 Task: In the event  named  Third Marketing Campaign Analysis, Set a range of dates when you can accept meetings  '15 Jul â€" 5 Aug 2023'. Select a duration of  15 min. Select working hours  	_x000D_
MON- SAT 10:30am â€" 6:00pm. Add time before or after your events  as 15 min. Set the frequency of available time slots for invitees as  50 min. Set the minimum notice period and maximum events allowed per day as  168 hours and 4. , logged in from the account softage.4@softage.net and add another guest for the event, softage.3@softage.net
Action: Mouse pressed left at (689, 363)
Screenshot: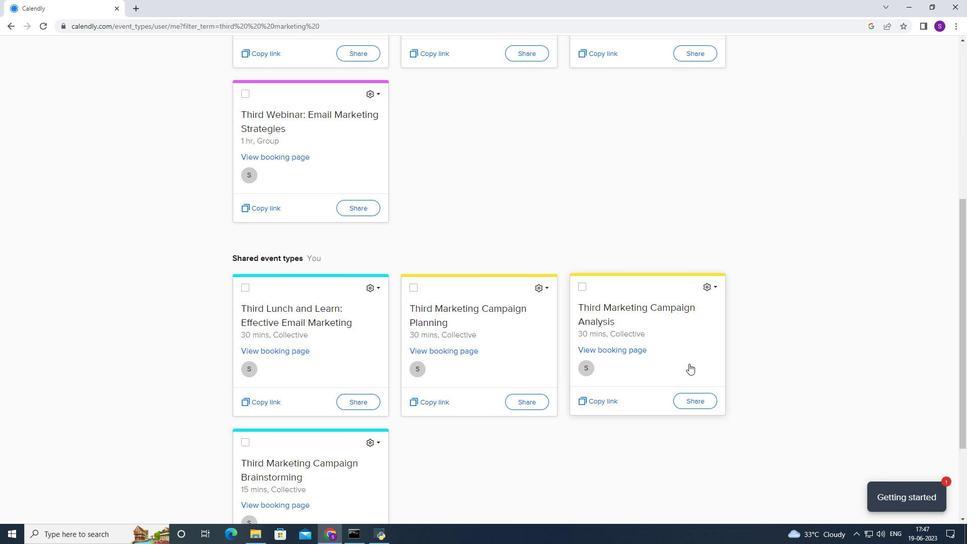 
Action: Mouse moved to (299, 237)
Screenshot: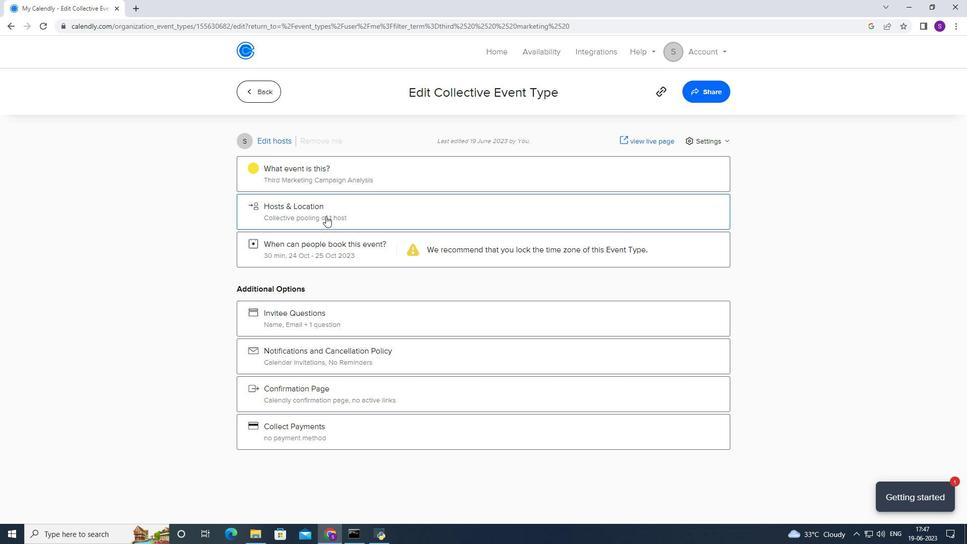 
Action: Mouse pressed left at (299, 237)
Screenshot: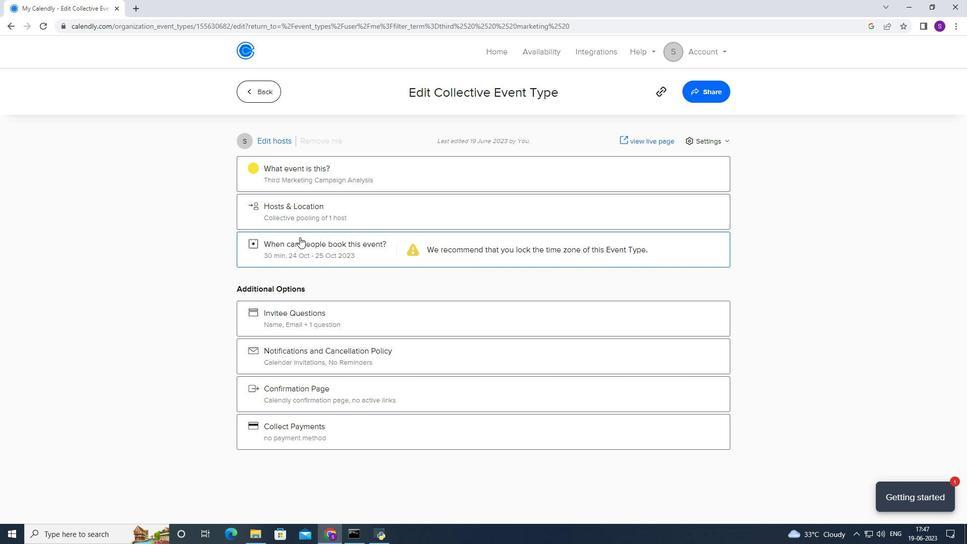 
Action: Mouse moved to (358, 376)
Screenshot: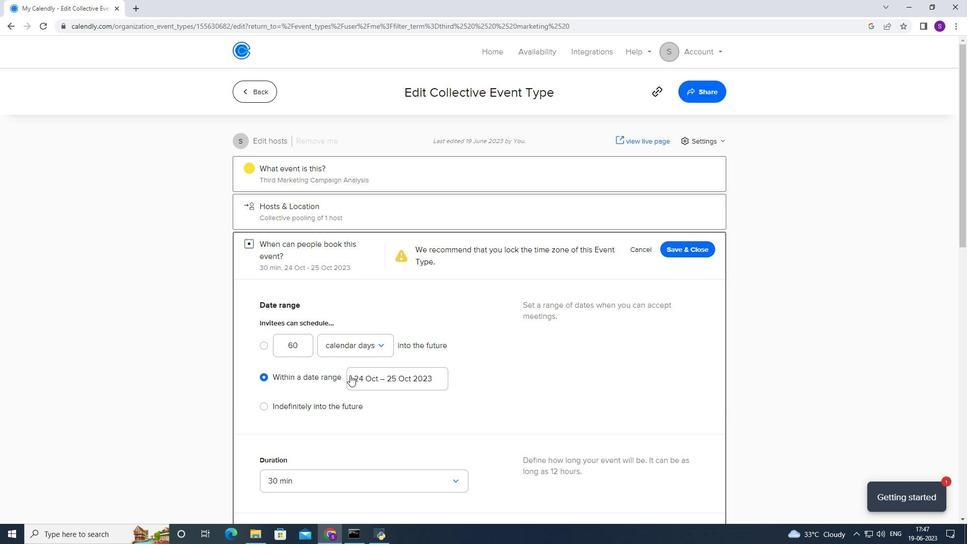 
Action: Mouse pressed left at (358, 376)
Screenshot: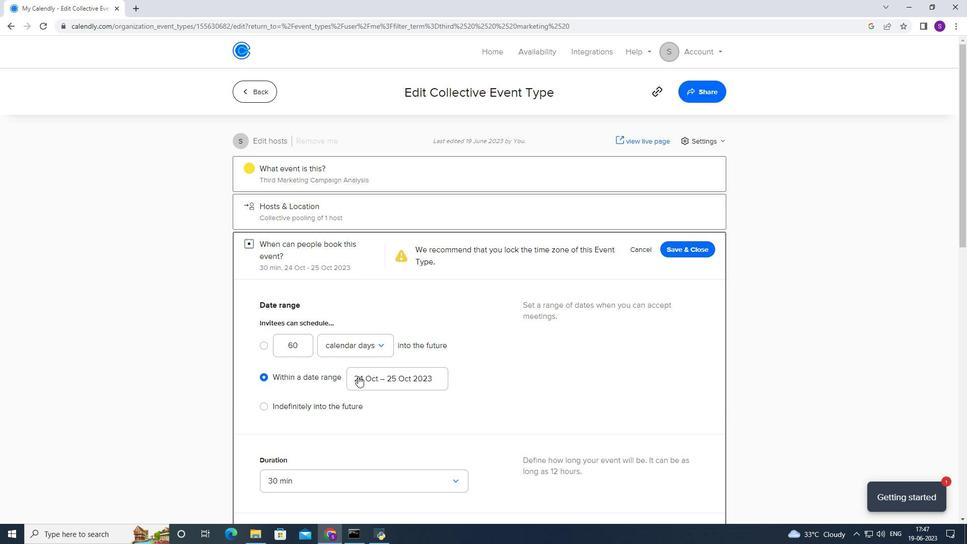 
Action: Mouse moved to (425, 195)
Screenshot: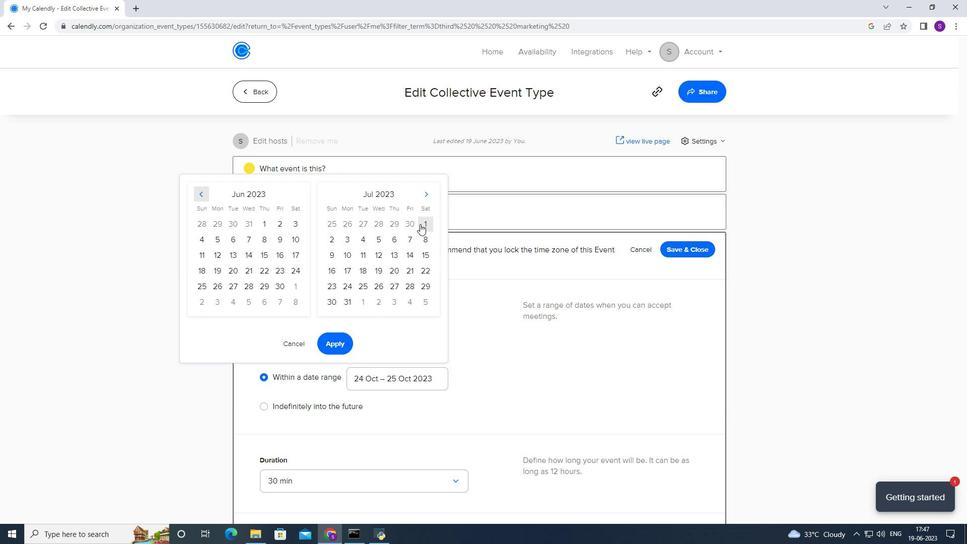 
Action: Mouse pressed left at (425, 195)
Screenshot: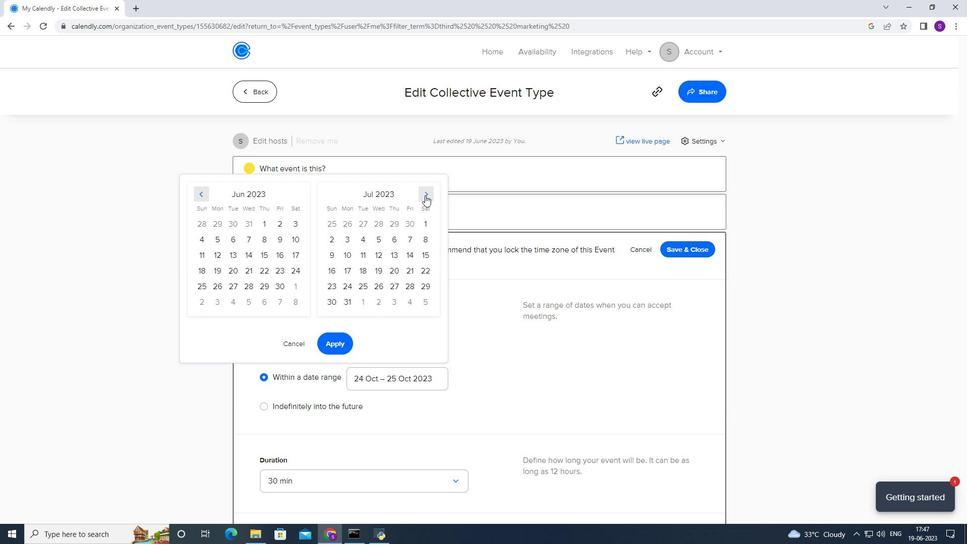 
Action: Mouse moved to (295, 252)
Screenshot: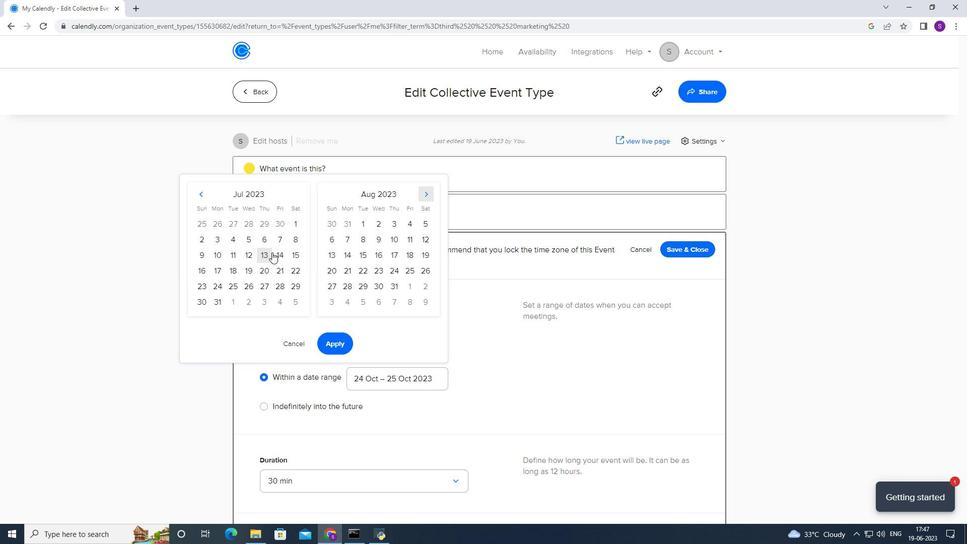 
Action: Mouse pressed left at (295, 252)
Screenshot: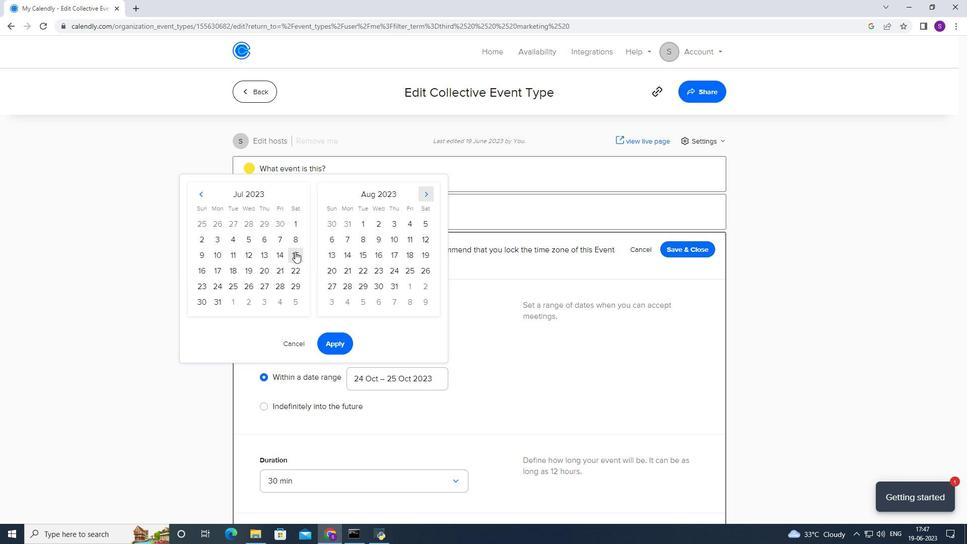 
Action: Mouse moved to (423, 221)
Screenshot: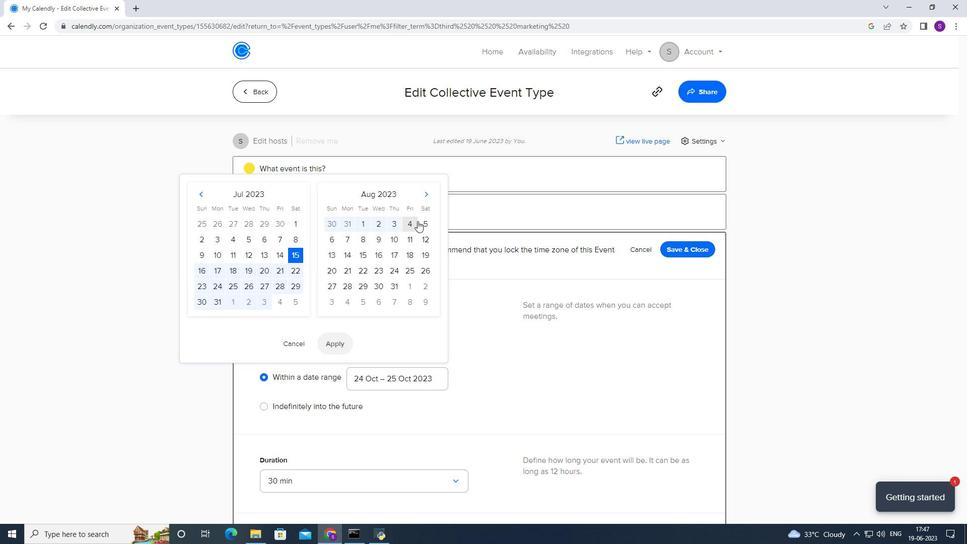 
Action: Mouse pressed left at (423, 221)
Screenshot: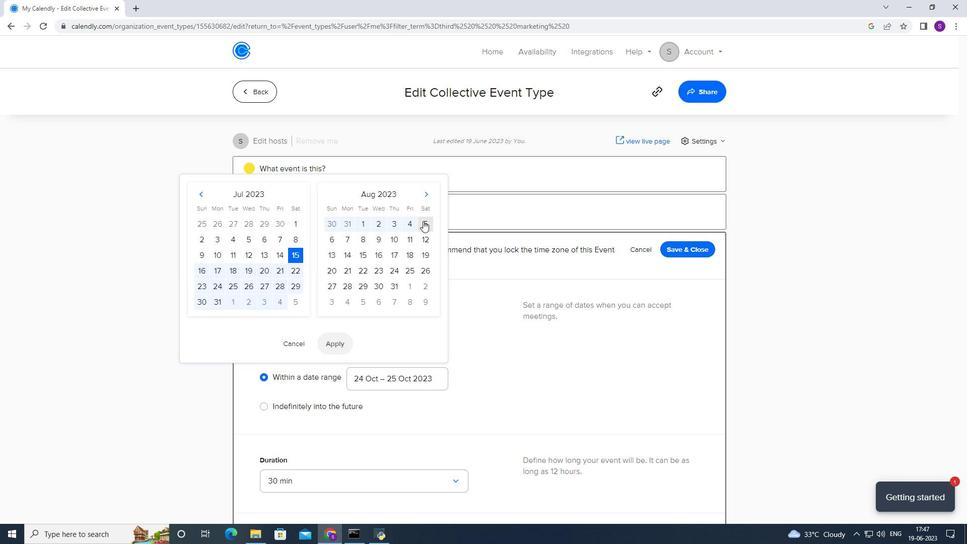 
Action: Mouse moved to (341, 335)
Screenshot: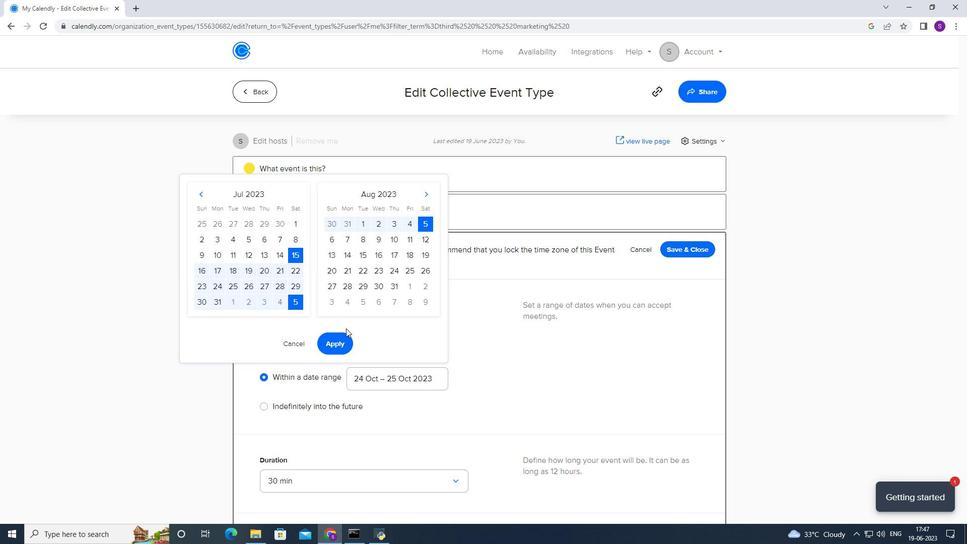 
Action: Mouse pressed left at (341, 335)
Screenshot: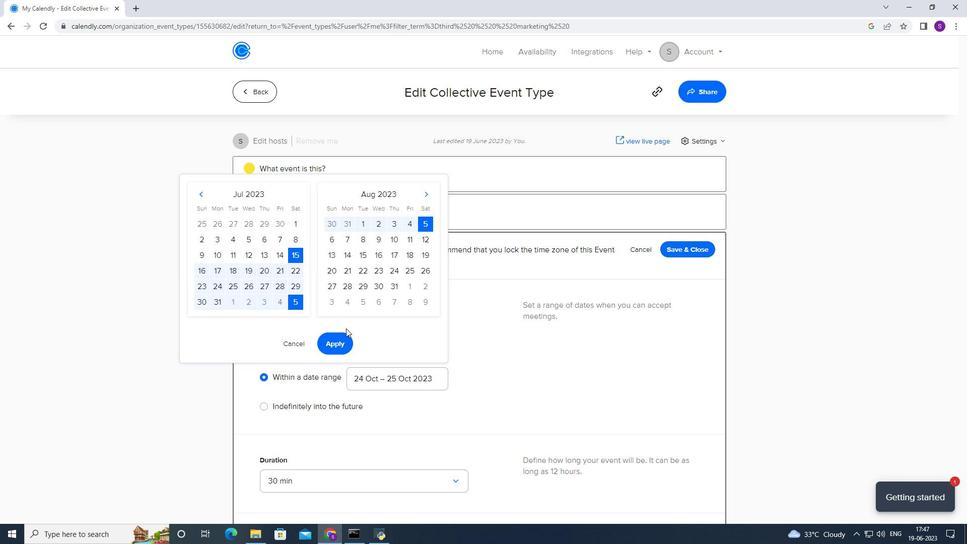 
Action: Mouse moved to (327, 369)
Screenshot: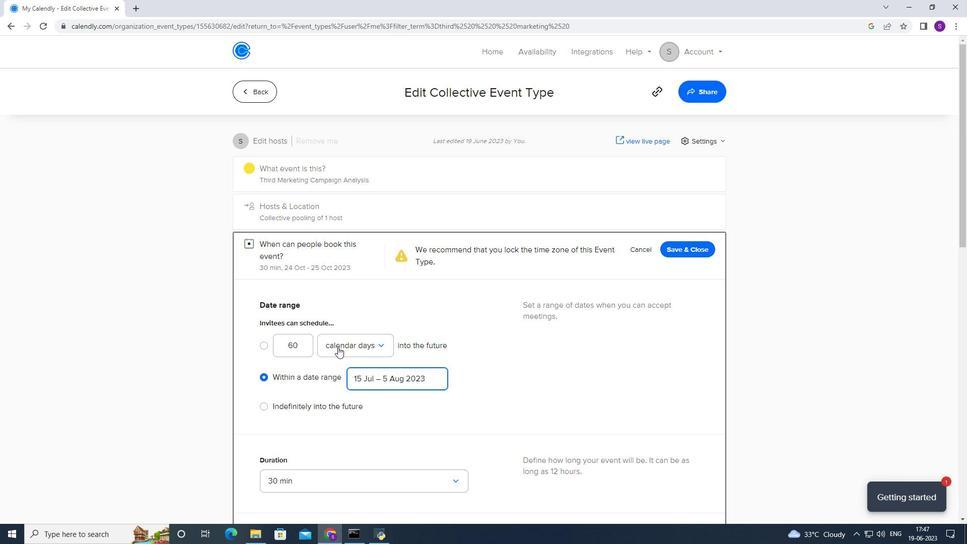 
Action: Mouse scrolled (327, 368) with delta (0, 0)
Screenshot: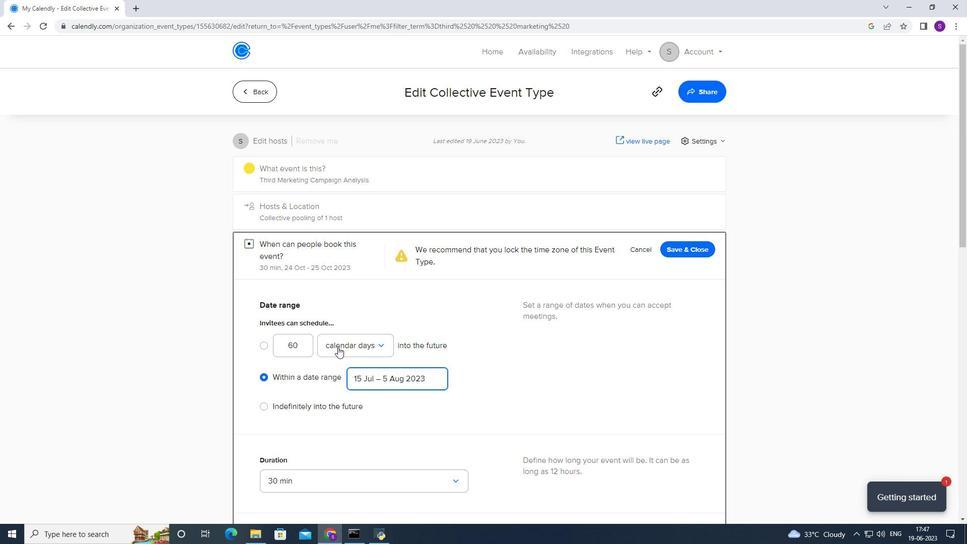
Action: Mouse moved to (326, 352)
Screenshot: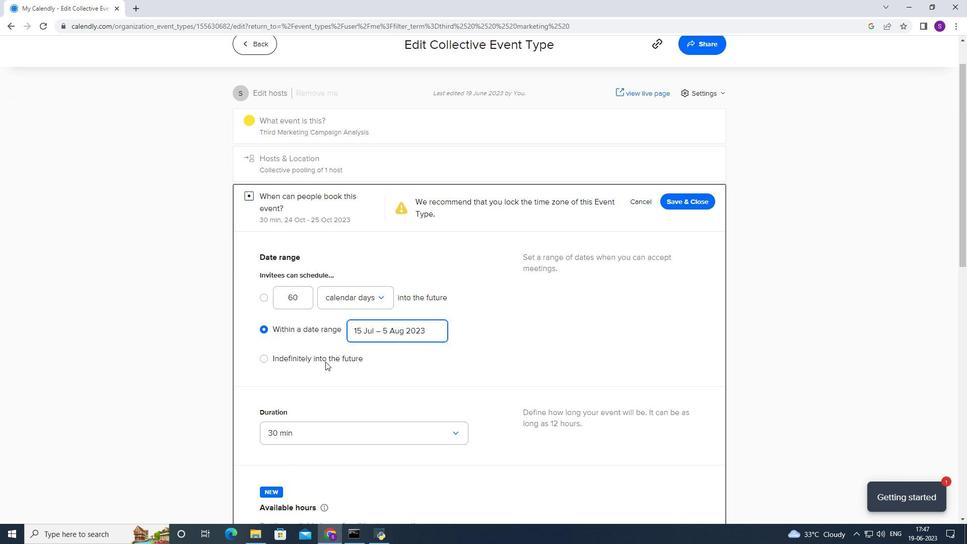 
Action: Mouse scrolled (326, 351) with delta (0, 0)
Screenshot: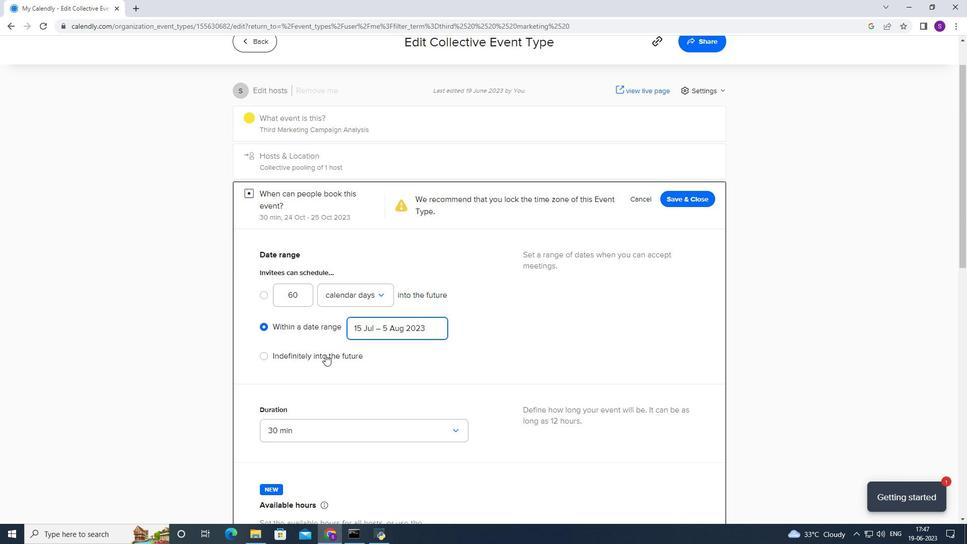 
Action: Mouse scrolled (326, 351) with delta (0, 0)
Screenshot: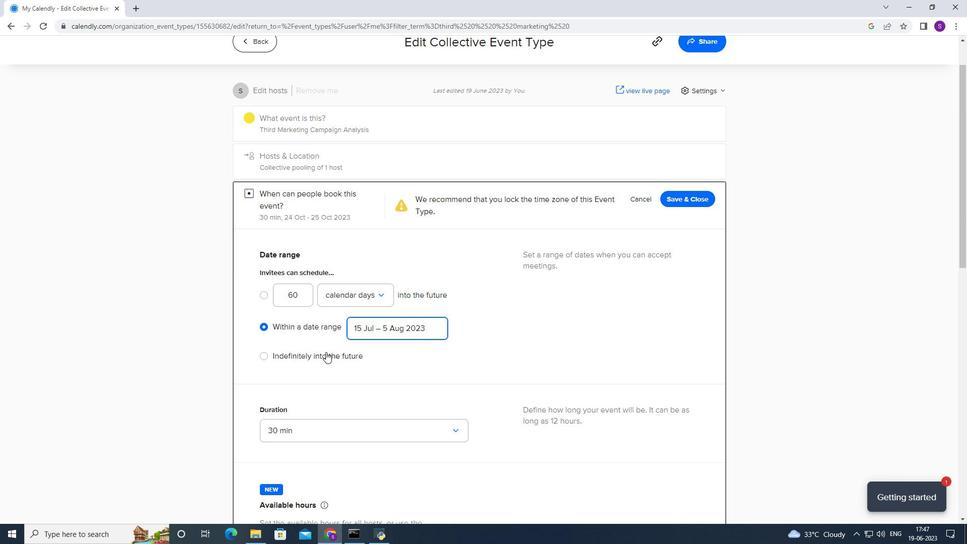 
Action: Mouse moved to (339, 325)
Screenshot: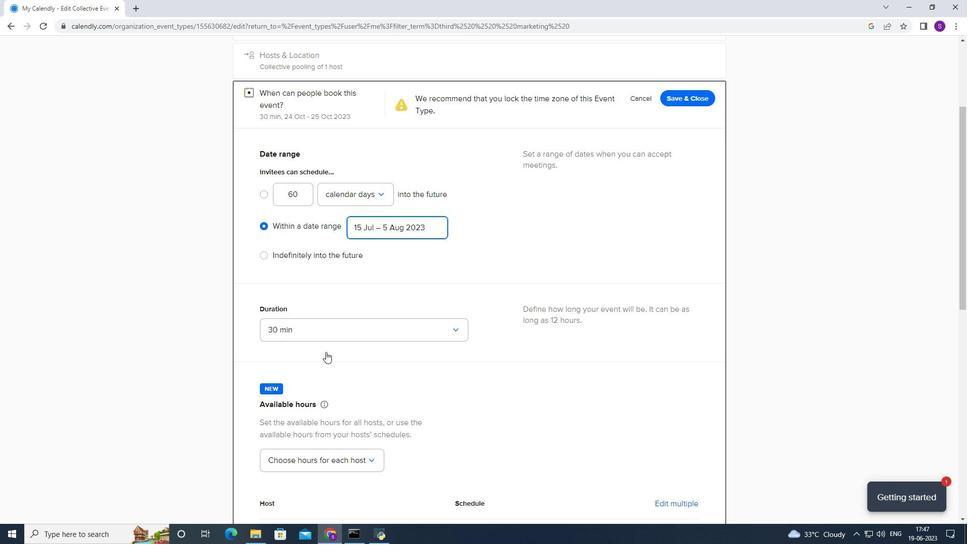 
Action: Mouse pressed left at (339, 325)
Screenshot: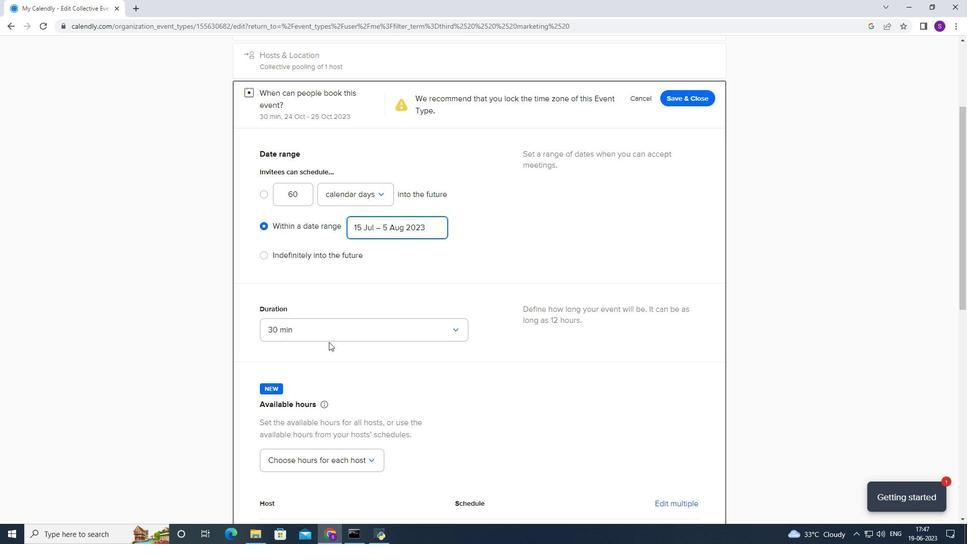 
Action: Mouse moved to (342, 359)
Screenshot: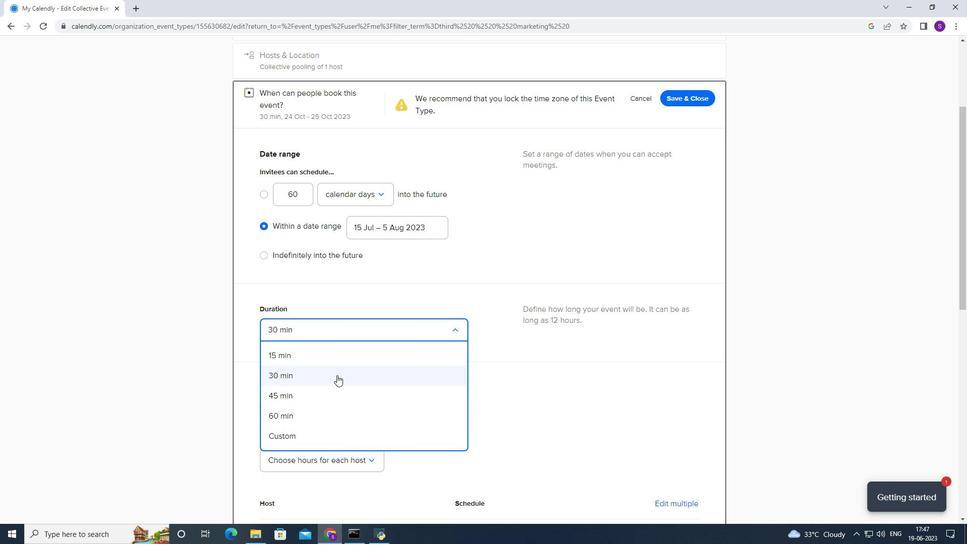 
Action: Mouse pressed left at (342, 359)
Screenshot: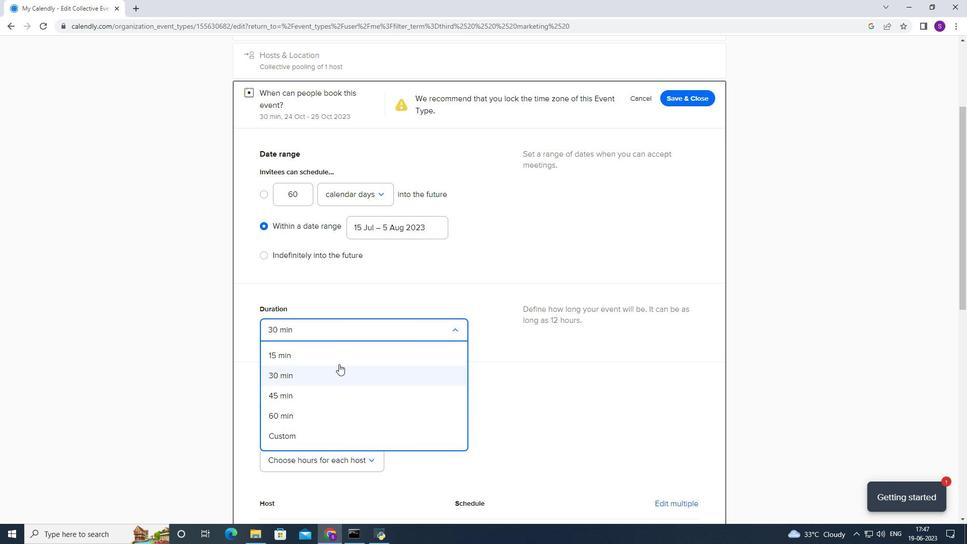 
Action: Mouse scrolled (342, 358) with delta (0, 0)
Screenshot: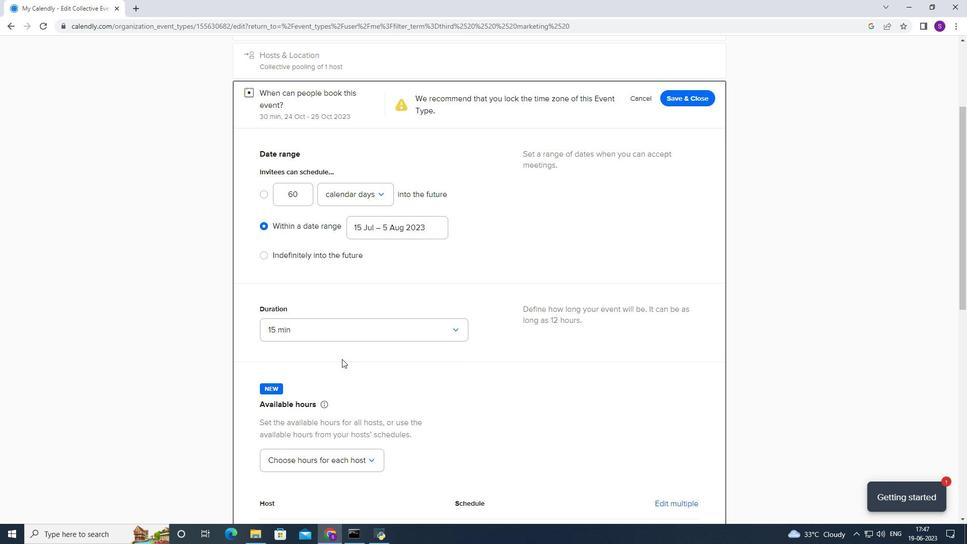 
Action: Mouse scrolled (342, 358) with delta (0, 0)
Screenshot: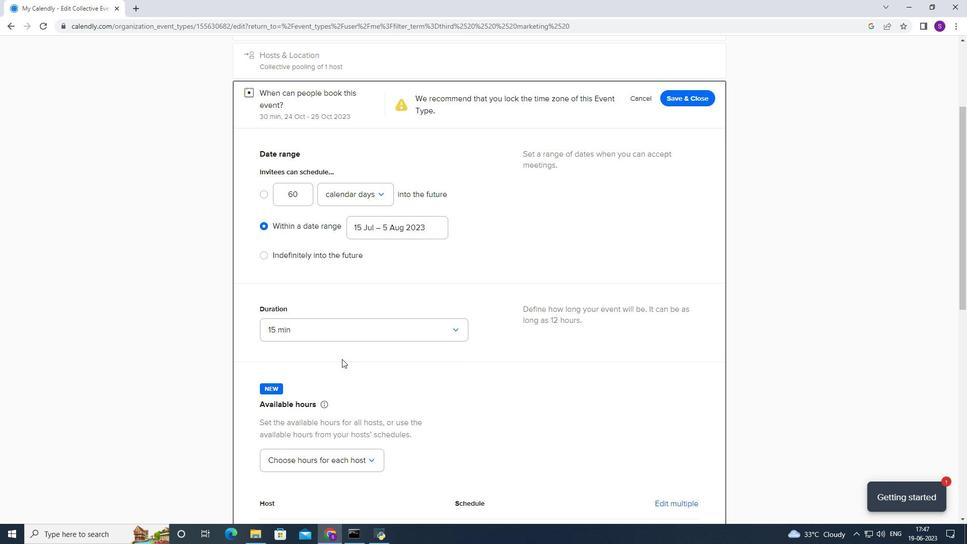 
Action: Mouse scrolled (342, 358) with delta (0, 0)
Screenshot: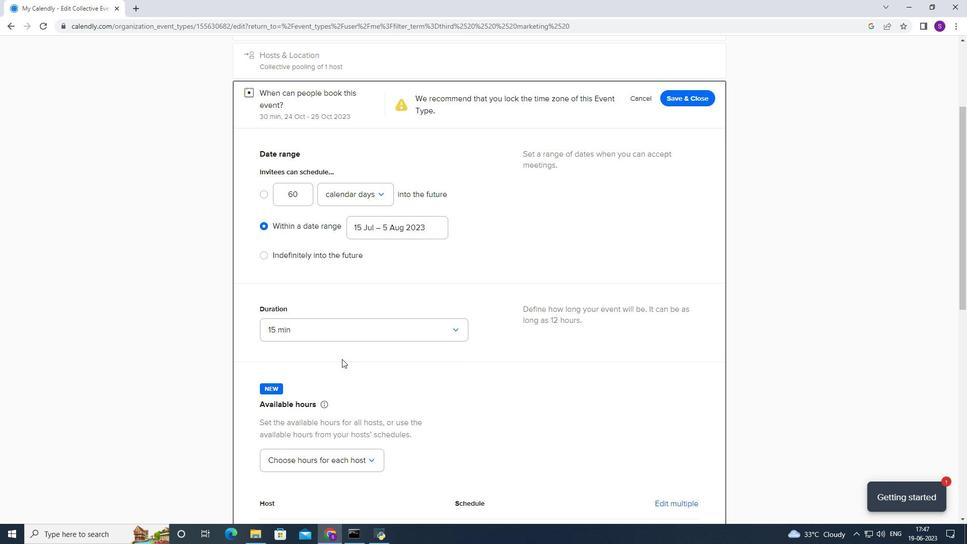 
Action: Mouse scrolled (342, 358) with delta (0, 0)
Screenshot: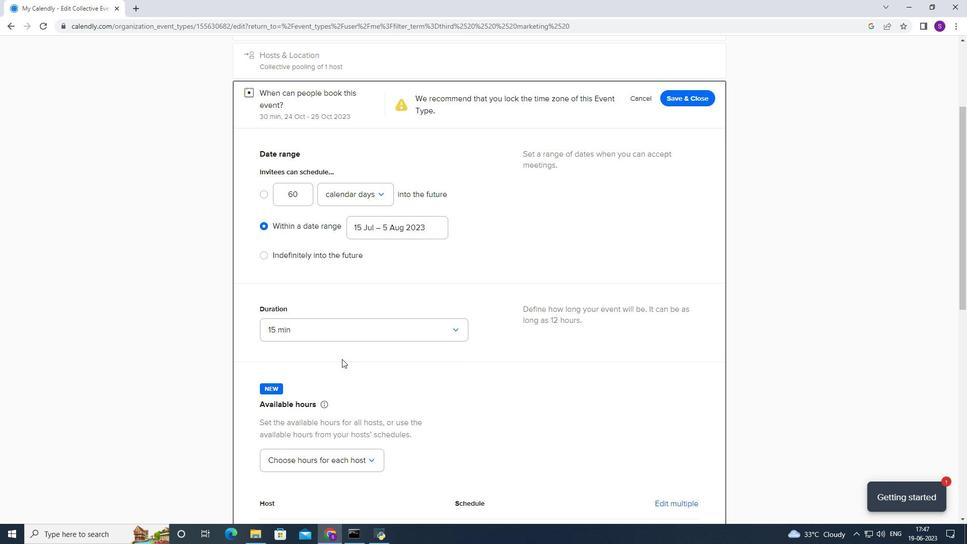 
Action: Mouse moved to (320, 386)
Screenshot: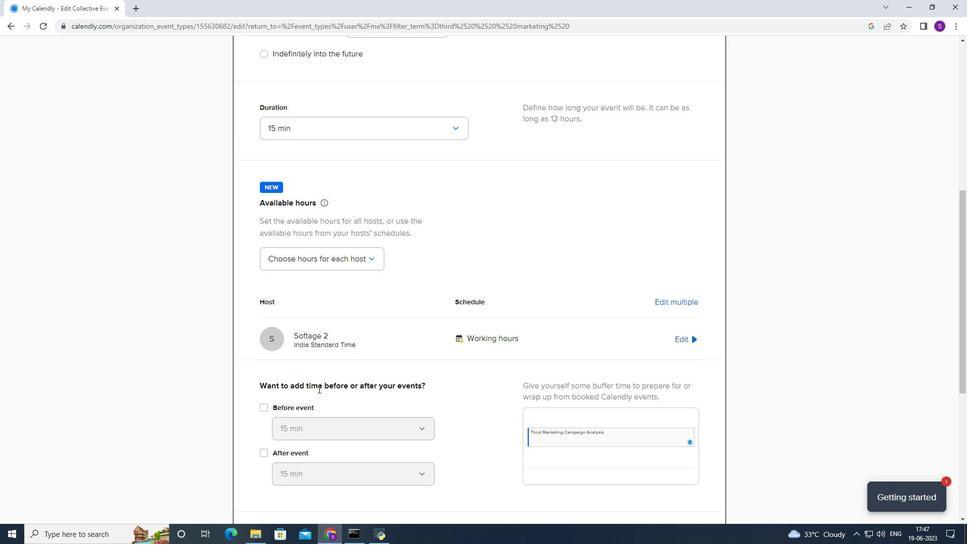 
Action: Mouse scrolled (320, 385) with delta (0, 0)
Screenshot: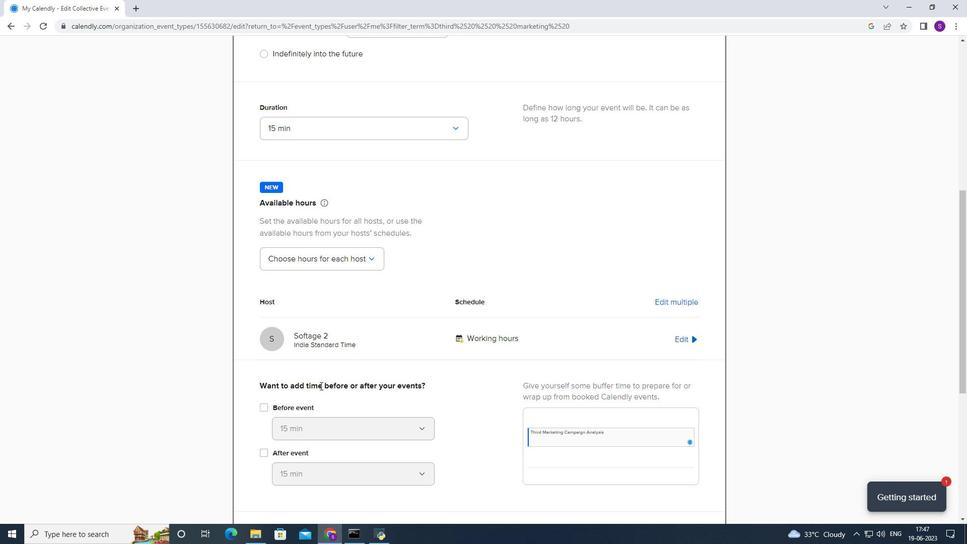 
Action: Mouse scrolled (320, 385) with delta (0, 0)
Screenshot: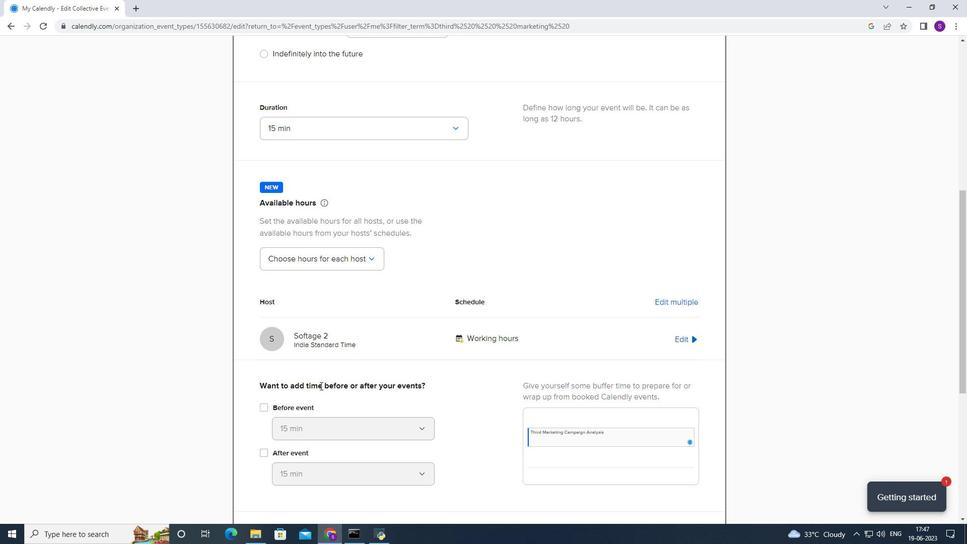 
Action: Mouse scrolled (320, 385) with delta (0, 0)
Screenshot: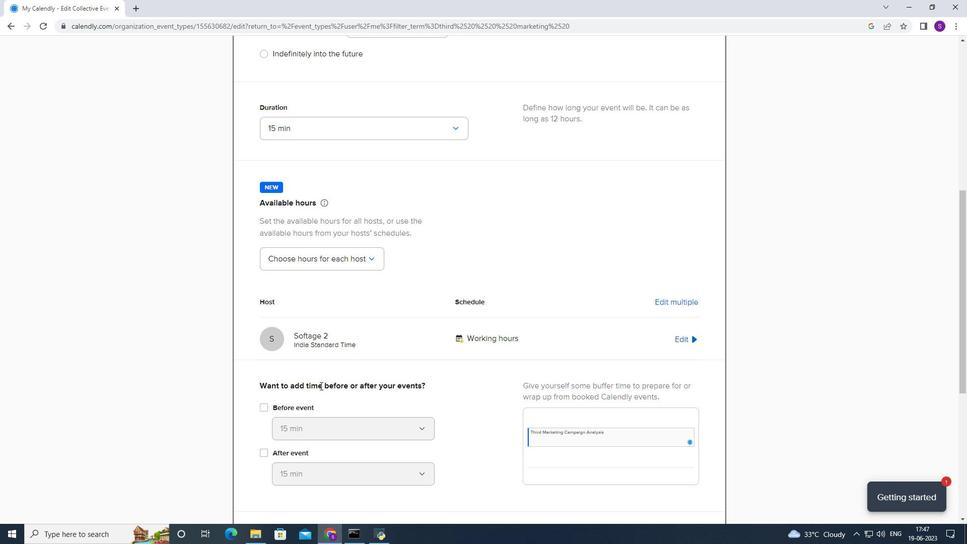 
Action: Mouse moved to (475, 203)
Screenshot: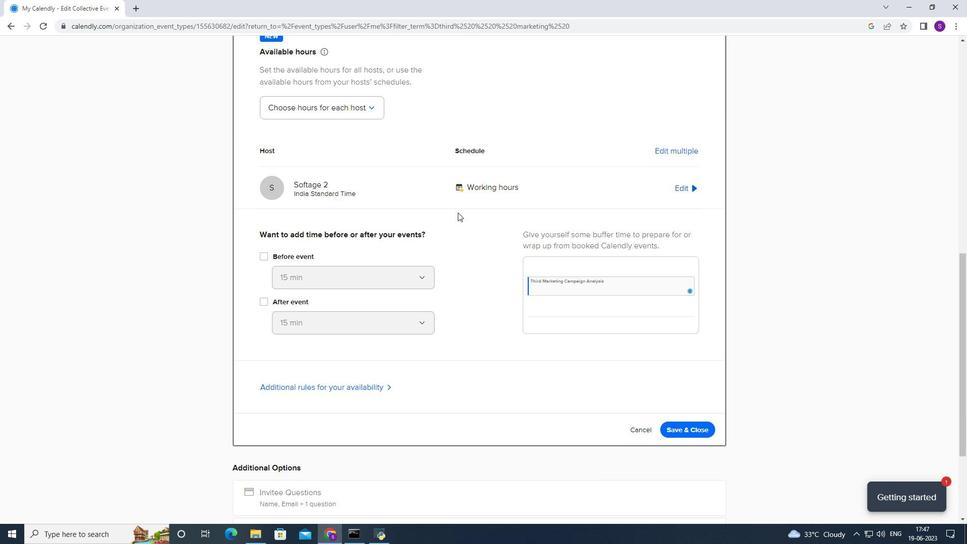 
Action: Mouse pressed left at (475, 203)
Screenshot: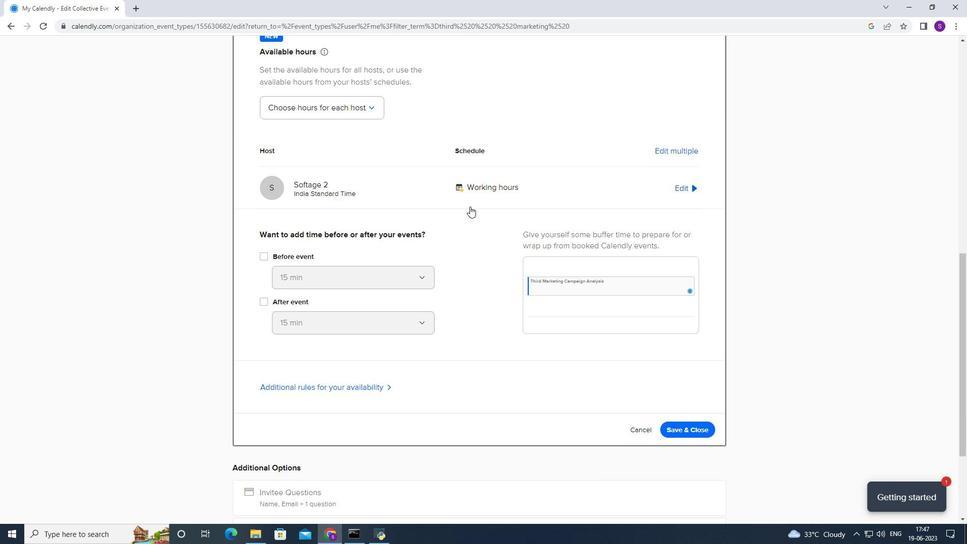 
Action: Mouse moved to (394, 259)
Screenshot: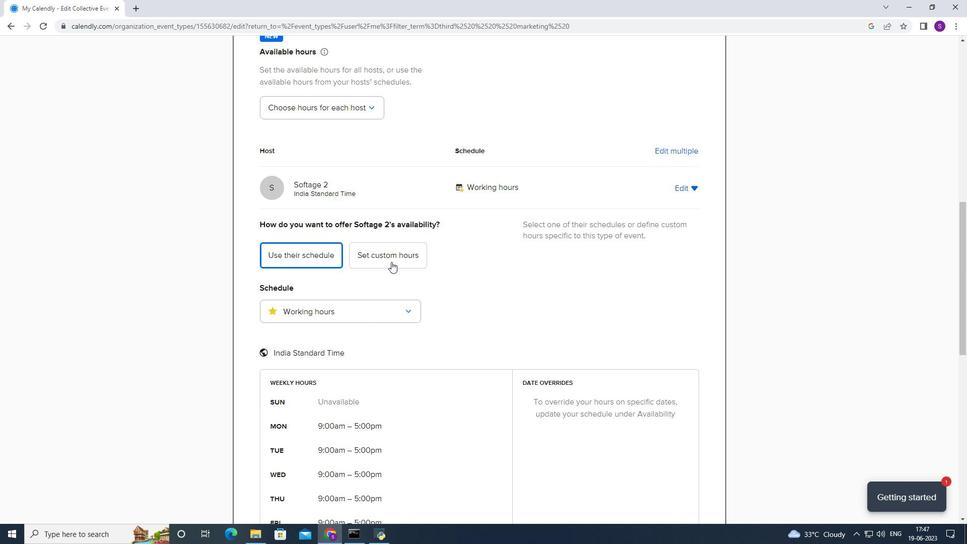 
Action: Mouse pressed left at (394, 259)
Screenshot: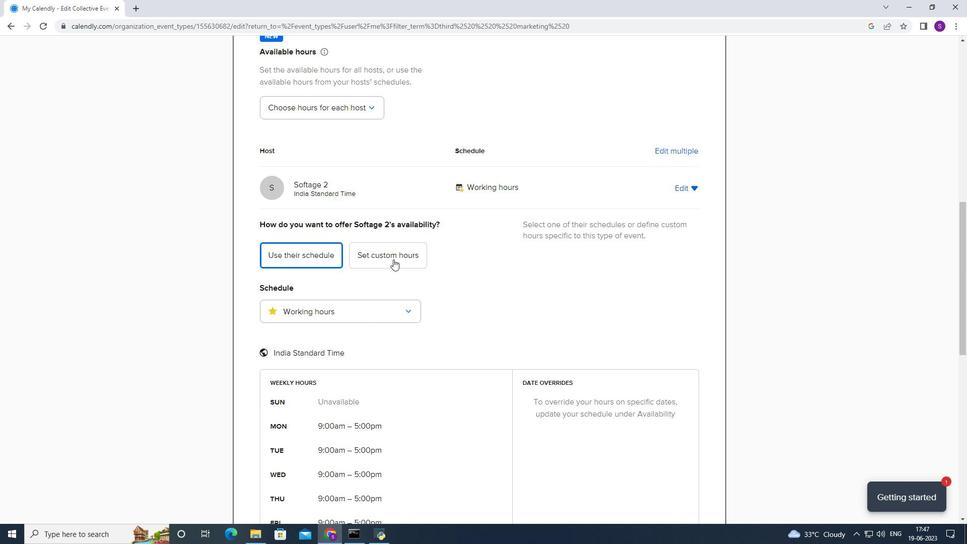 
Action: Mouse moved to (363, 355)
Screenshot: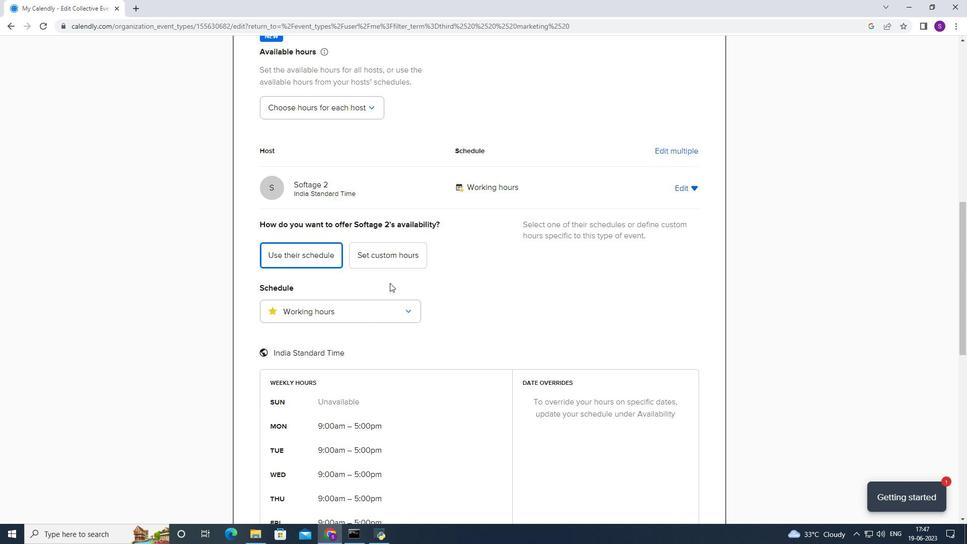 
Action: Mouse scrolled (363, 354) with delta (0, 0)
Screenshot: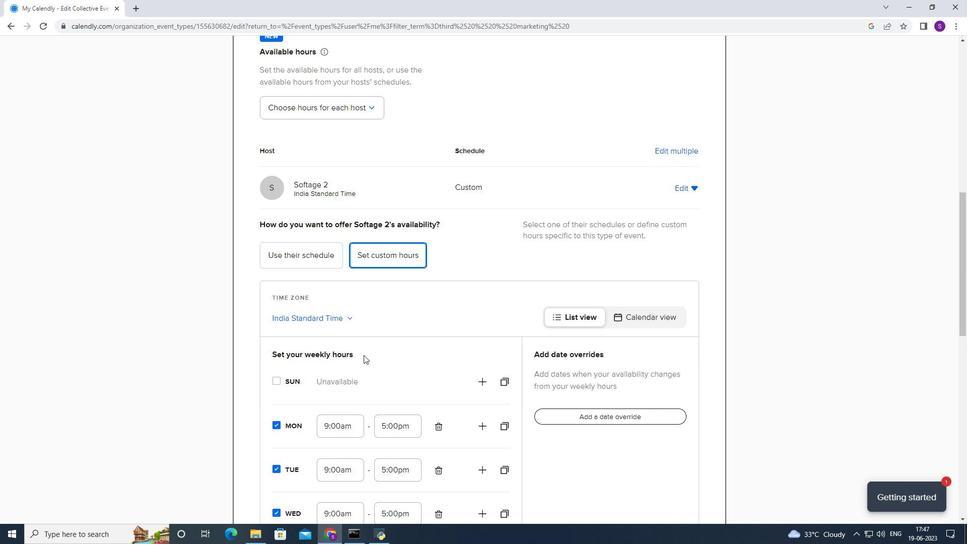
Action: Mouse scrolled (363, 354) with delta (0, 0)
Screenshot: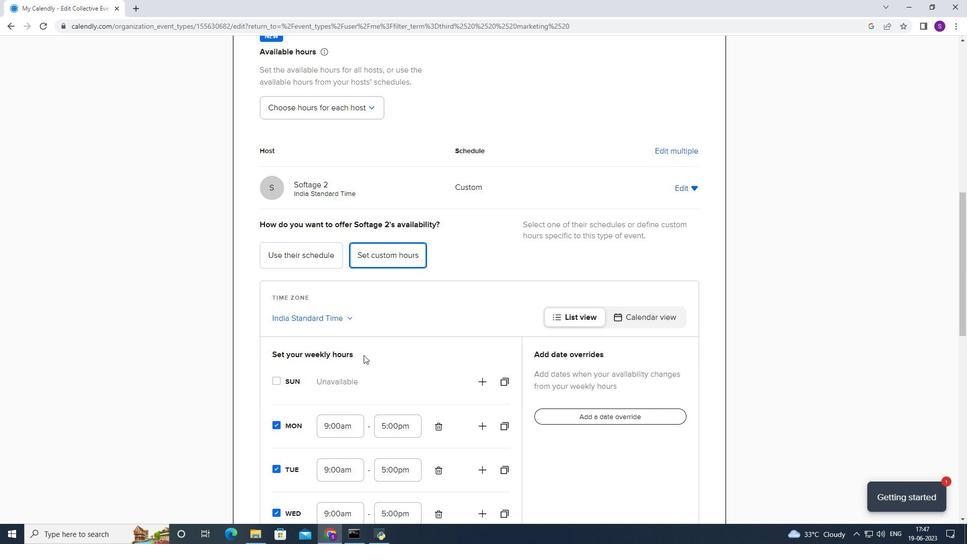 
Action: Mouse scrolled (363, 354) with delta (0, 0)
Screenshot: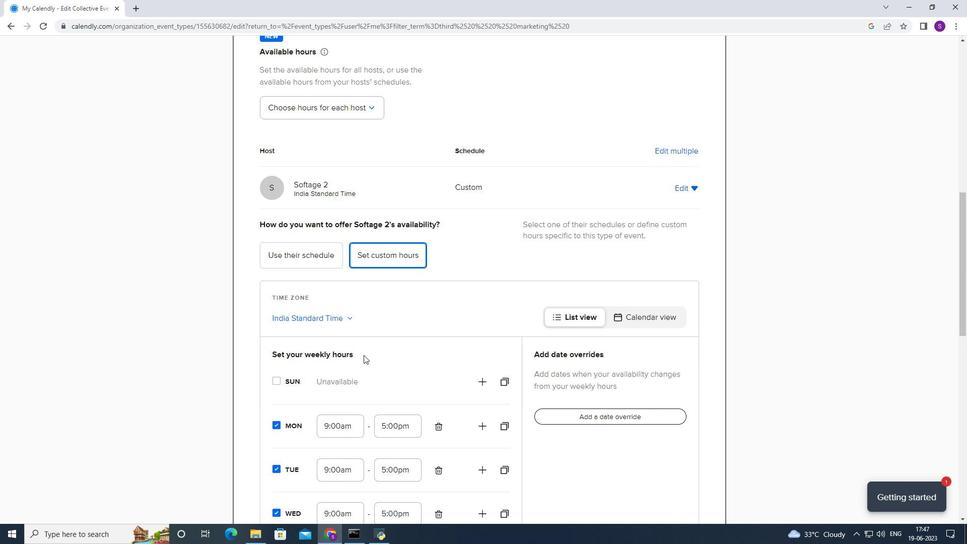 
Action: Mouse scrolled (363, 354) with delta (0, 0)
Screenshot: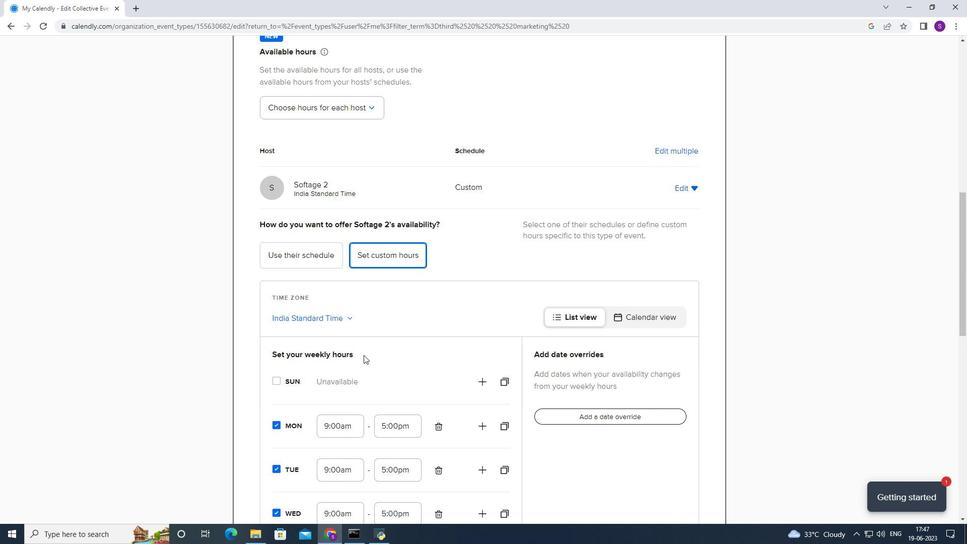 
Action: Mouse moved to (265, 450)
Screenshot: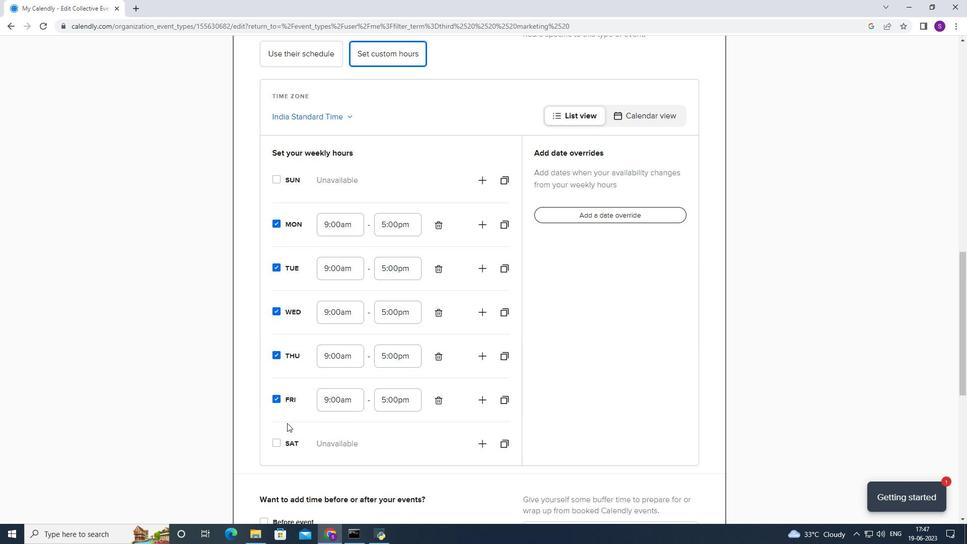 
Action: Mouse pressed left at (265, 450)
Screenshot: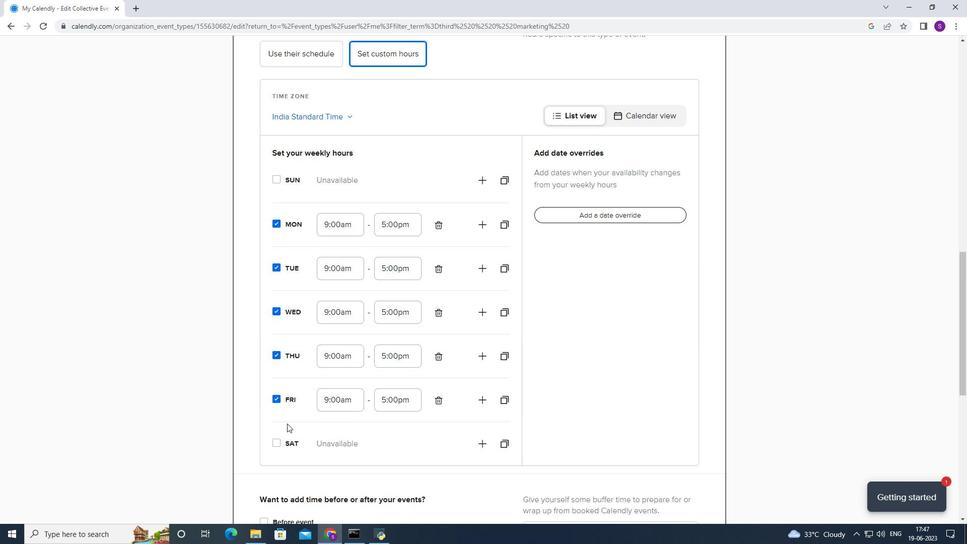 
Action: Mouse moved to (276, 441)
Screenshot: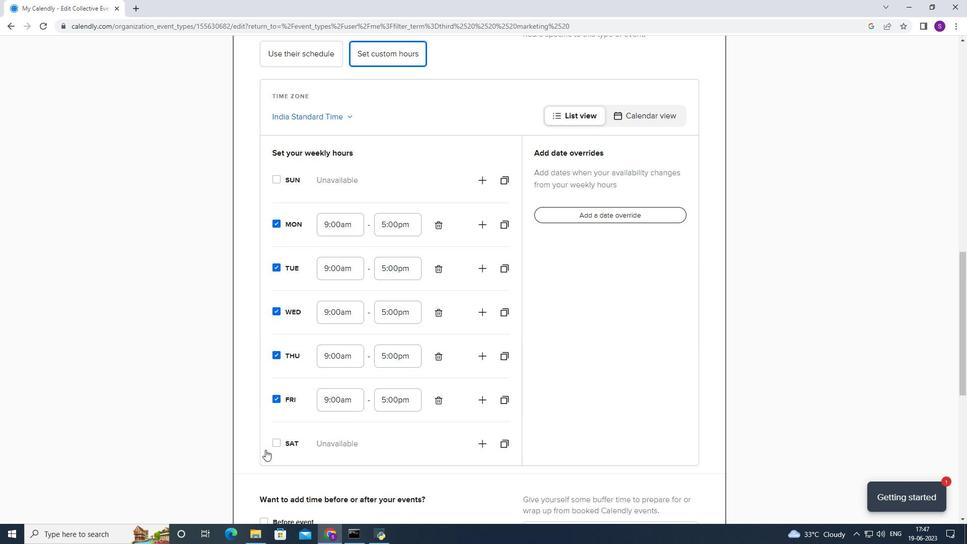 
Action: Mouse pressed left at (276, 441)
Screenshot: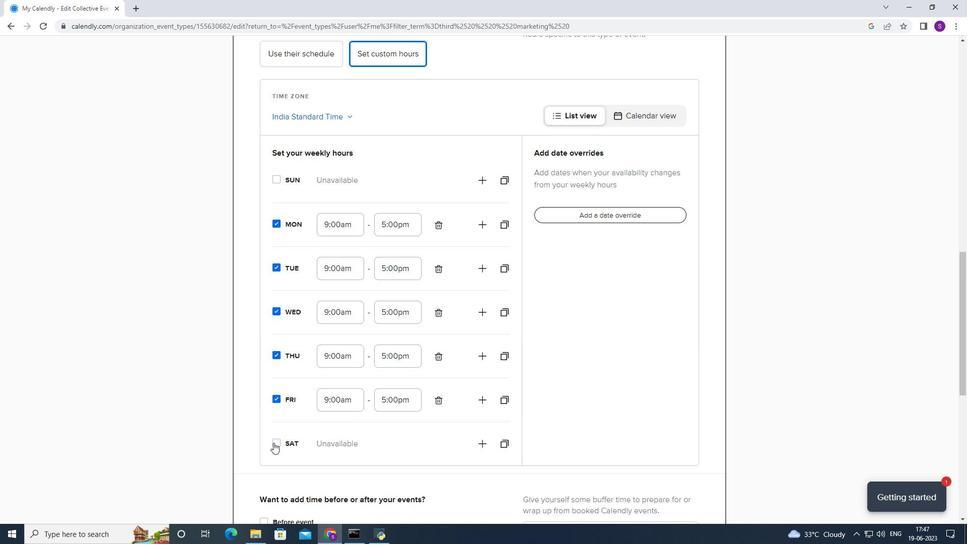 
Action: Mouse moved to (274, 443)
Screenshot: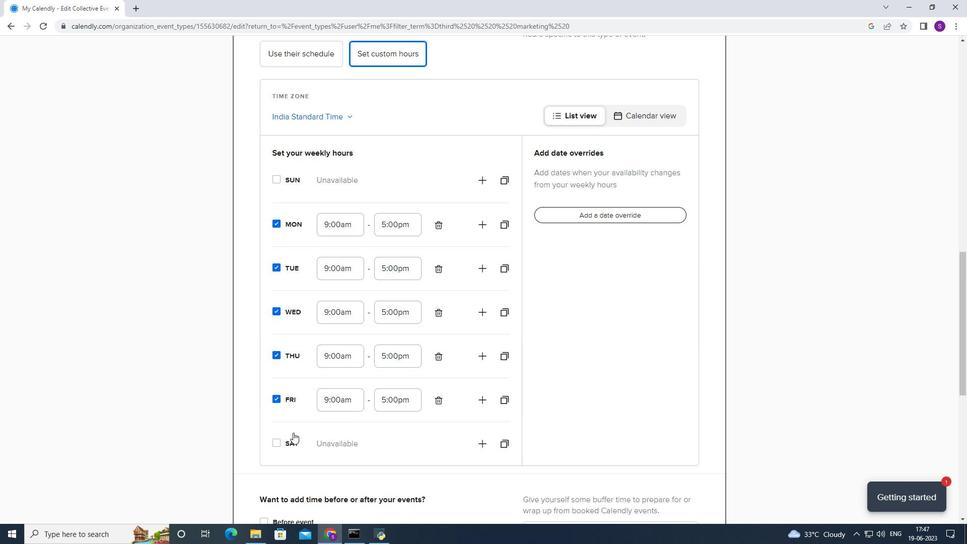 
Action: Mouse pressed left at (274, 443)
Screenshot: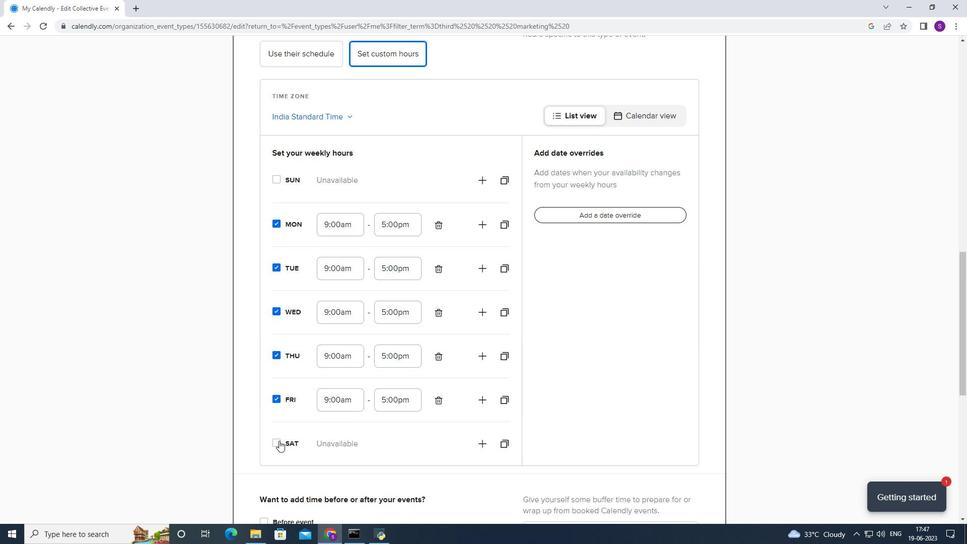 
Action: Mouse moved to (323, 438)
Screenshot: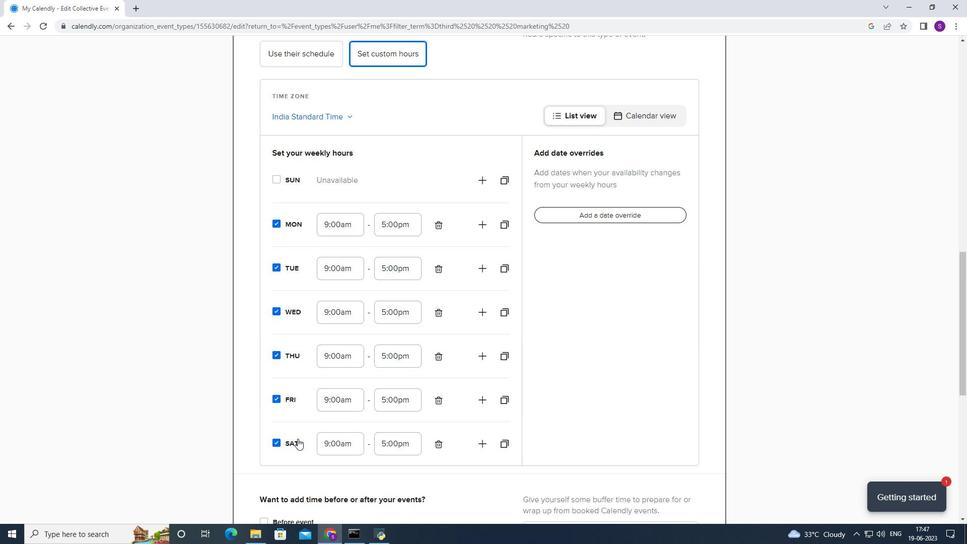 
Action: Mouse pressed left at (323, 438)
Screenshot: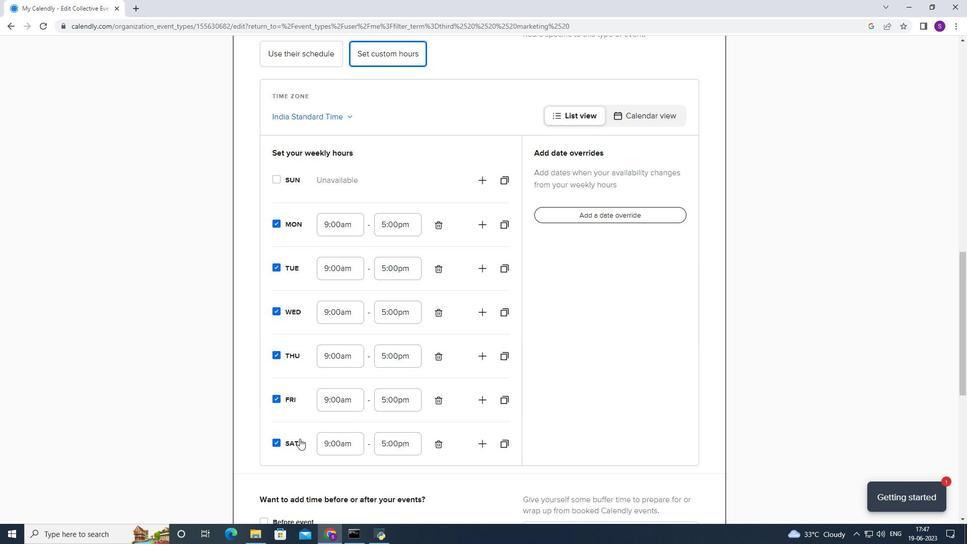 
Action: Mouse moved to (338, 438)
Screenshot: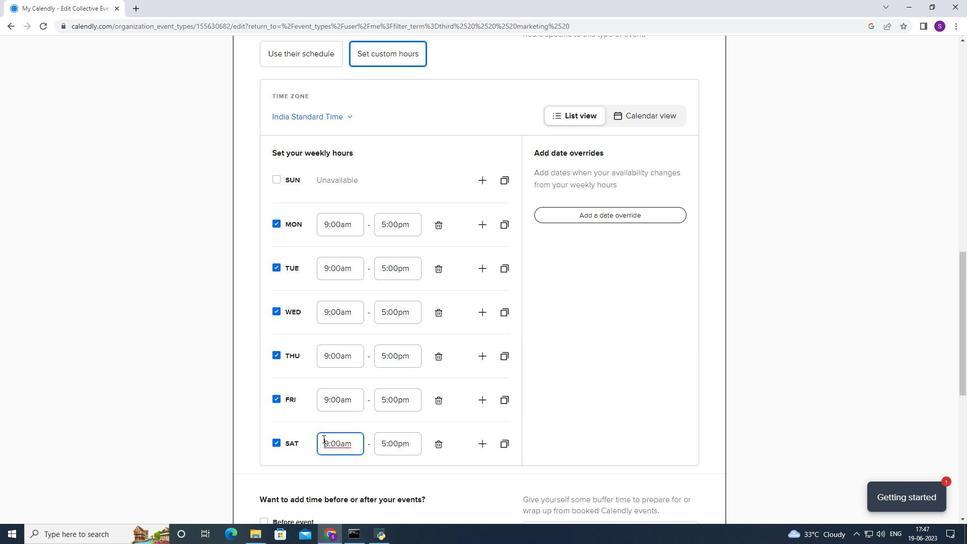 
Action: Mouse scrolled (338, 438) with delta (0, 0)
Screenshot: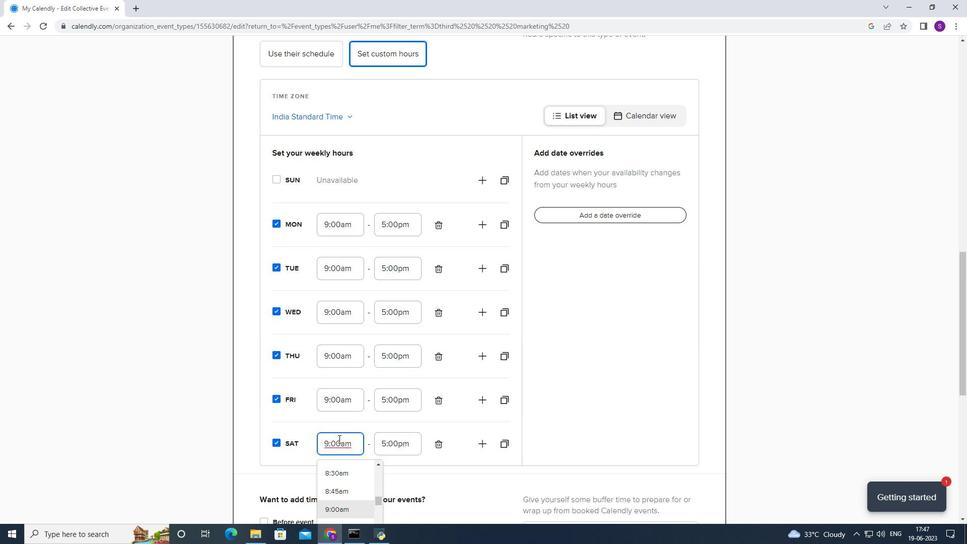 
Action: Mouse scrolled (338, 438) with delta (0, 0)
Screenshot: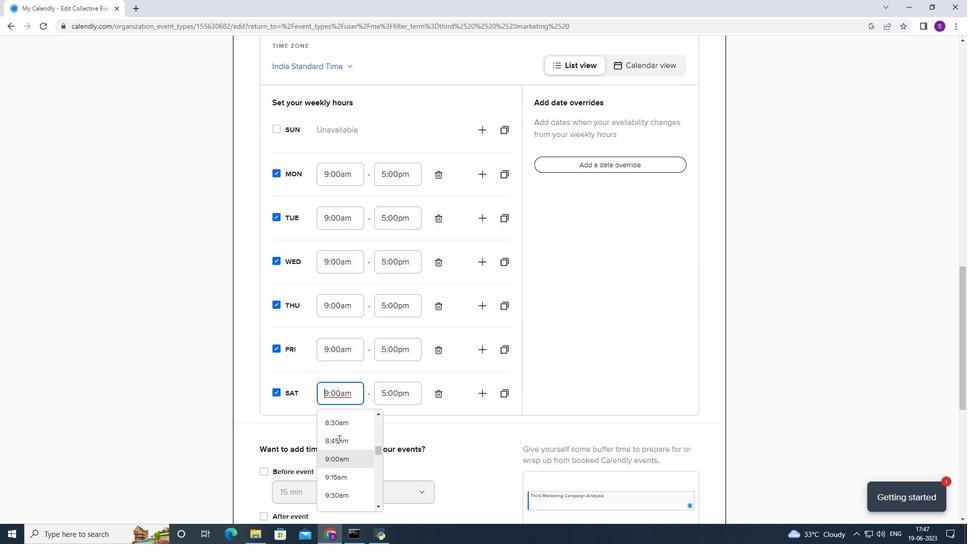
Action: Mouse moved to (340, 434)
Screenshot: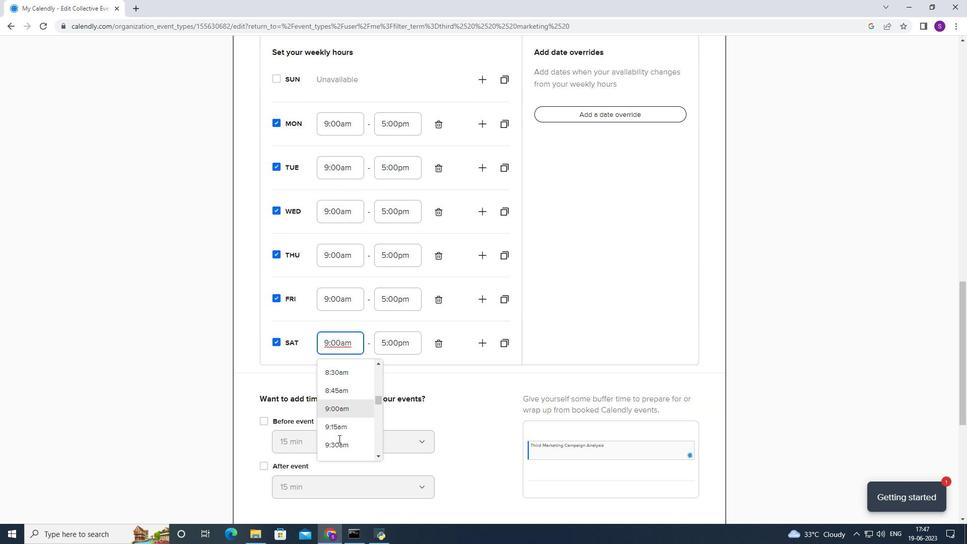 
Action: Mouse scrolled (340, 434) with delta (0, 0)
Screenshot: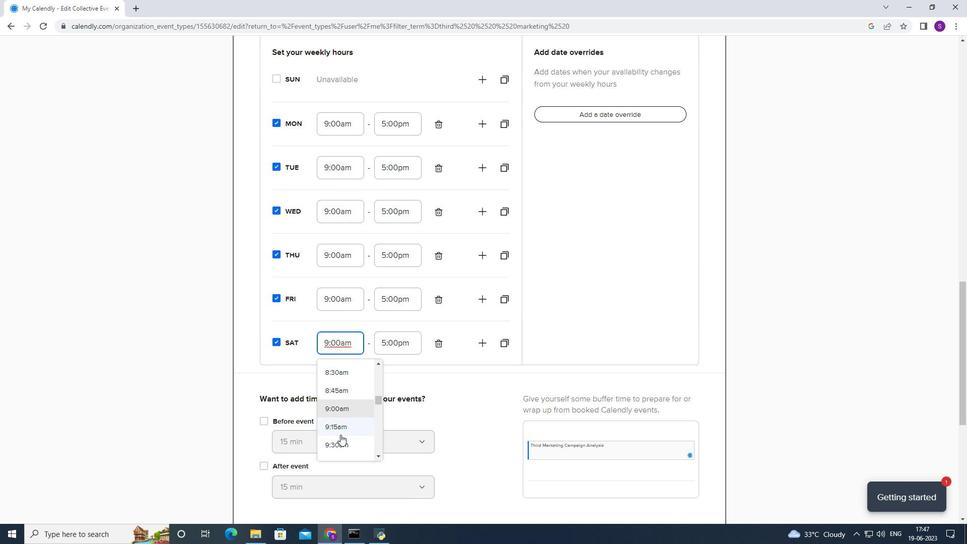 
Action: Mouse moved to (337, 438)
Screenshot: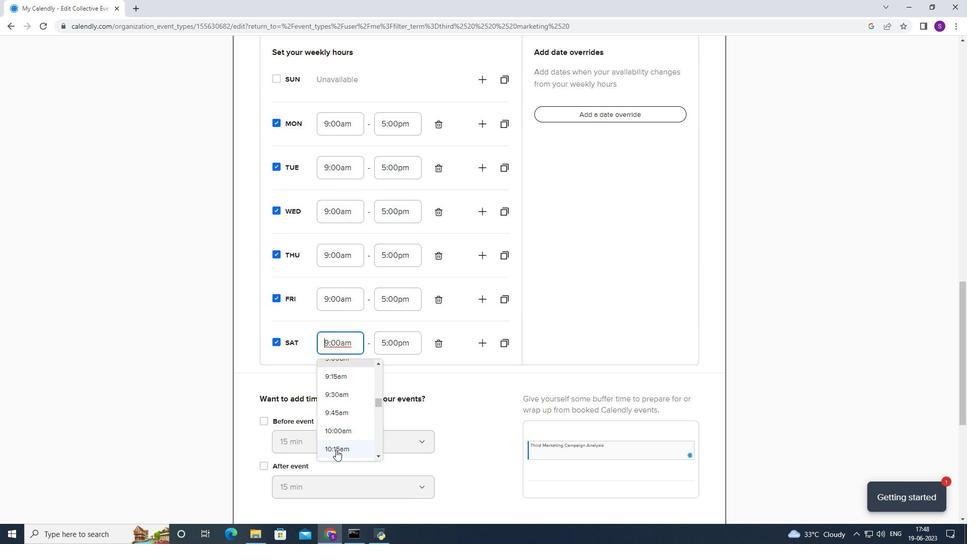 
Action: Mouse scrolled (337, 437) with delta (0, 0)
Screenshot: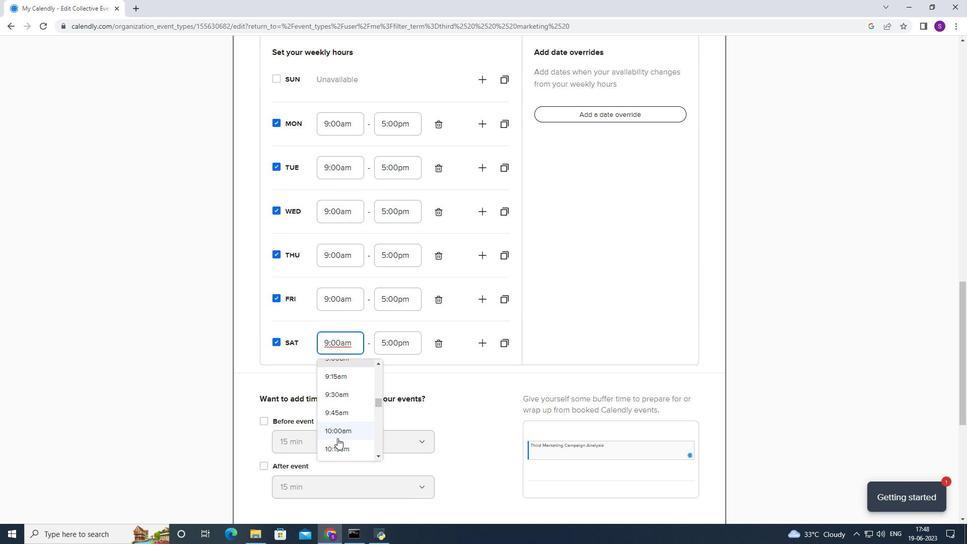 
Action: Mouse moved to (342, 417)
Screenshot: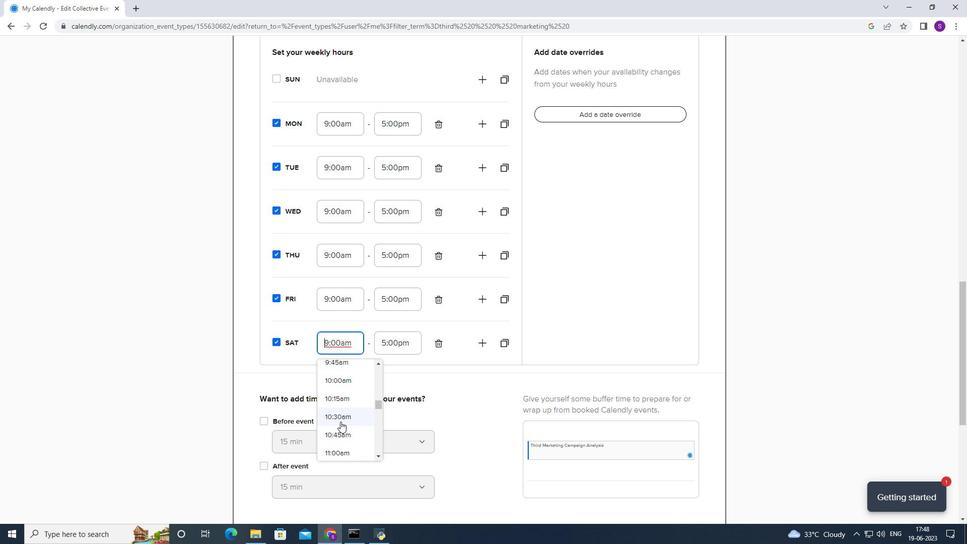 
Action: Mouse pressed left at (342, 417)
Screenshot: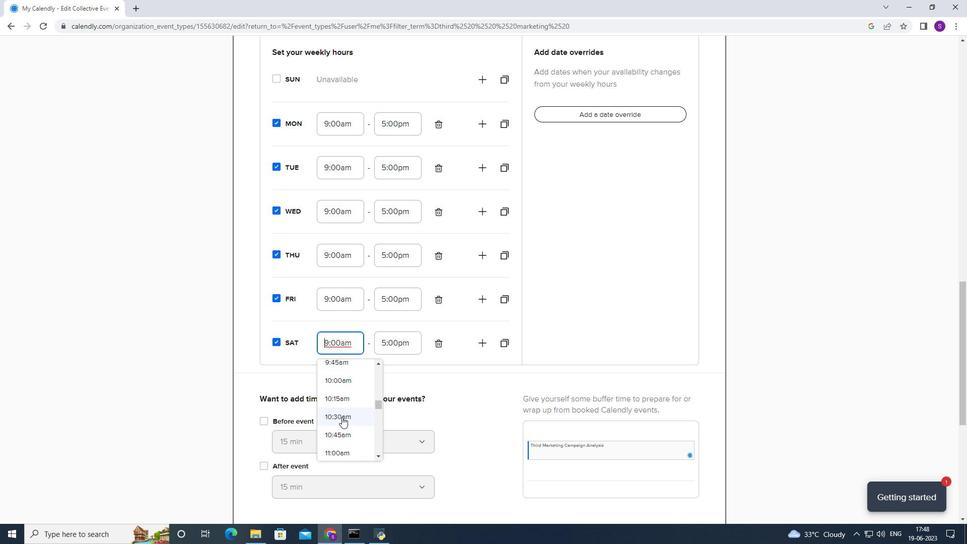 
Action: Mouse moved to (353, 302)
Screenshot: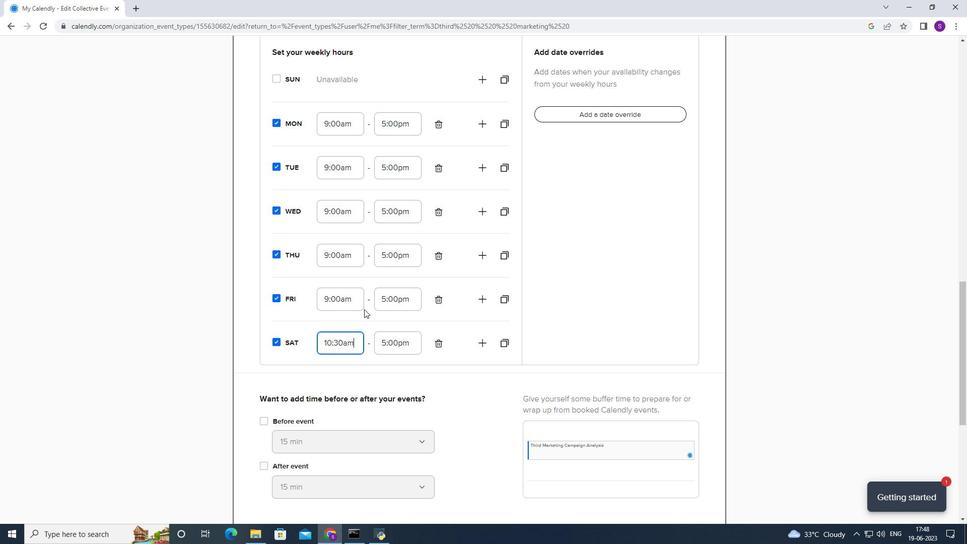 
Action: Mouse pressed left at (353, 302)
Screenshot: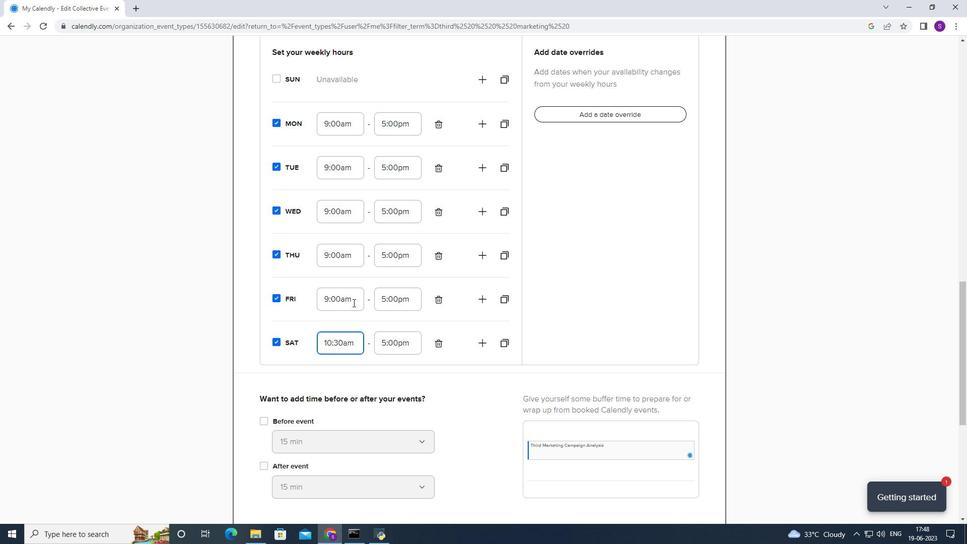 
Action: Mouse moved to (354, 371)
Screenshot: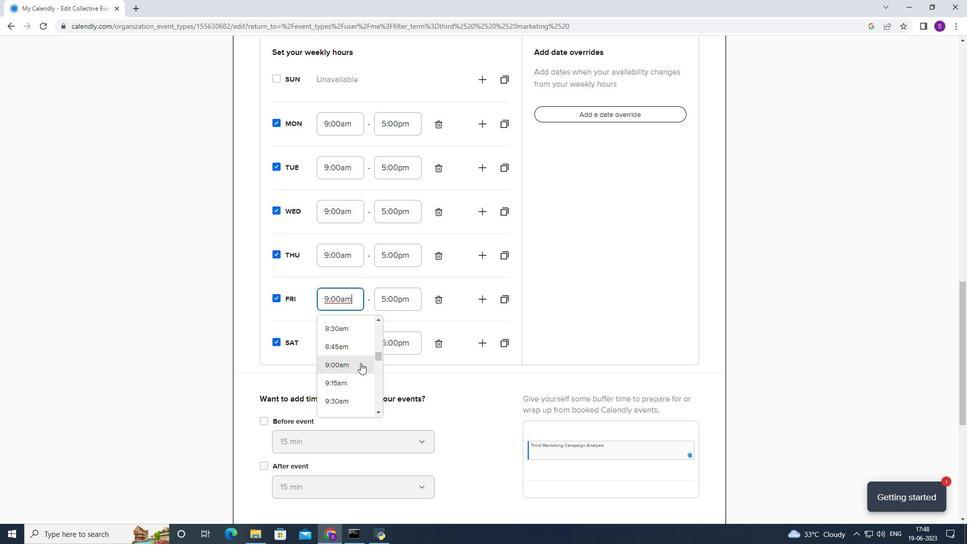 
Action: Mouse scrolled (354, 371) with delta (0, 0)
Screenshot: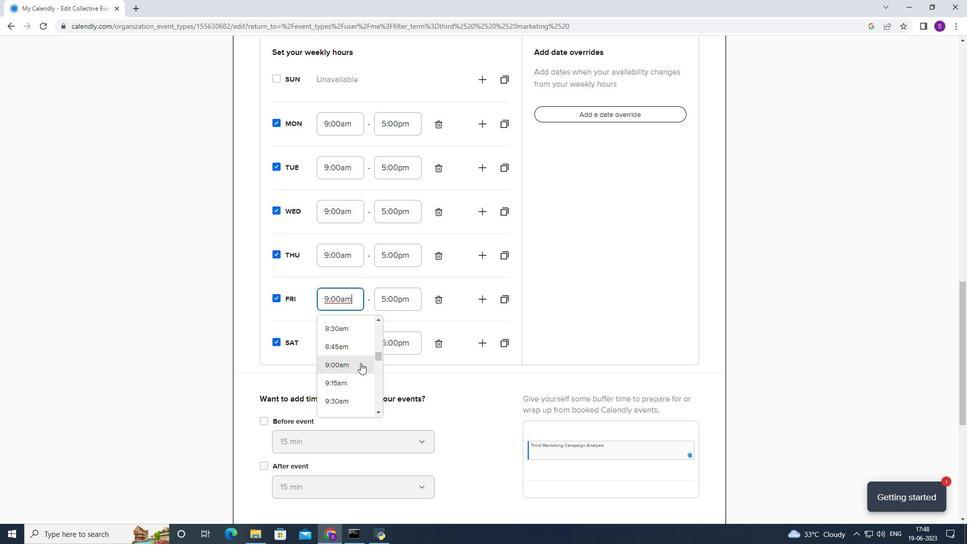 
Action: Mouse scrolled (354, 371) with delta (0, 0)
Screenshot: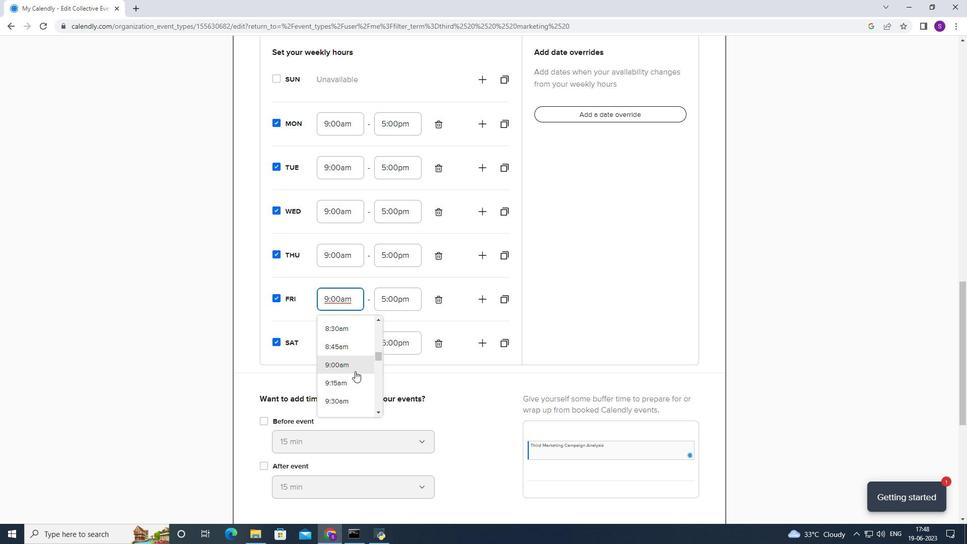 
Action: Mouse pressed left at (354, 371)
Screenshot: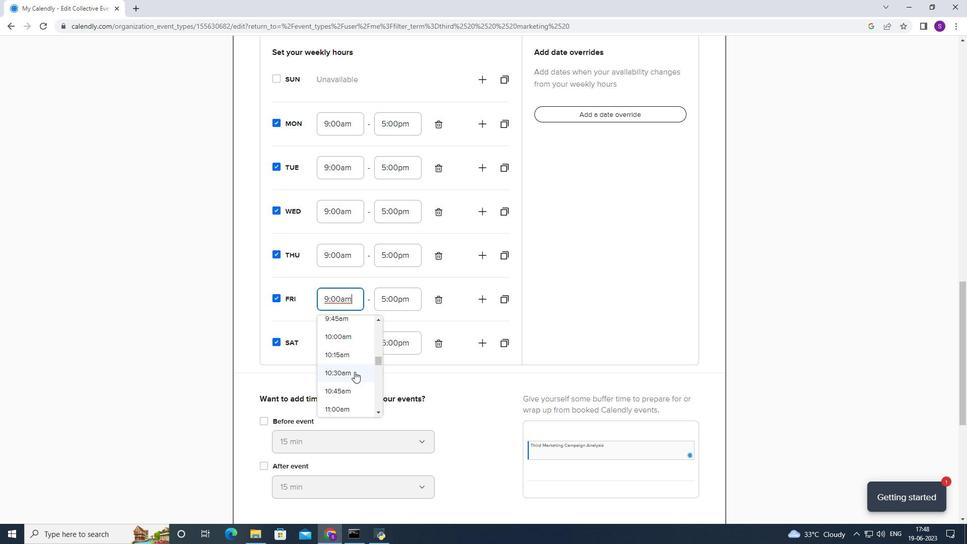 
Action: Mouse moved to (370, 258)
Screenshot: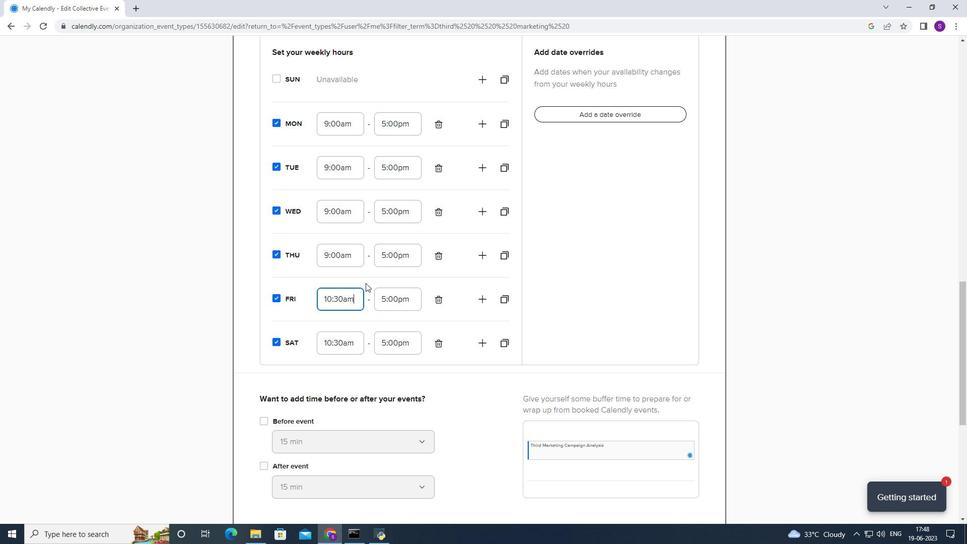
Action: Mouse pressed left at (370, 258)
Screenshot: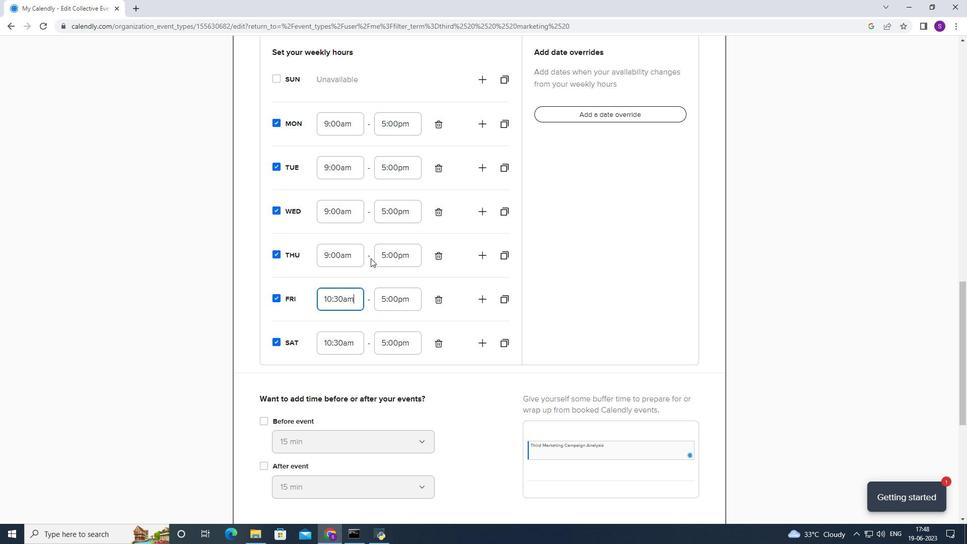 
Action: Mouse moved to (359, 262)
Screenshot: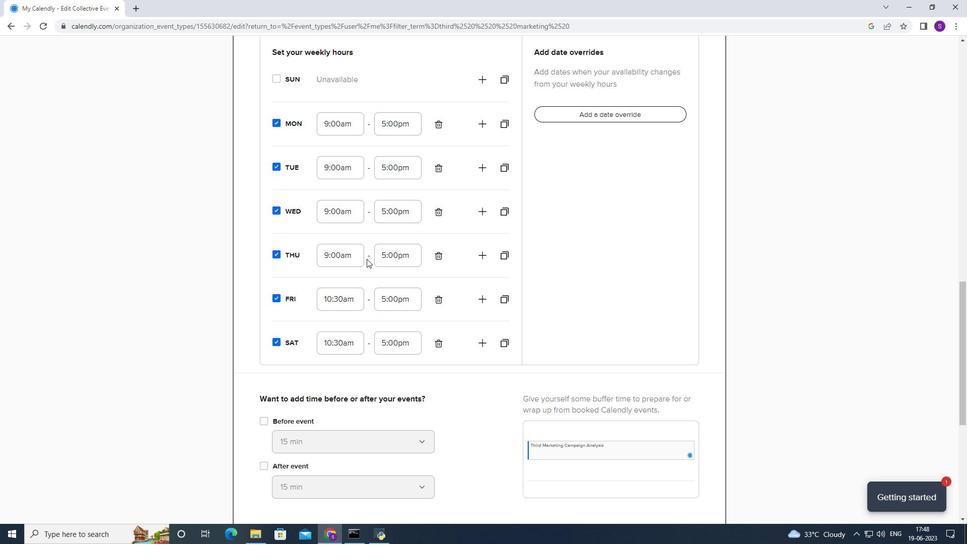 
Action: Mouse pressed left at (359, 262)
Screenshot: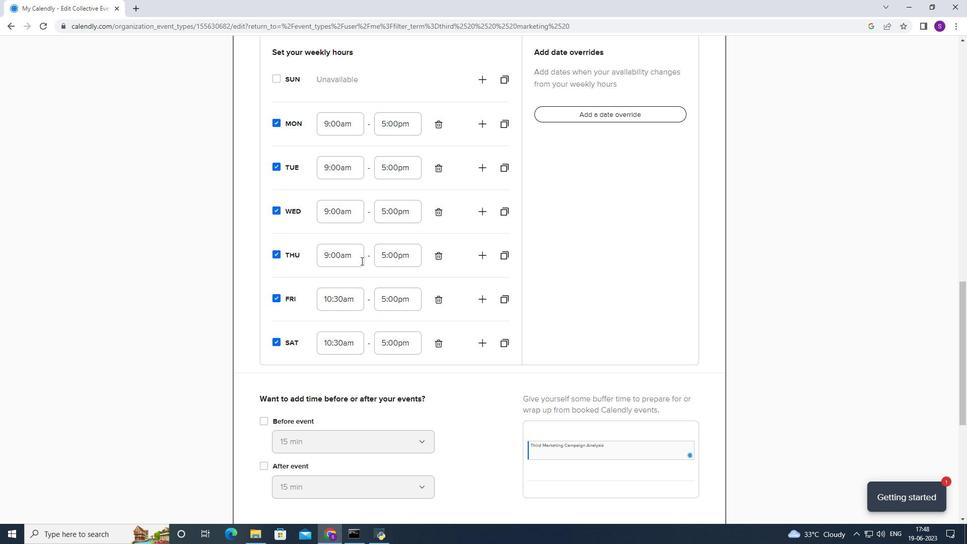 
Action: Mouse moved to (342, 332)
Screenshot: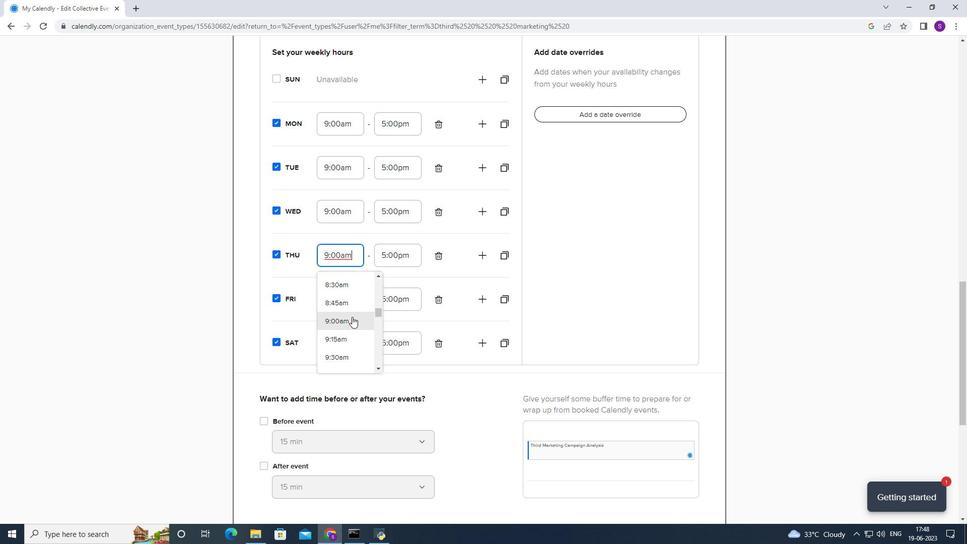 
Action: Mouse scrolled (342, 332) with delta (0, 0)
Screenshot: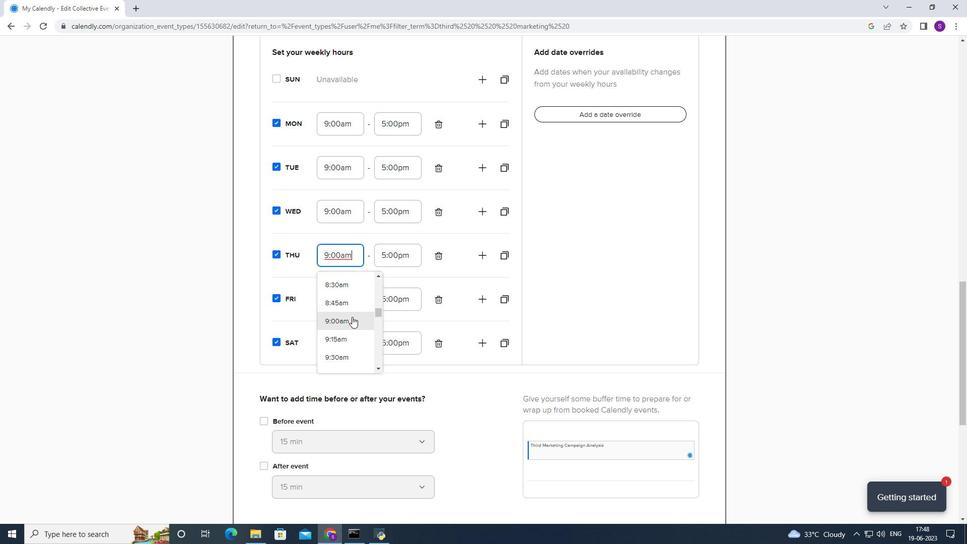 
Action: Mouse moved to (342, 332)
Screenshot: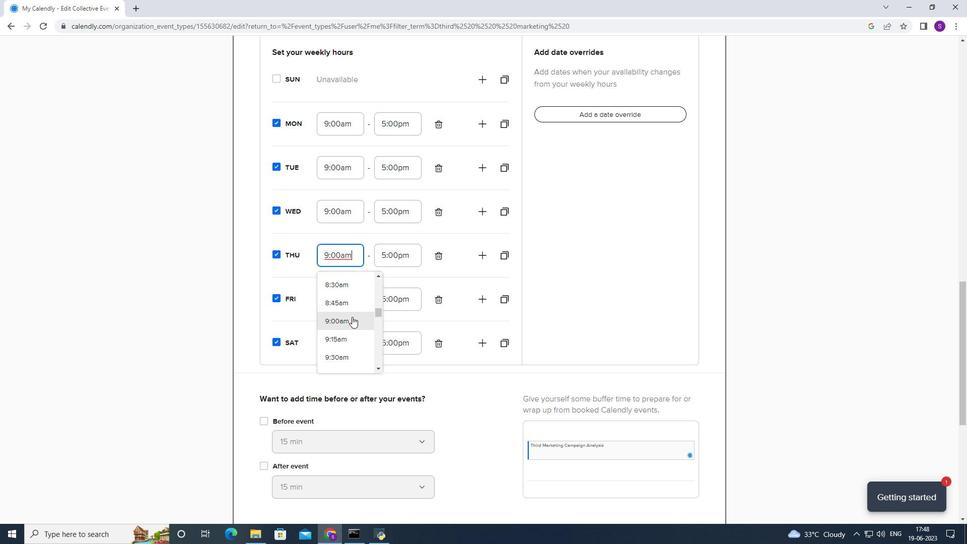 
Action: Mouse scrolled (342, 332) with delta (0, 0)
Screenshot: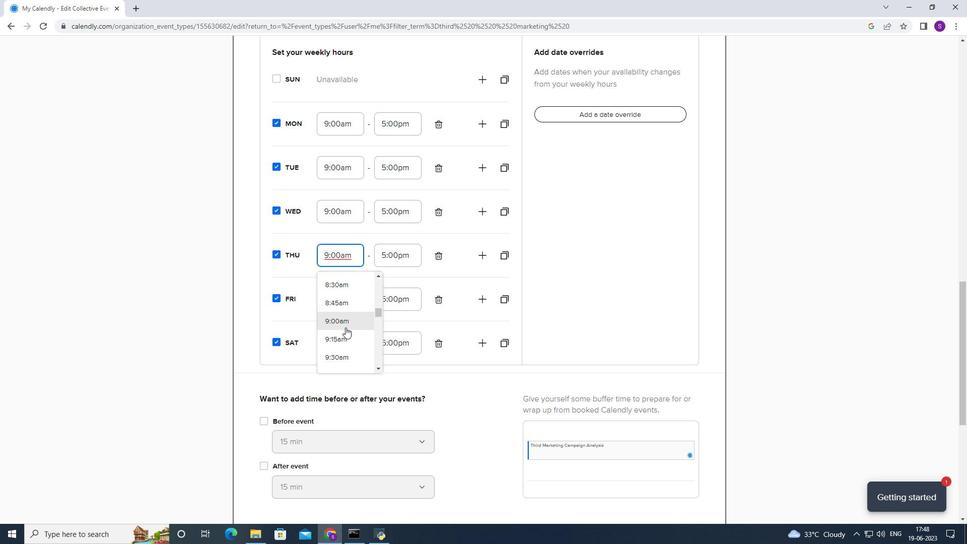 
Action: Mouse scrolled (342, 332) with delta (0, 0)
Screenshot: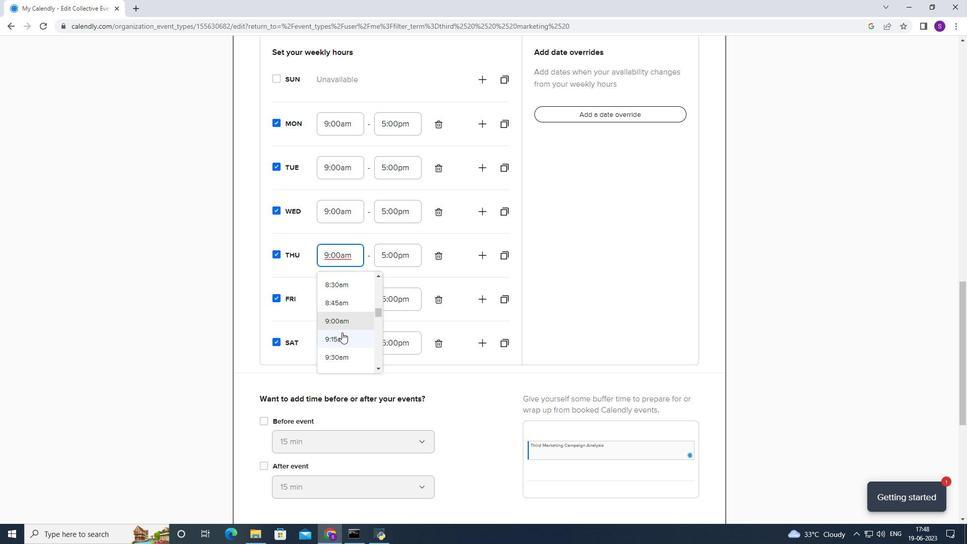 
Action: Mouse moved to (359, 281)
Screenshot: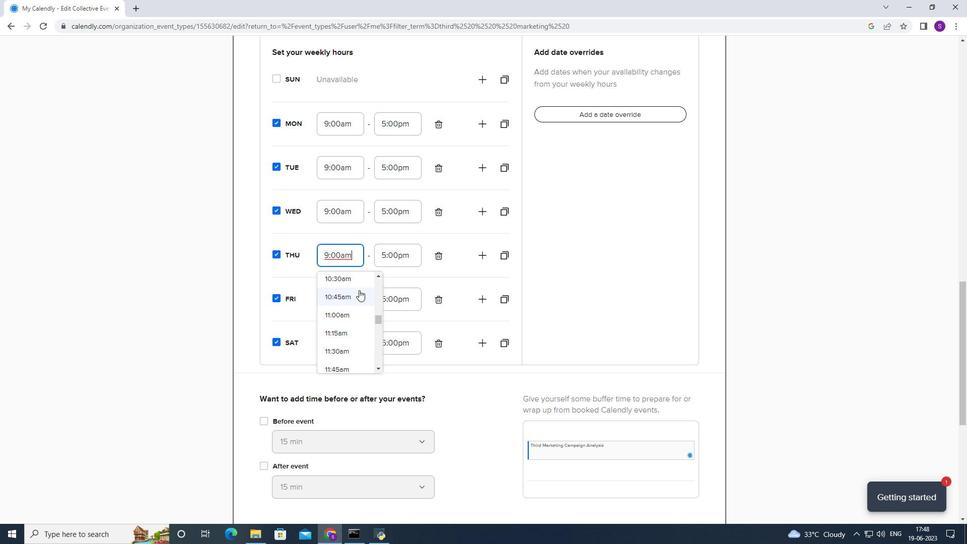 
Action: Mouse pressed left at (359, 281)
Screenshot: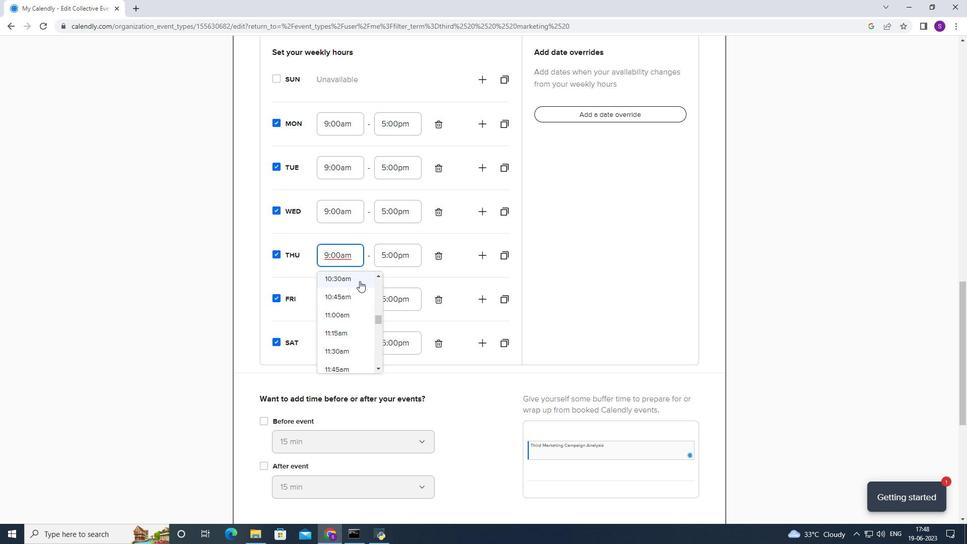 
Action: Mouse moved to (349, 207)
Screenshot: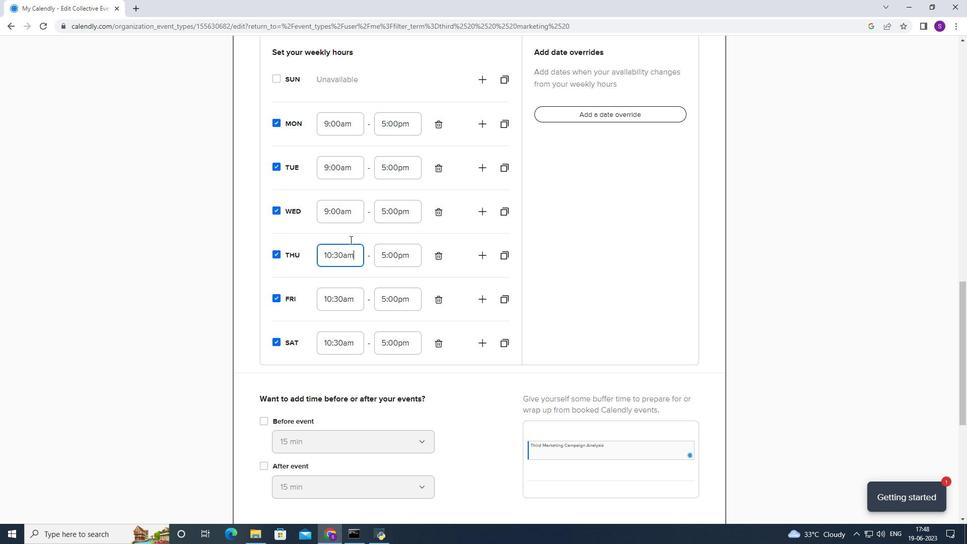 
Action: Mouse pressed left at (349, 207)
Screenshot: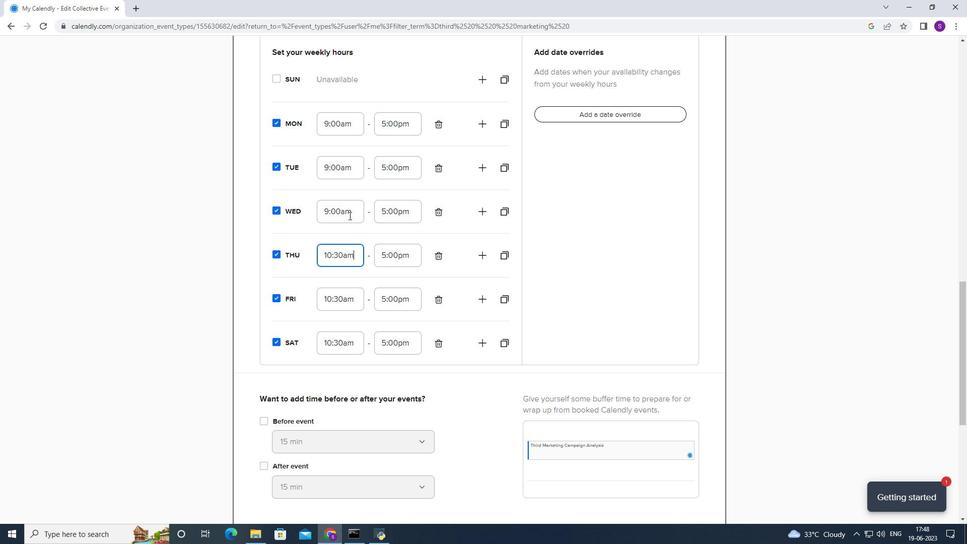 
Action: Mouse moved to (340, 298)
Screenshot: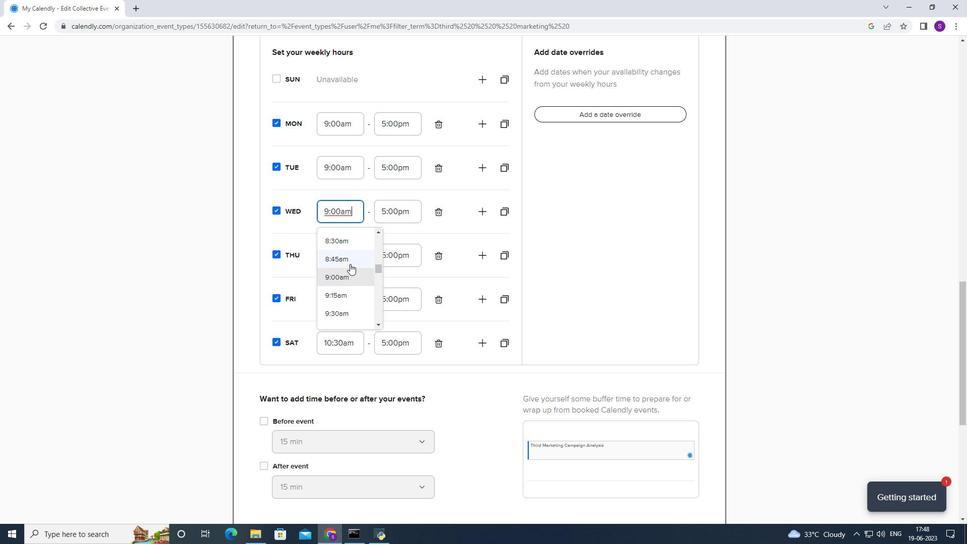 
Action: Mouse scrolled (340, 298) with delta (0, 0)
Screenshot: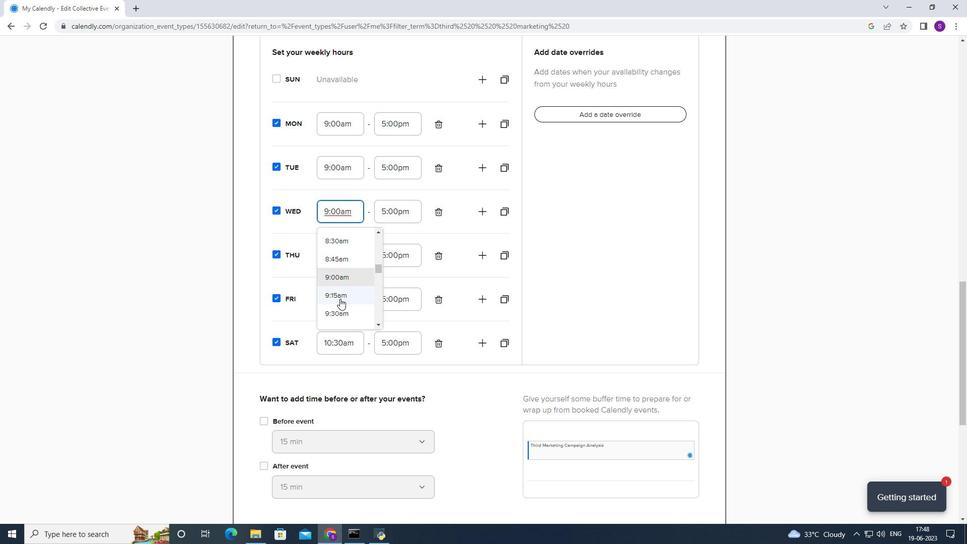 
Action: Mouse scrolled (340, 298) with delta (0, 0)
Screenshot: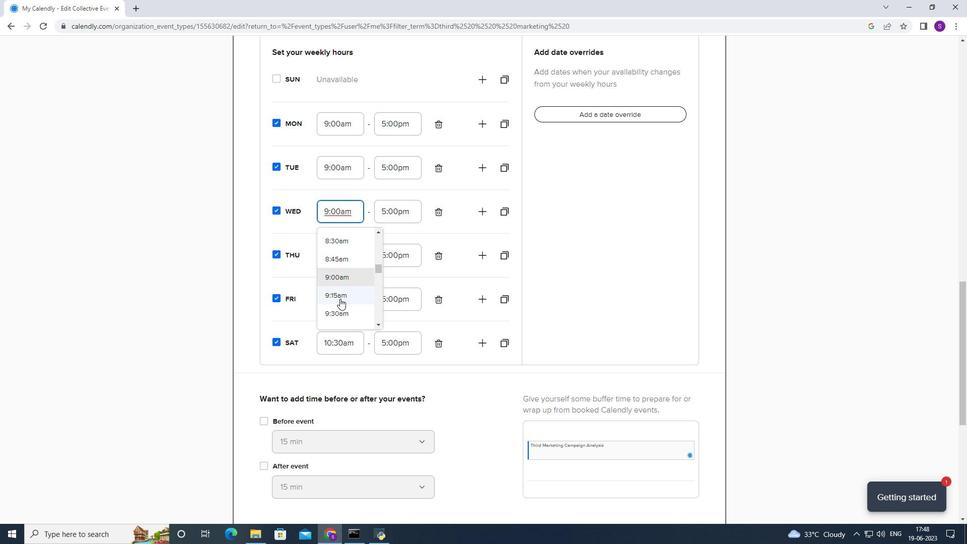 
Action: Mouse moved to (343, 278)
Screenshot: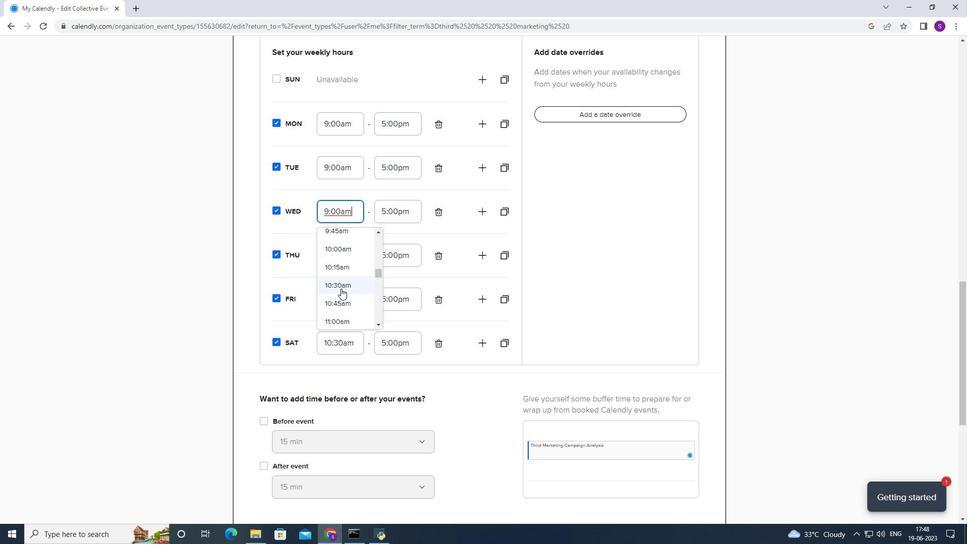 
Action: Mouse pressed left at (343, 278)
Screenshot: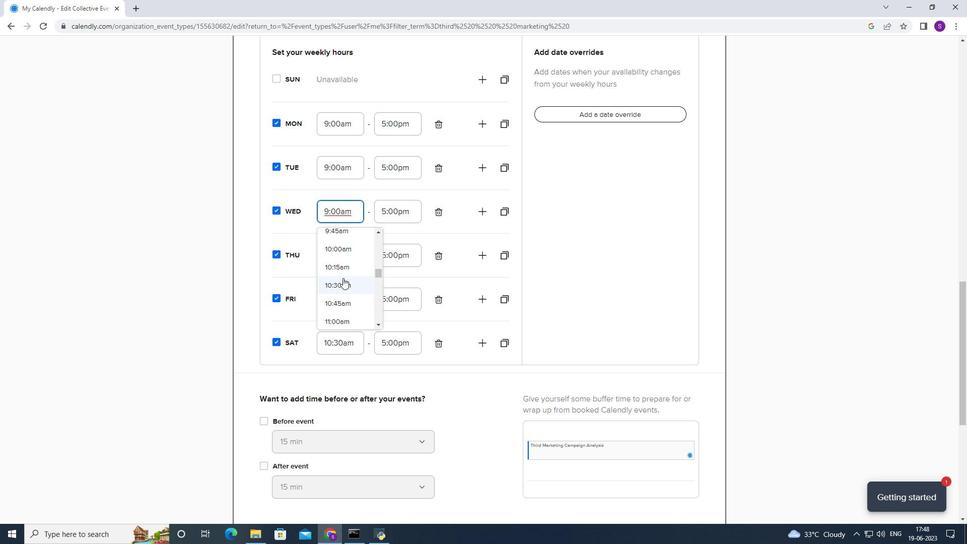 
Action: Mouse moved to (353, 169)
Screenshot: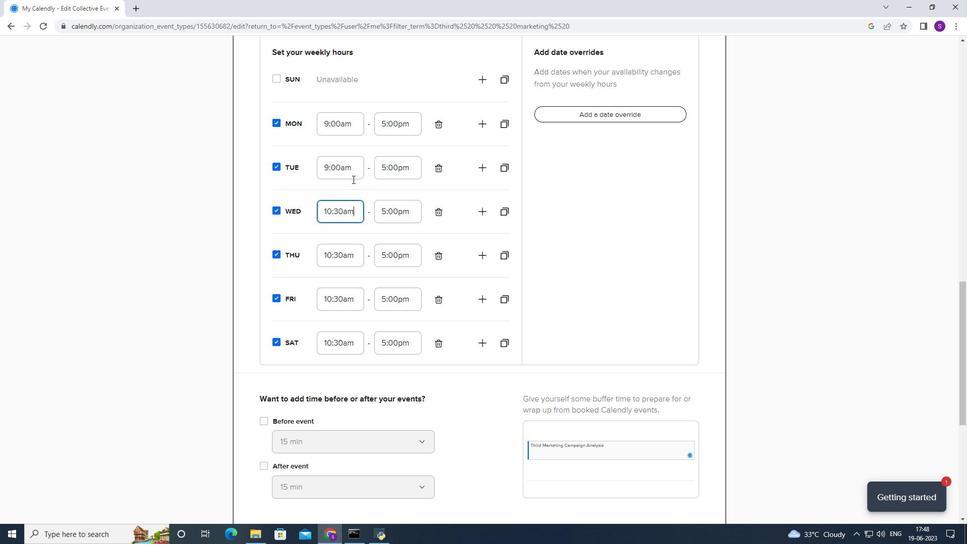 
Action: Mouse pressed left at (353, 169)
Screenshot: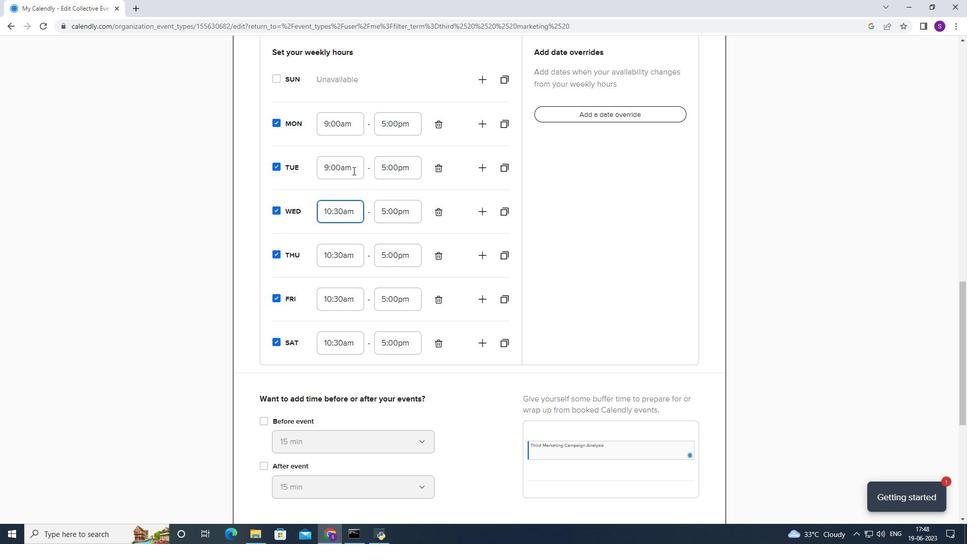
Action: Mouse moved to (336, 253)
Screenshot: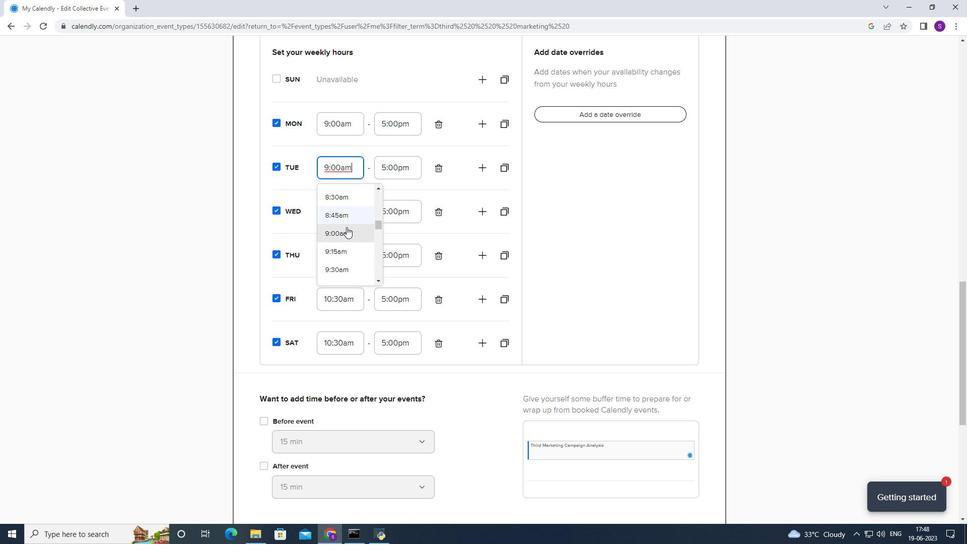 
Action: Mouse scrolled (336, 253) with delta (0, 0)
Screenshot: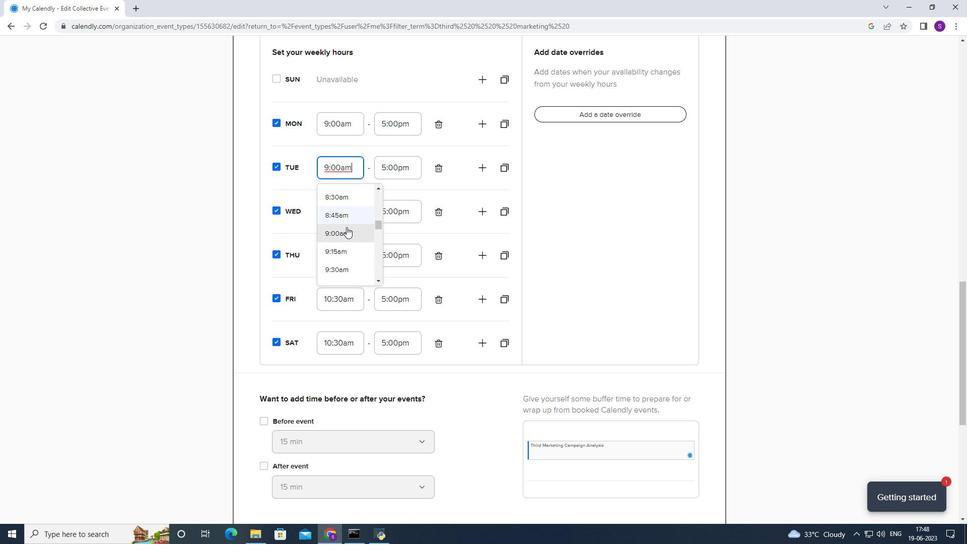 
Action: Mouse moved to (336, 254)
Screenshot: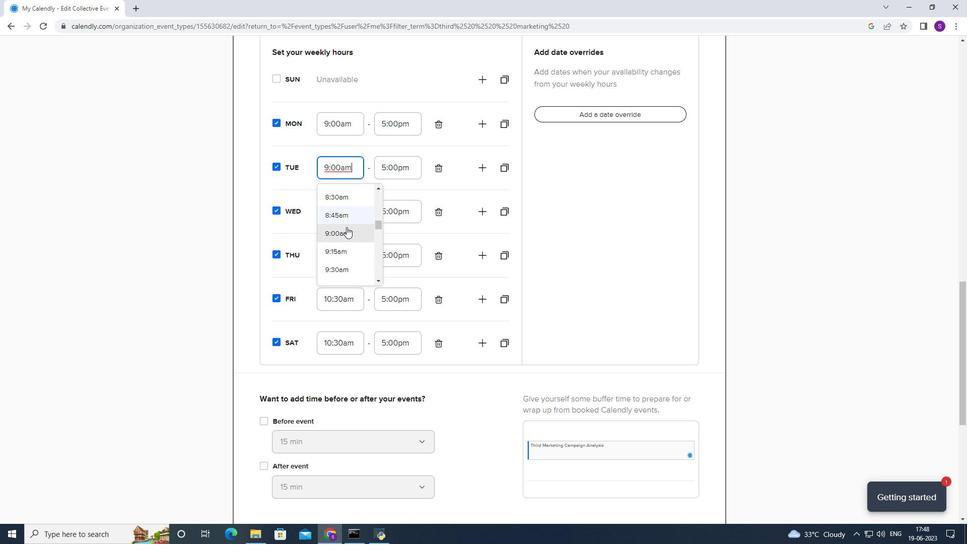 
Action: Mouse scrolled (336, 254) with delta (0, 0)
Screenshot: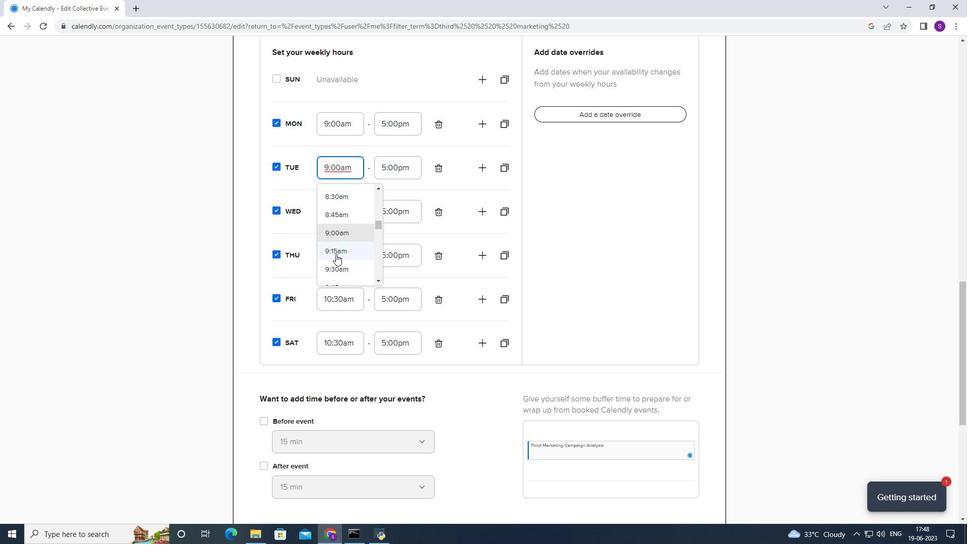 
Action: Mouse moved to (346, 242)
Screenshot: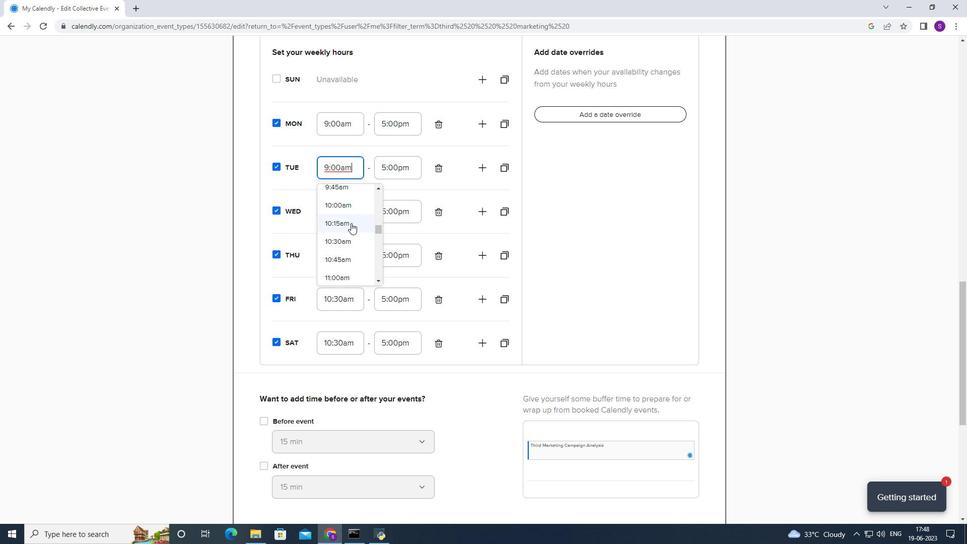 
Action: Mouse pressed left at (346, 242)
Screenshot: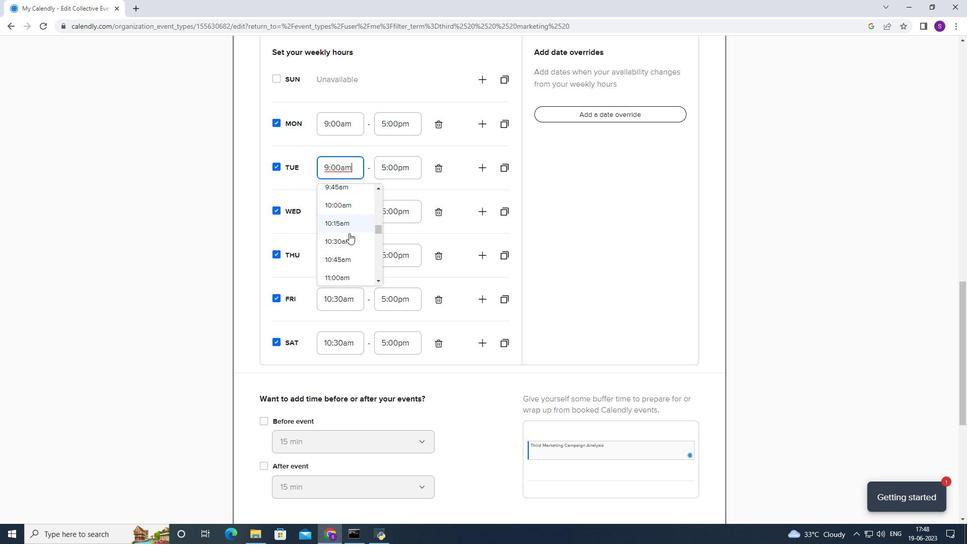 
Action: Mouse moved to (352, 133)
Screenshot: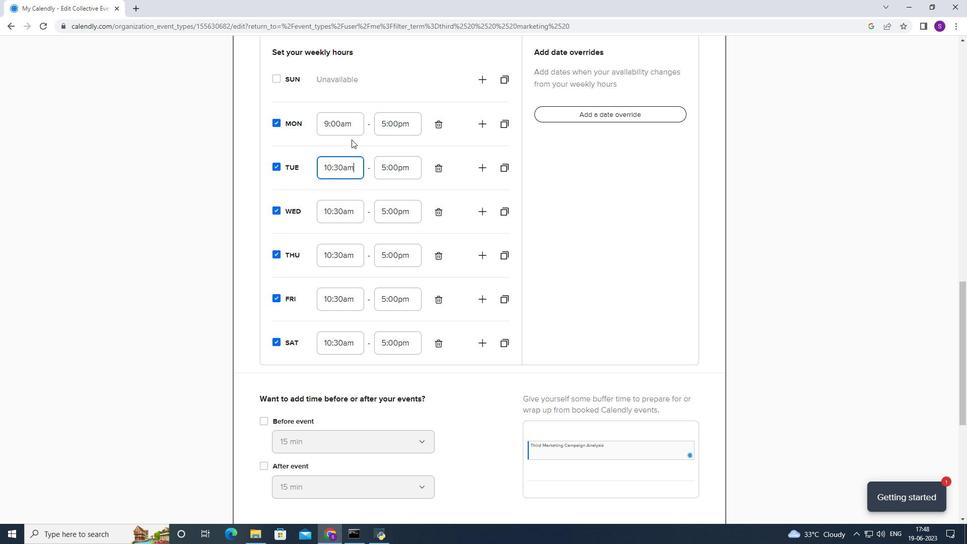 
Action: Mouse pressed left at (352, 133)
Screenshot: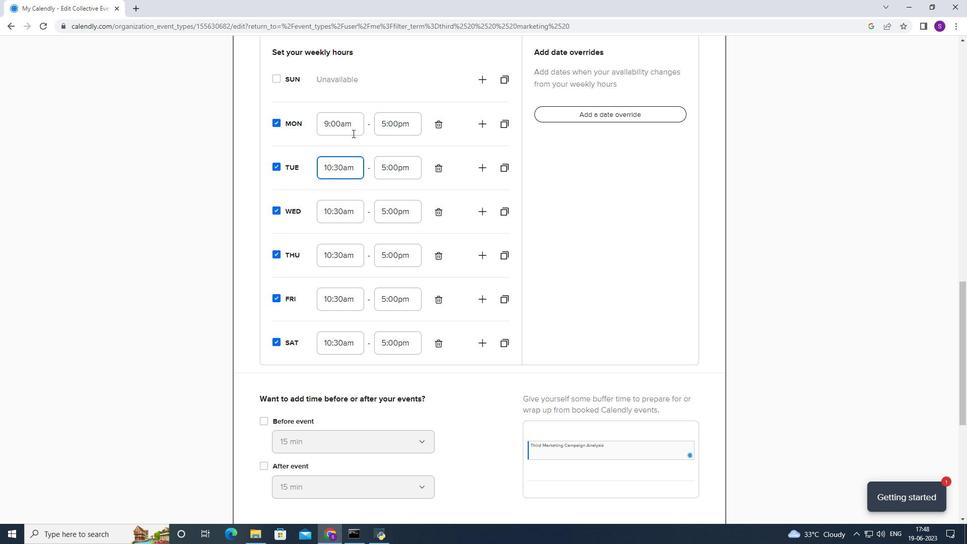 
Action: Mouse moved to (351, 202)
Screenshot: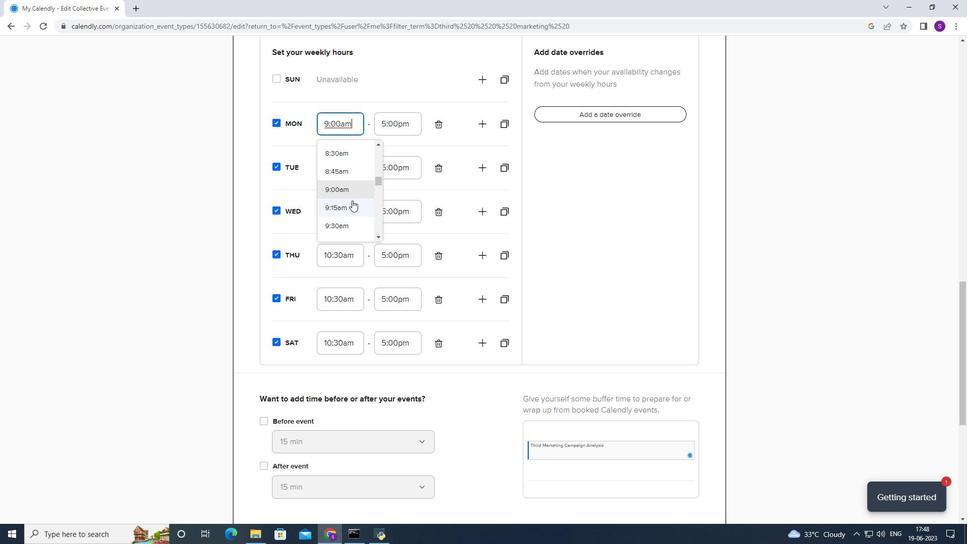 
Action: Mouse scrolled (351, 202) with delta (0, 0)
Screenshot: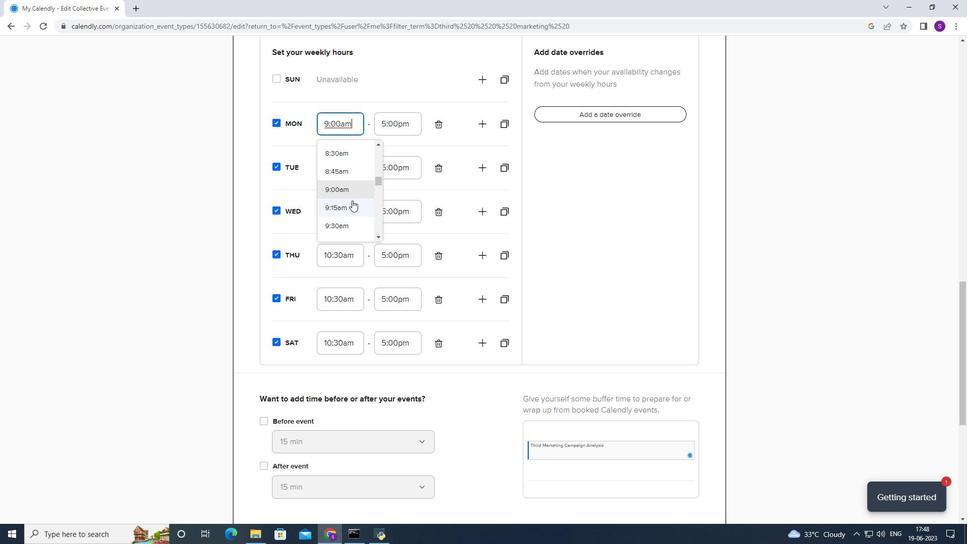 
Action: Mouse moved to (349, 207)
Screenshot: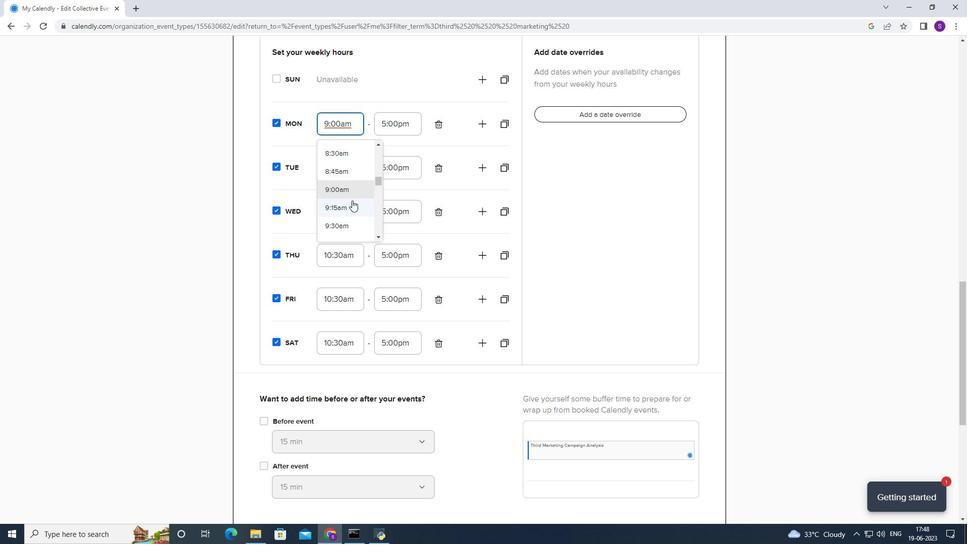 
Action: Mouse scrolled (349, 206) with delta (0, 0)
Screenshot: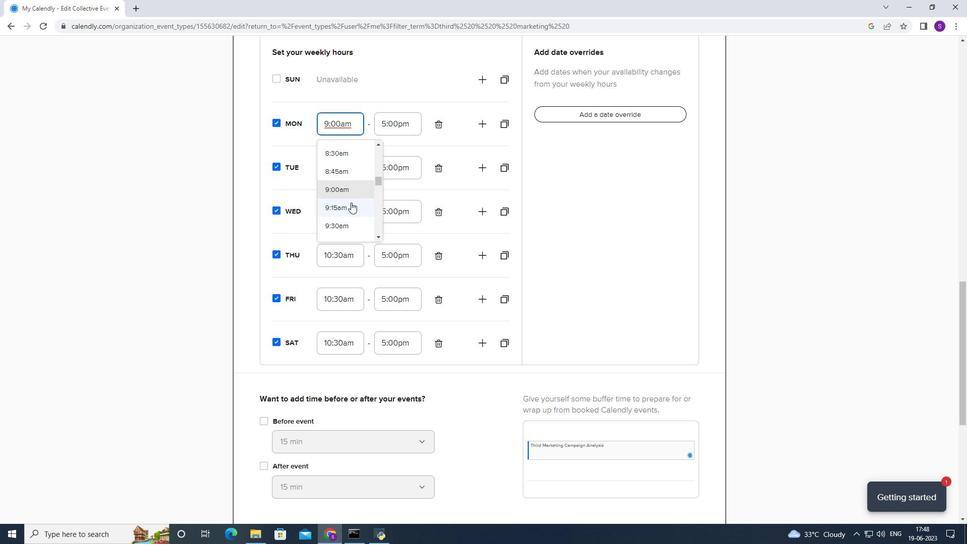 
Action: Mouse moved to (335, 203)
Screenshot: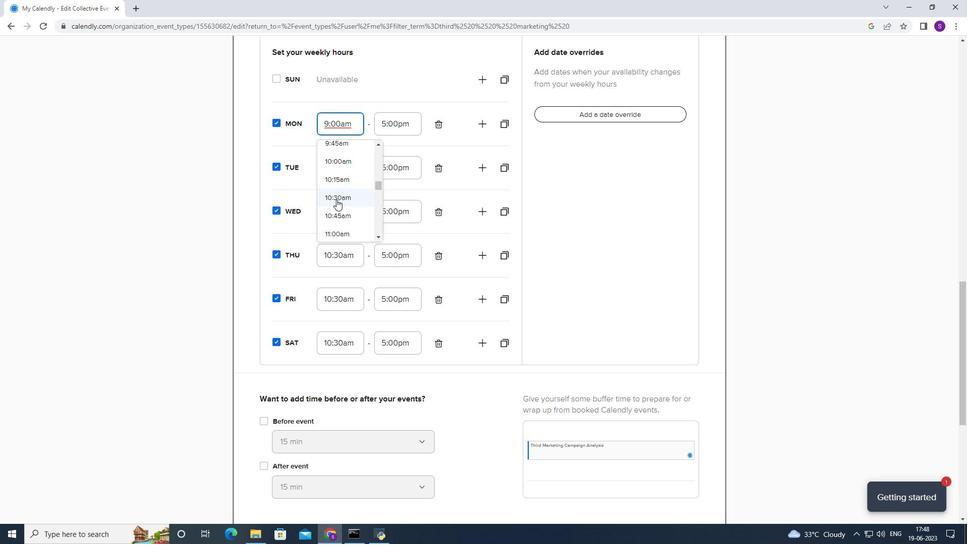 
Action: Mouse pressed left at (335, 203)
Screenshot: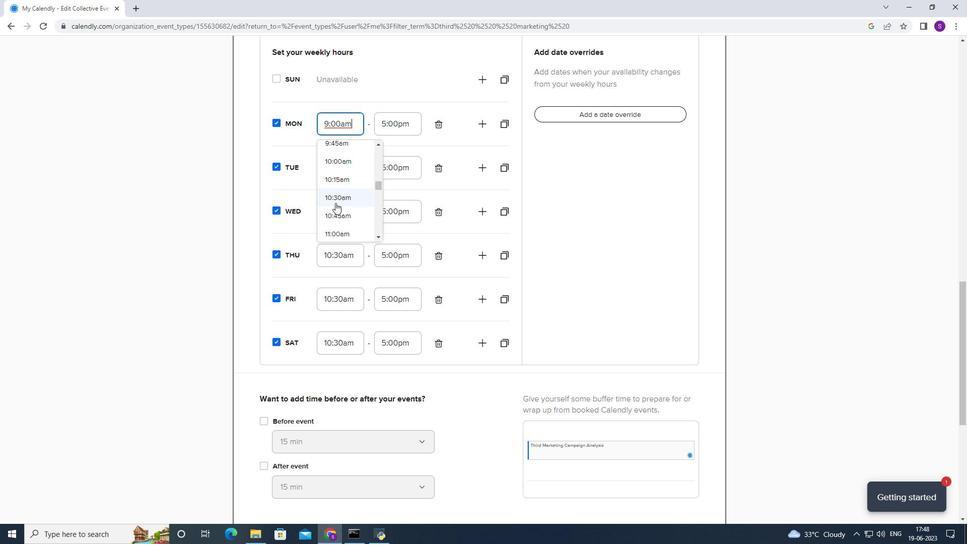 
Action: Mouse moved to (394, 119)
Screenshot: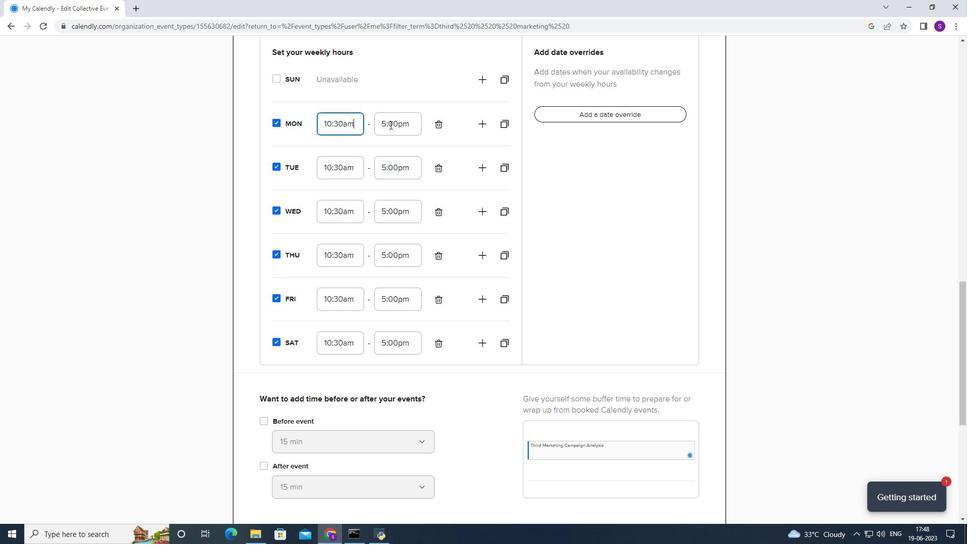 
Action: Mouse pressed left at (394, 119)
Screenshot: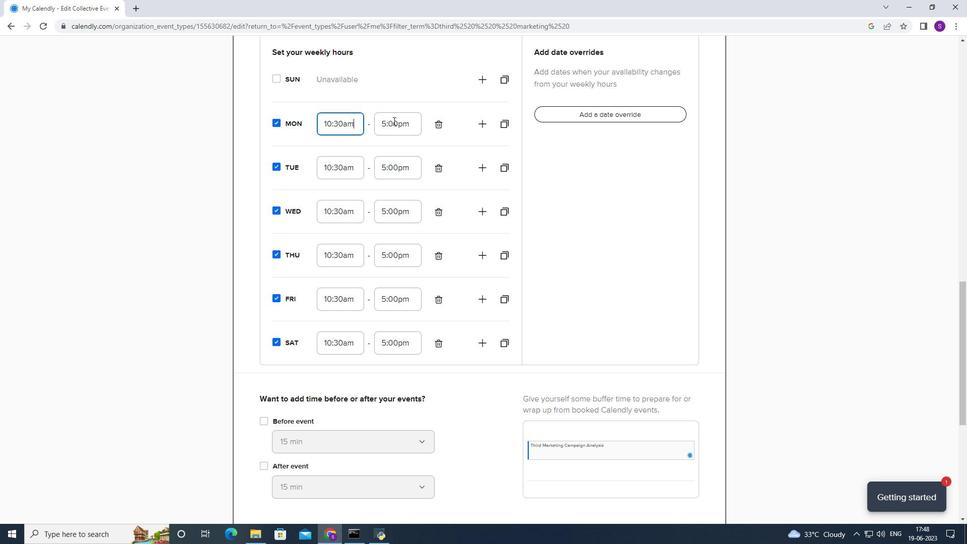 
Action: Mouse moved to (399, 175)
Screenshot: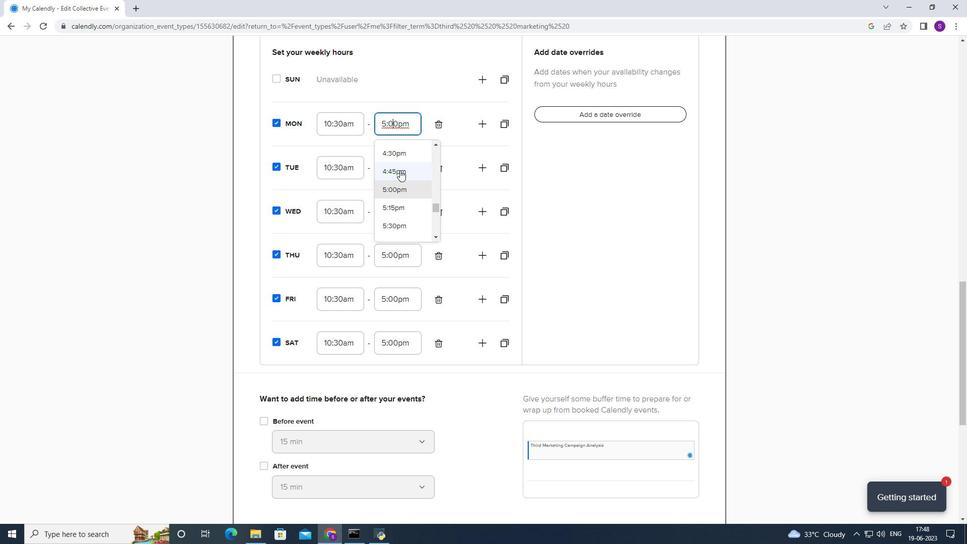 
Action: Mouse scrolled (399, 174) with delta (0, 0)
Screenshot: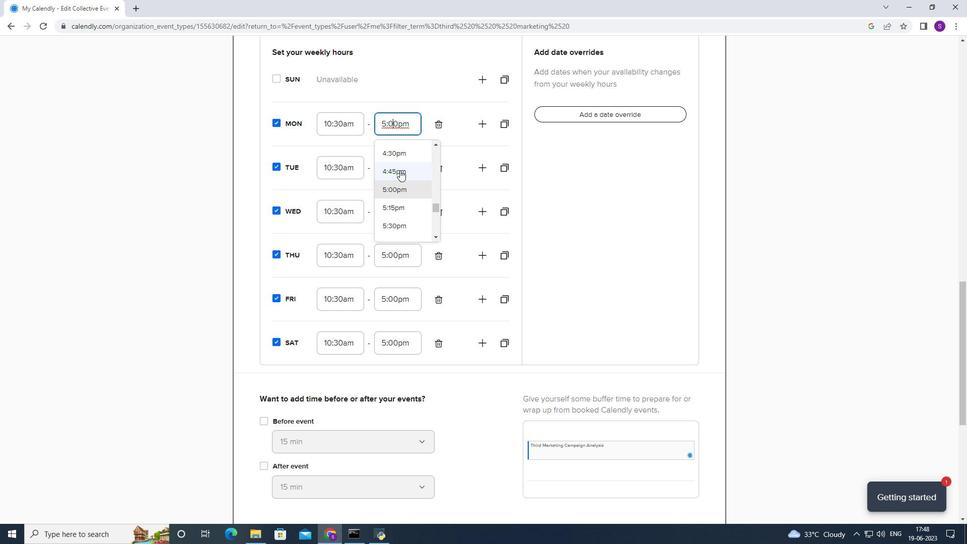 
Action: Mouse moved to (396, 179)
Screenshot: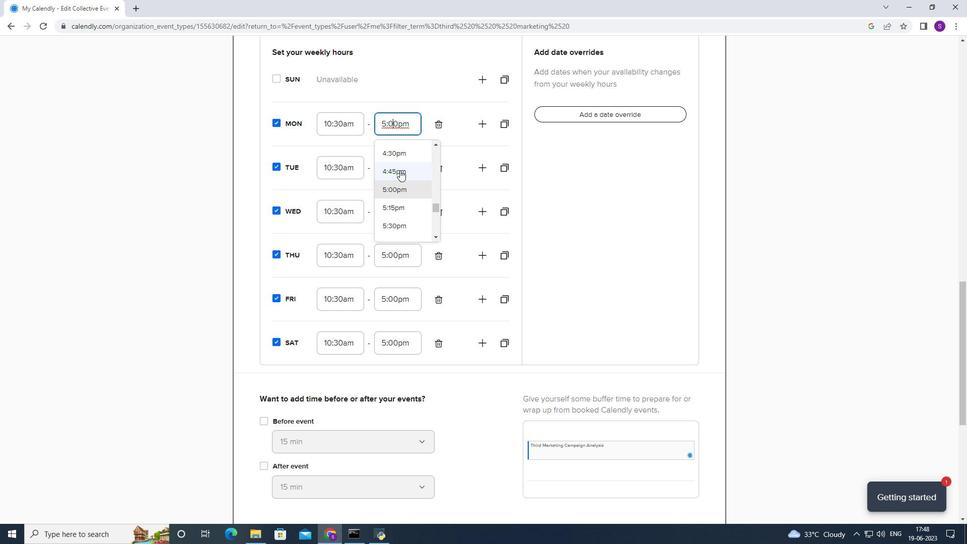 
Action: Mouse scrolled (396, 179) with delta (0, 0)
Screenshot: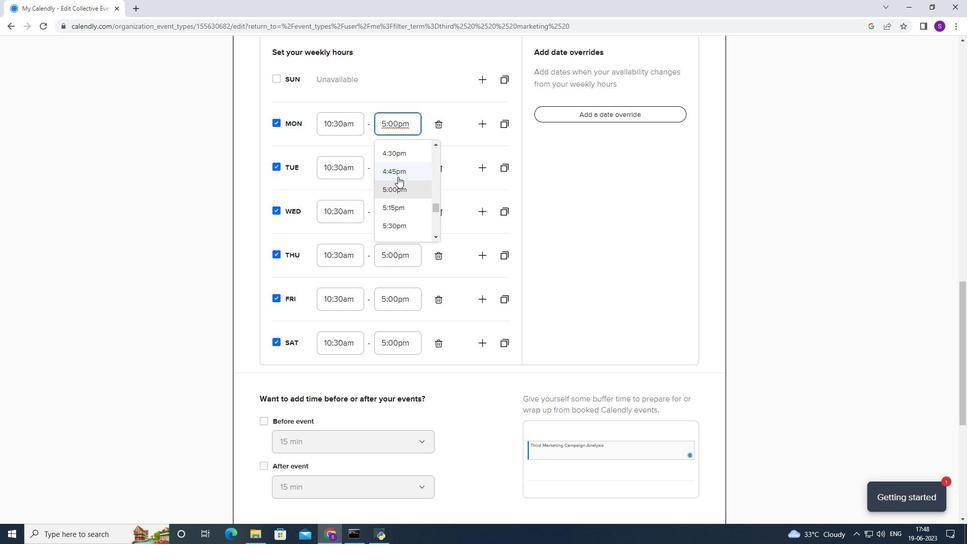 
Action: Mouse moved to (402, 160)
Screenshot: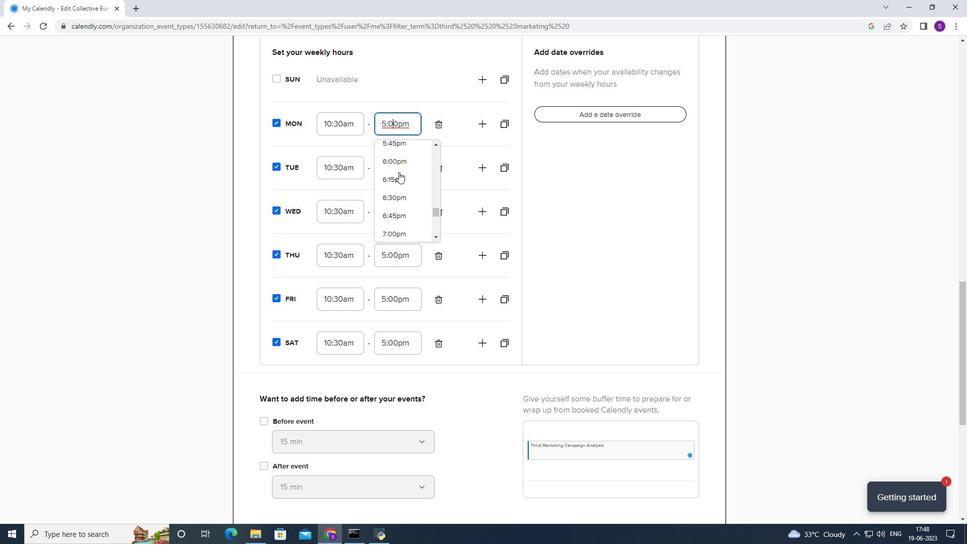 
Action: Mouse pressed left at (402, 160)
Screenshot: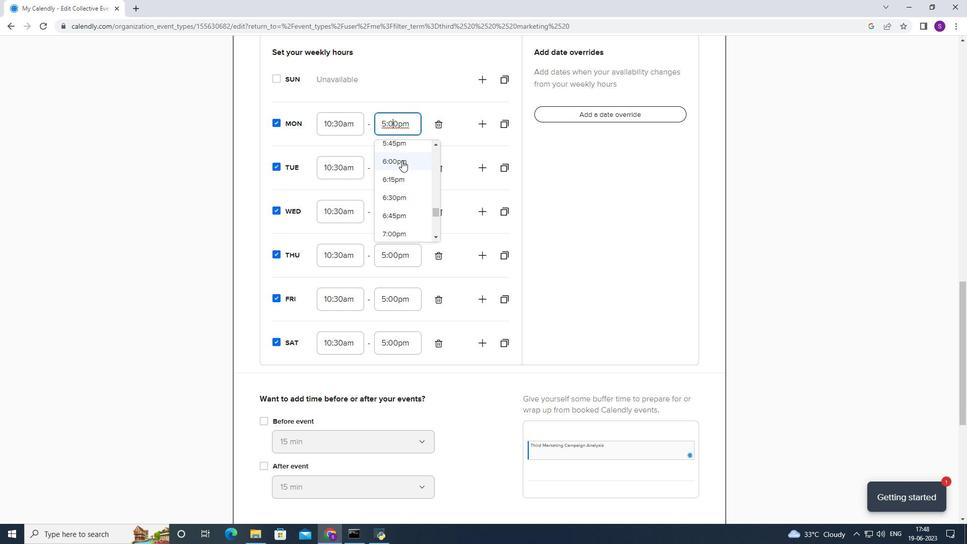 
Action: Mouse moved to (391, 170)
Screenshot: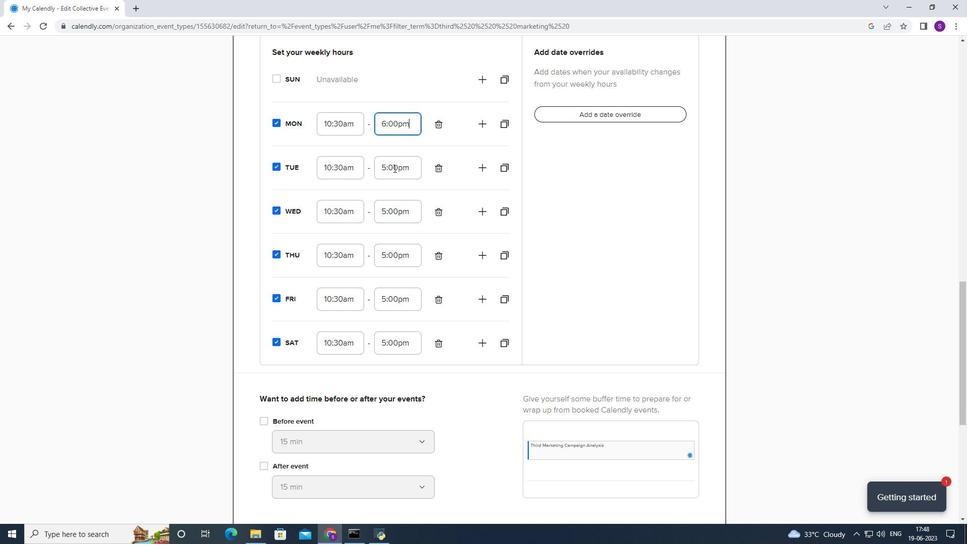 
Action: Mouse pressed left at (391, 170)
Screenshot: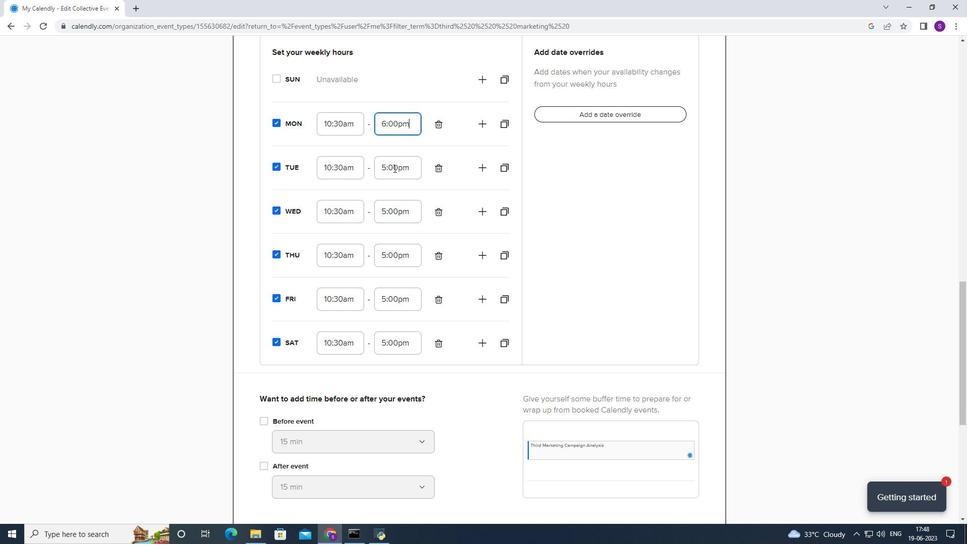 
Action: Mouse moved to (393, 232)
Screenshot: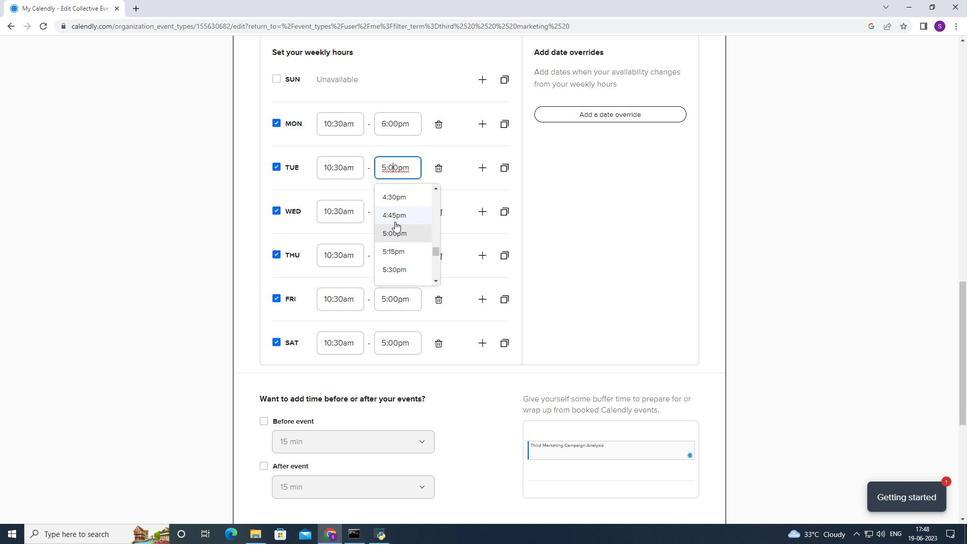 
Action: Mouse scrolled (393, 231) with delta (0, 0)
Screenshot: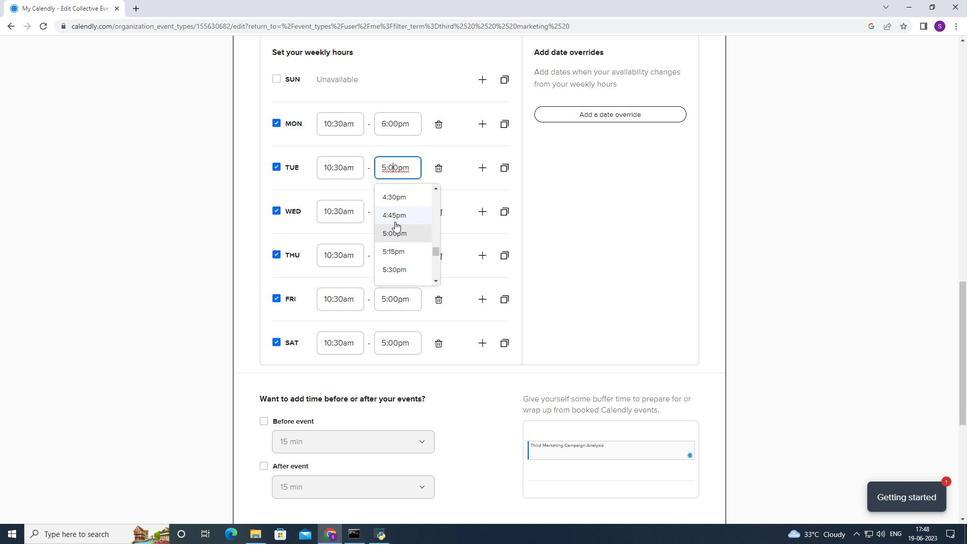 
Action: Mouse moved to (386, 256)
Screenshot: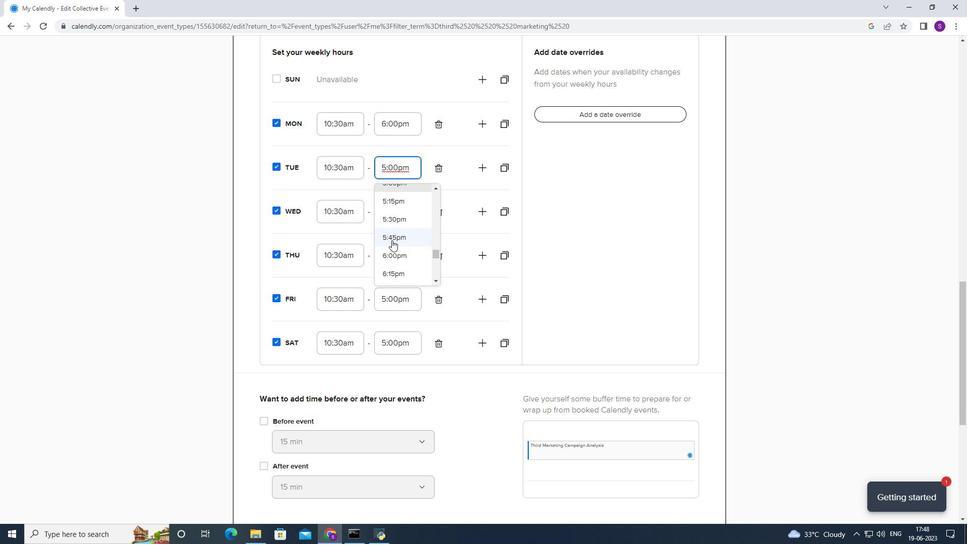 
Action: Mouse pressed left at (386, 256)
Screenshot: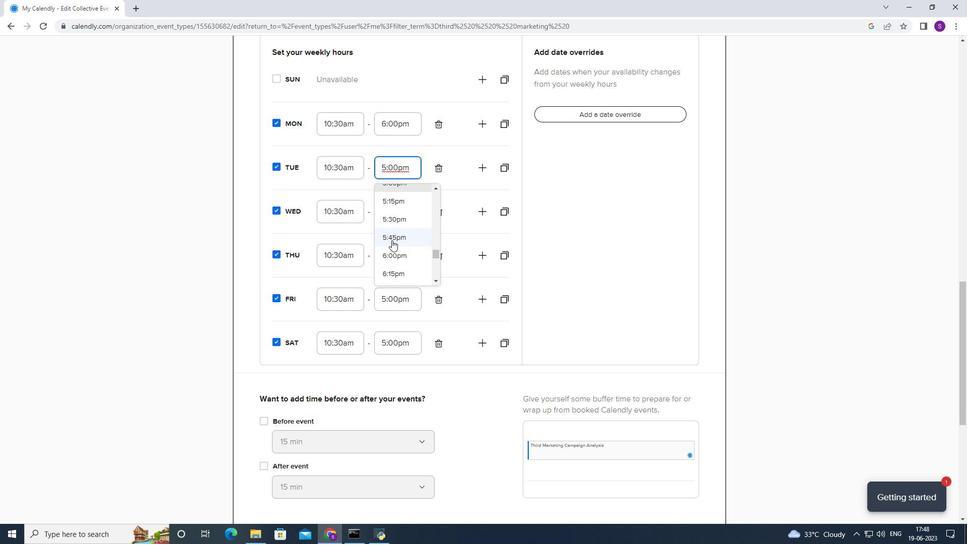 
Action: Mouse moved to (402, 213)
Screenshot: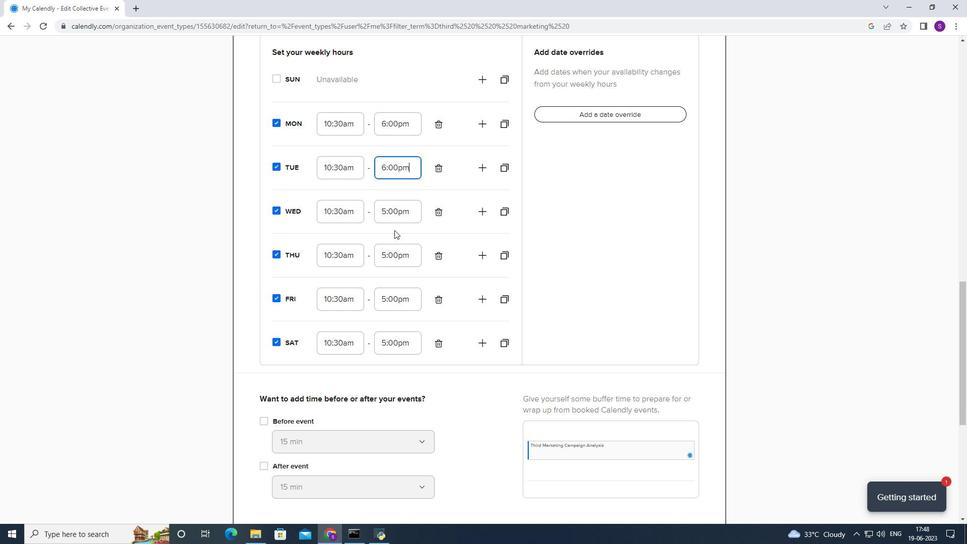 
Action: Mouse pressed left at (402, 213)
Screenshot: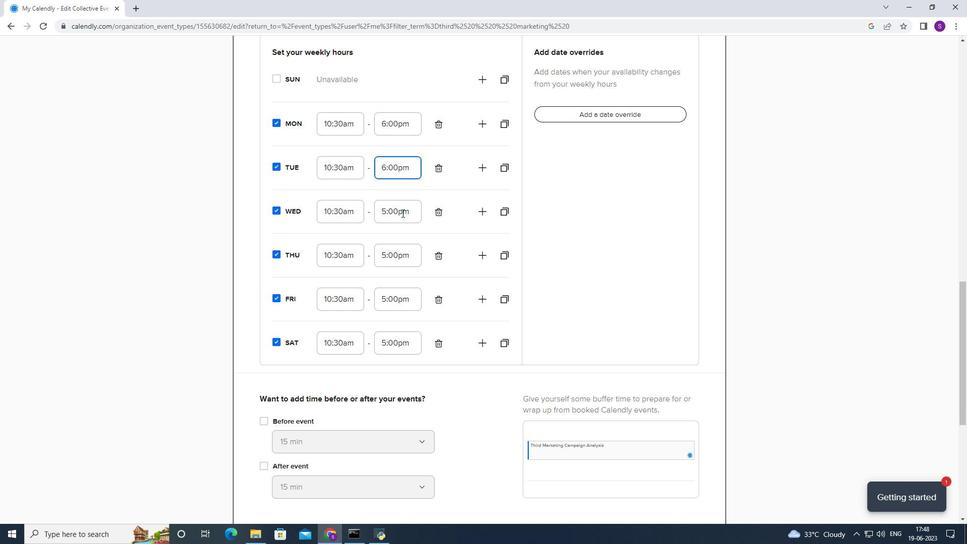 
Action: Mouse moved to (399, 282)
Screenshot: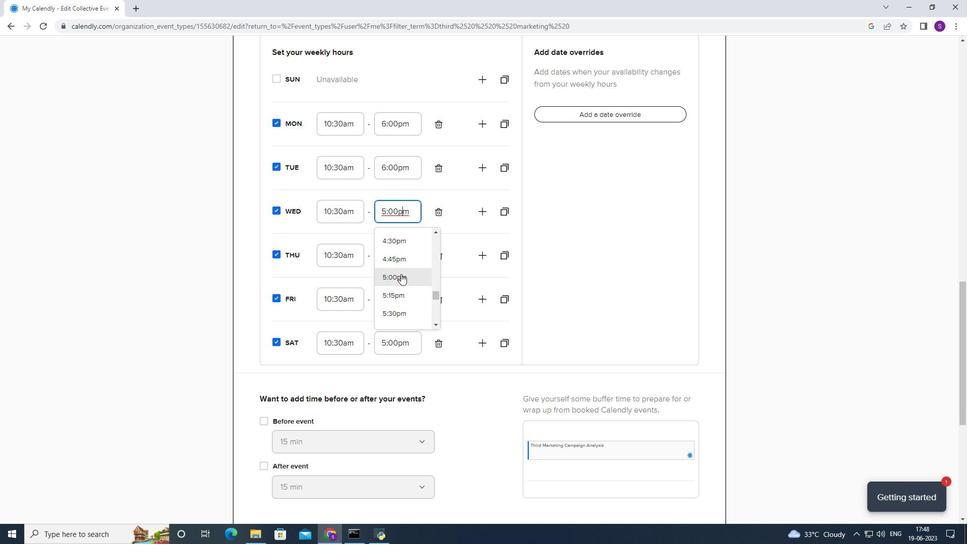 
Action: Mouse scrolled (399, 282) with delta (0, 0)
Screenshot: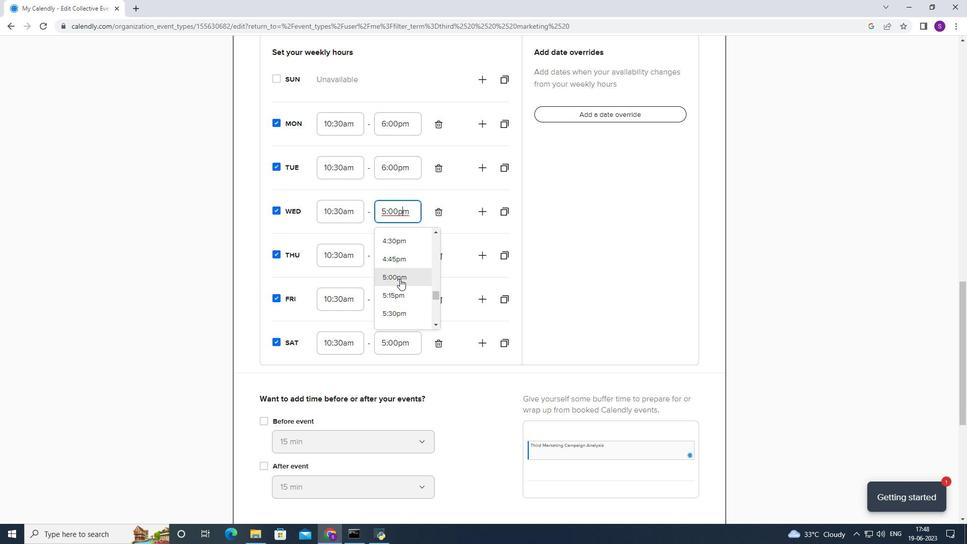 
Action: Mouse moved to (400, 274)
Screenshot: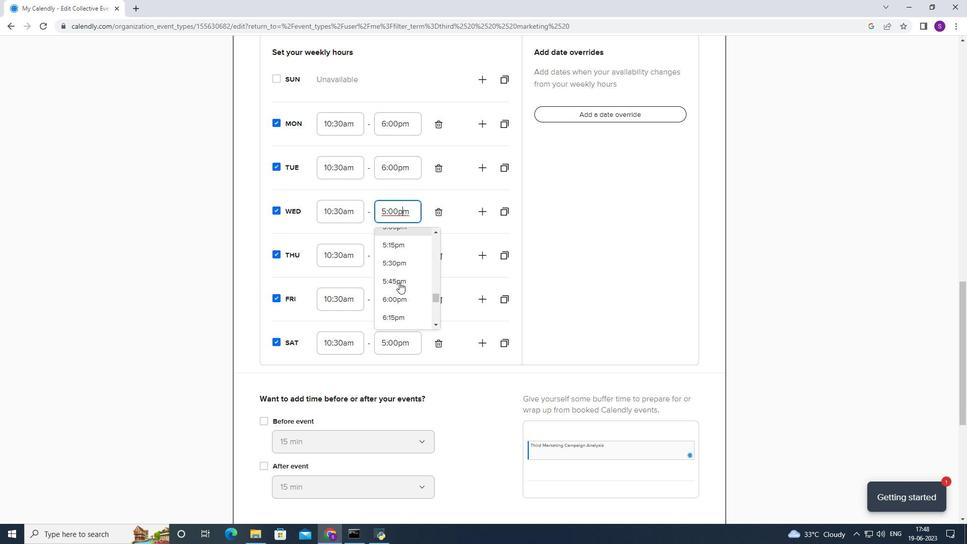 
Action: Mouse pressed left at (400, 274)
Screenshot: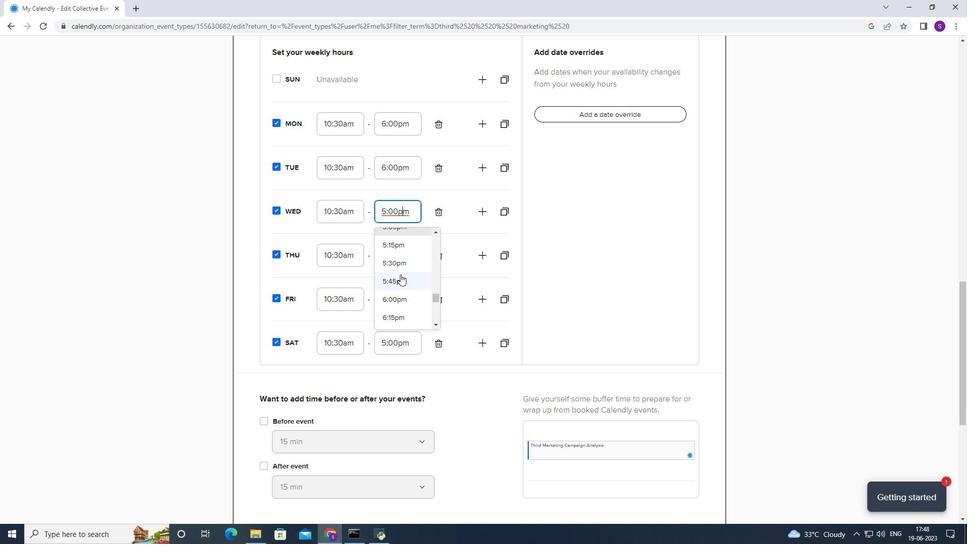 
Action: Mouse moved to (404, 252)
Screenshot: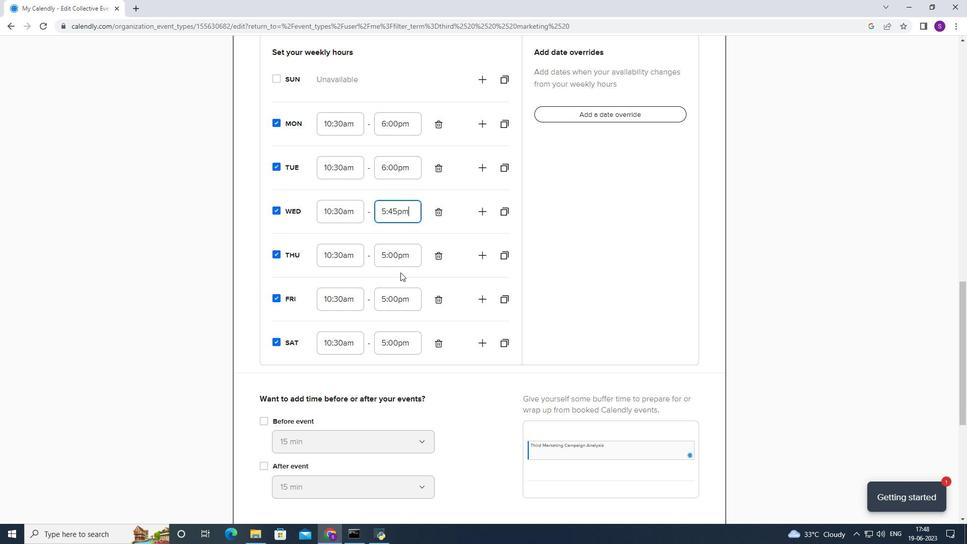 
Action: Mouse pressed left at (404, 252)
Screenshot: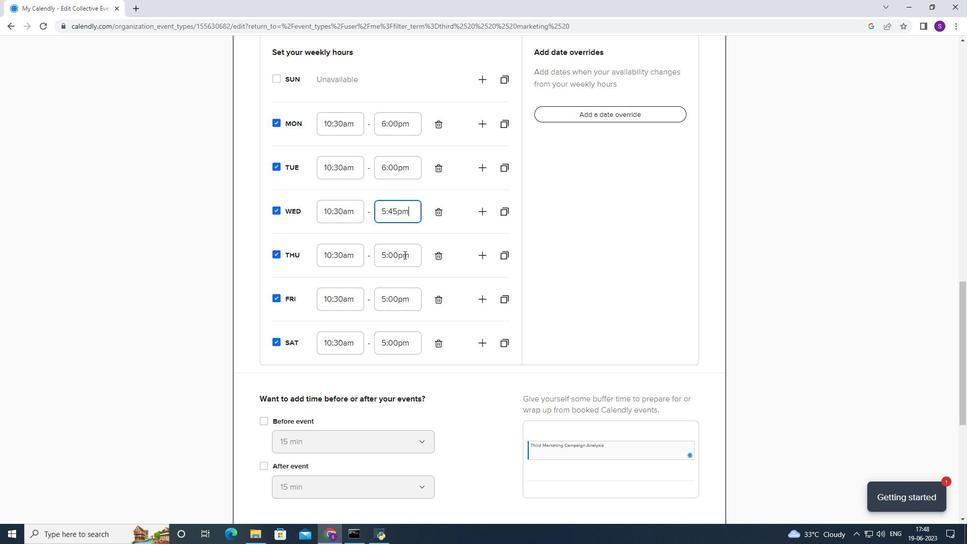 
Action: Mouse moved to (396, 306)
Screenshot: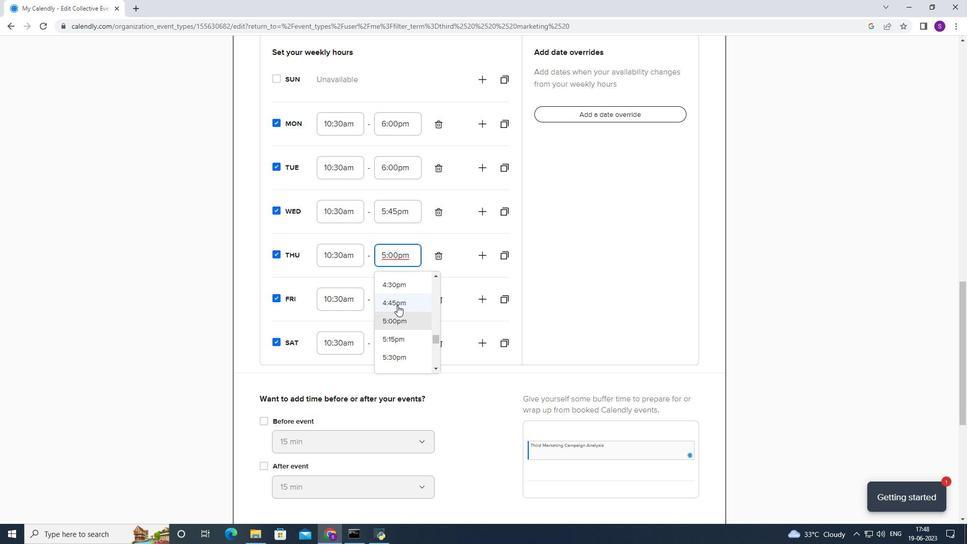 
Action: Mouse scrolled (396, 306) with delta (0, 0)
Screenshot: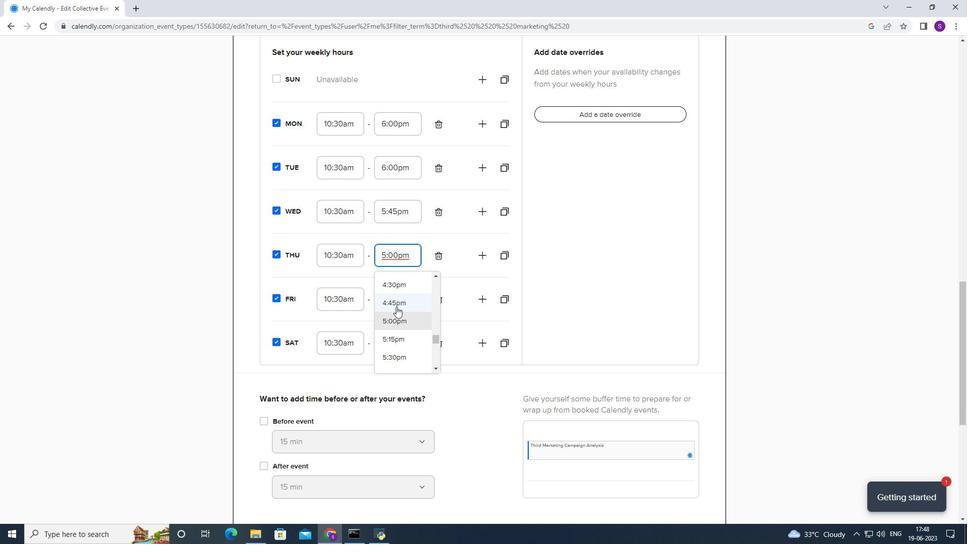 
Action: Mouse moved to (396, 333)
Screenshot: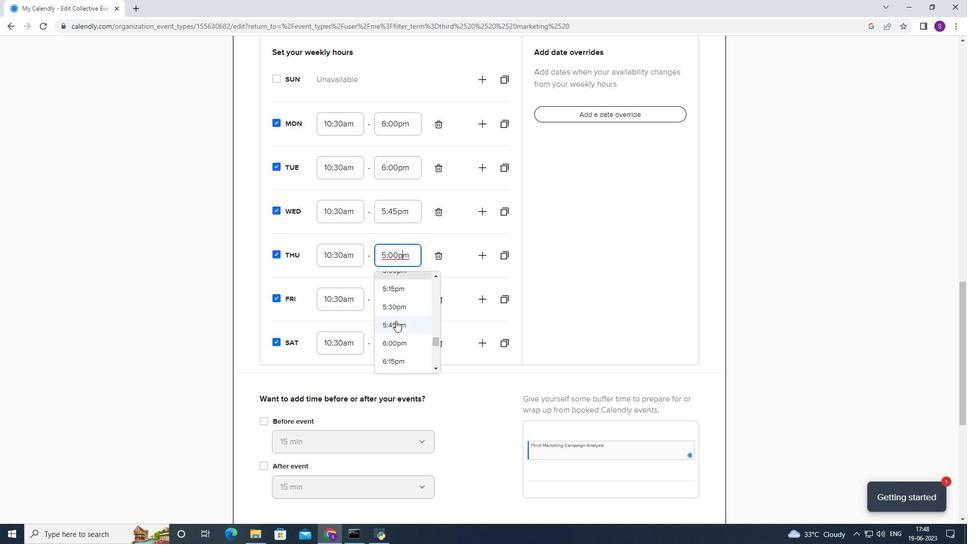 
Action: Mouse pressed left at (396, 333)
Screenshot: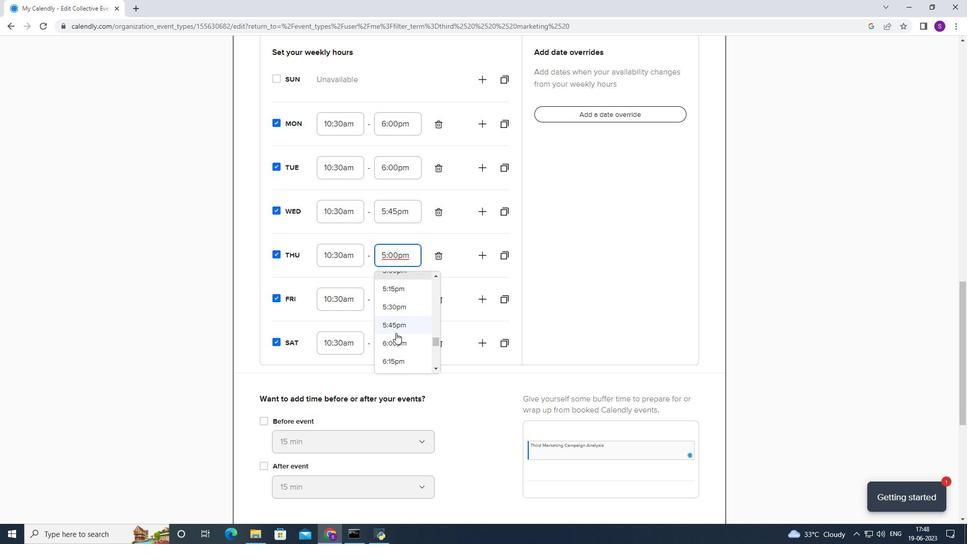 
Action: Mouse moved to (396, 289)
Screenshot: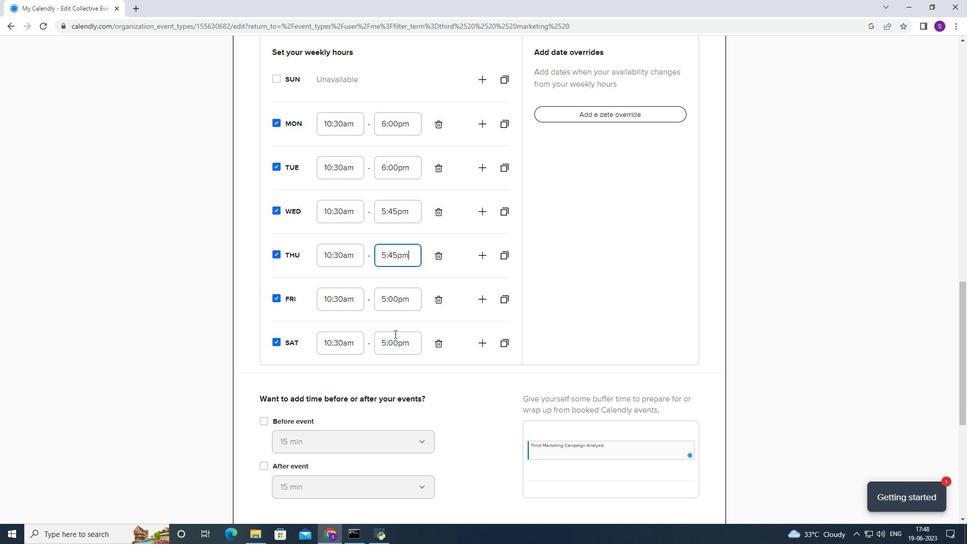 
Action: Mouse pressed left at (396, 289)
Screenshot: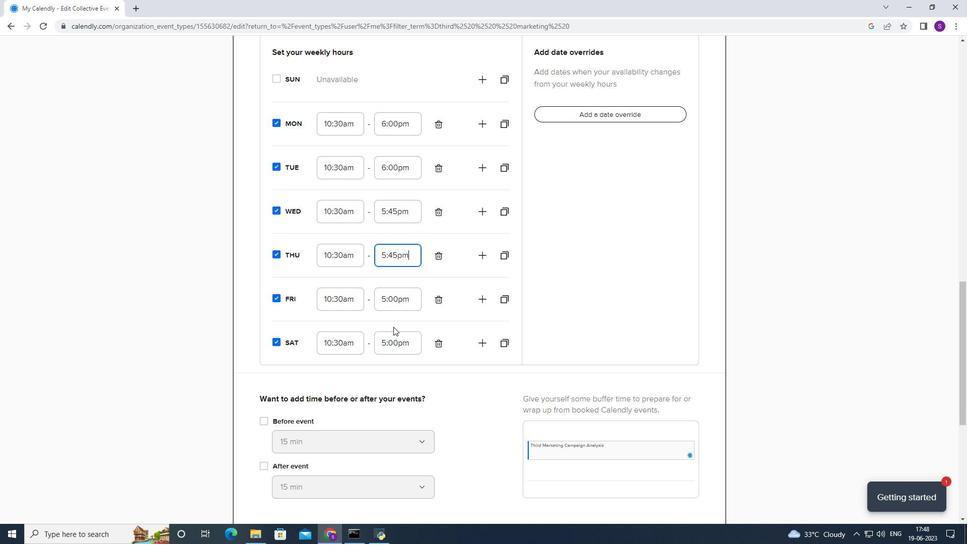 
Action: Mouse moved to (397, 358)
Screenshot: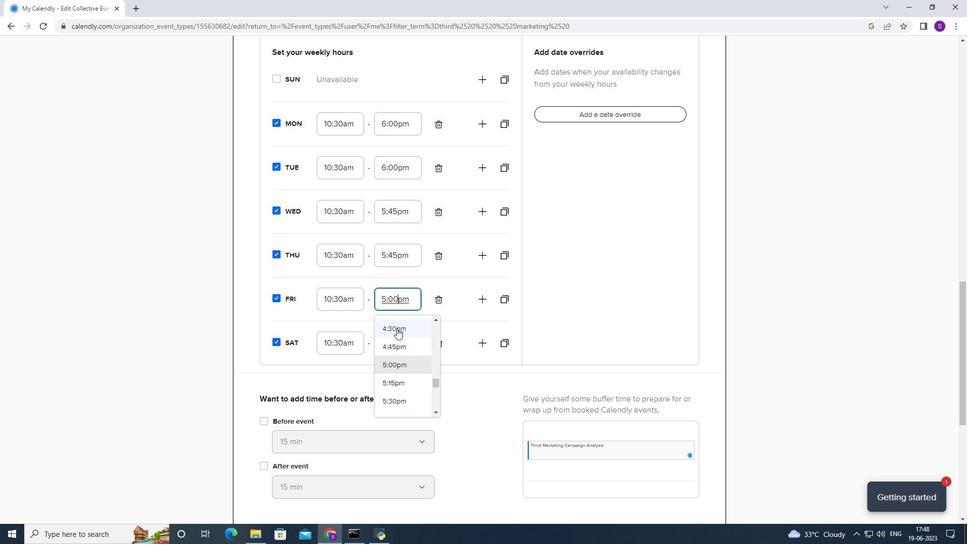 
Action: Mouse scrolled (397, 357) with delta (0, 0)
Screenshot: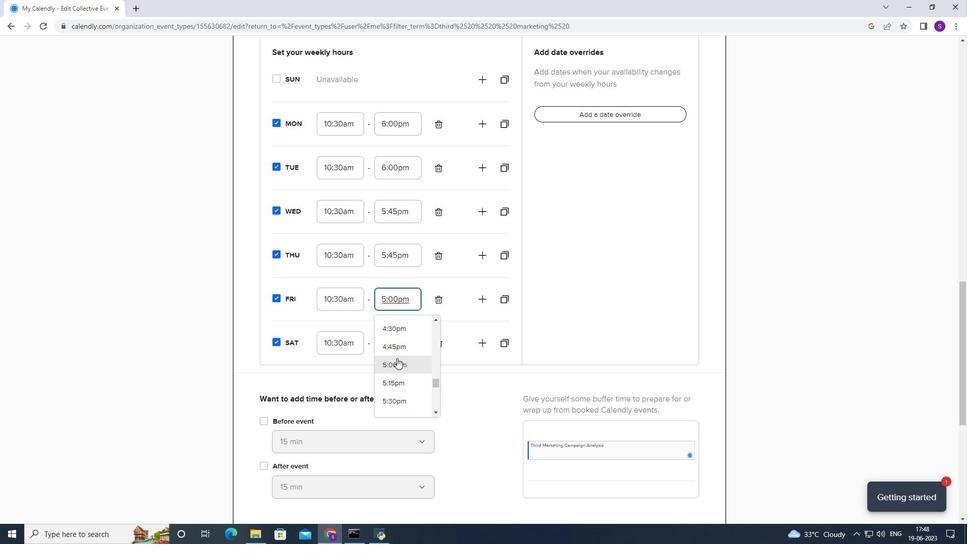 
Action: Mouse moved to (388, 385)
Screenshot: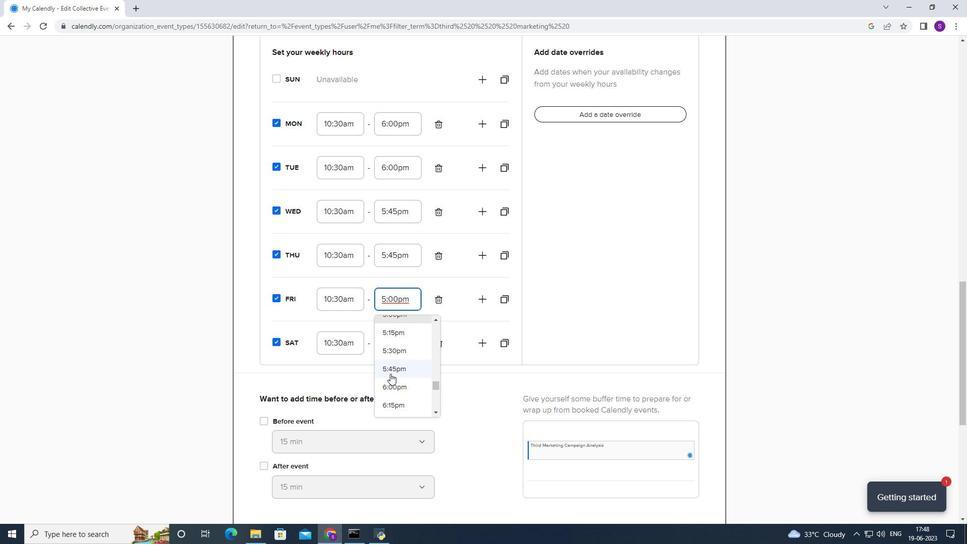 
Action: Mouse pressed left at (388, 385)
Screenshot: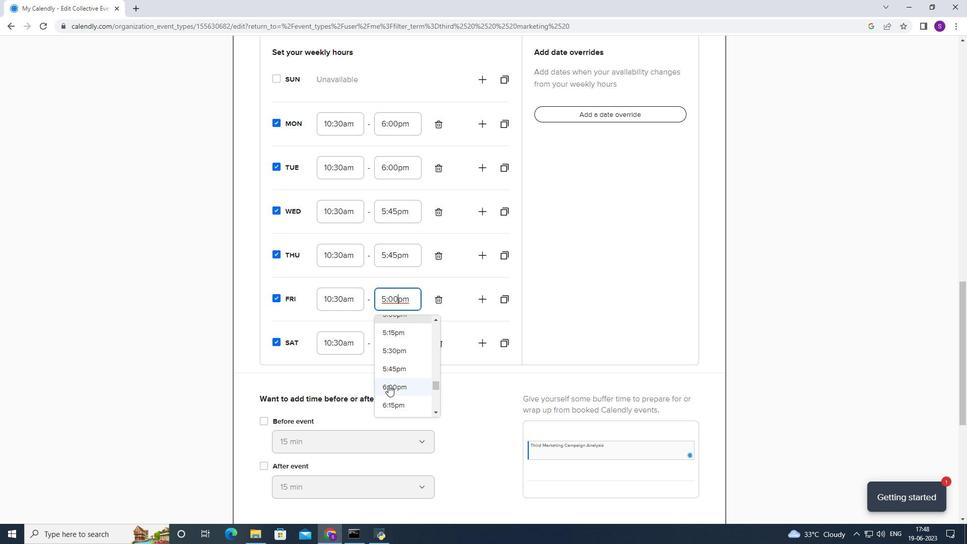 
Action: Mouse moved to (391, 247)
Screenshot: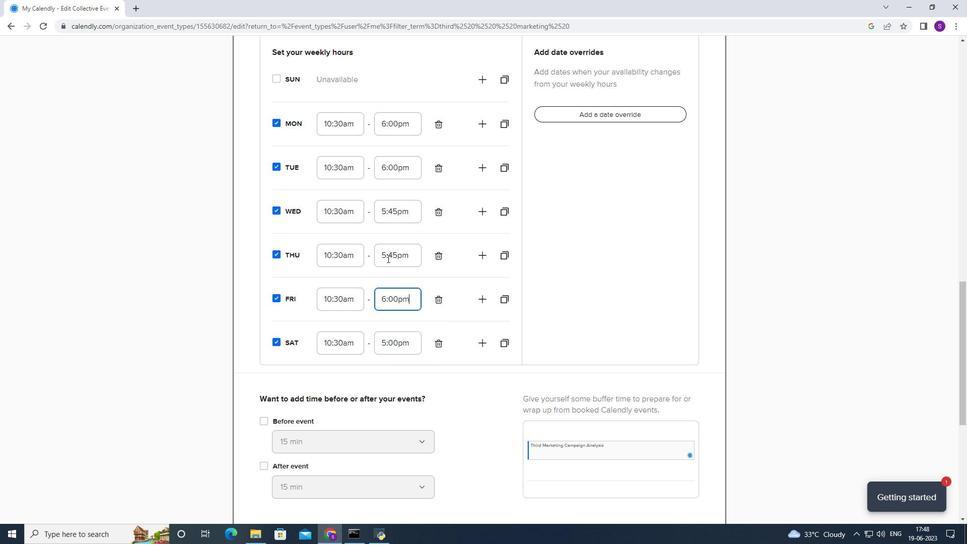 
Action: Mouse pressed left at (391, 247)
Screenshot: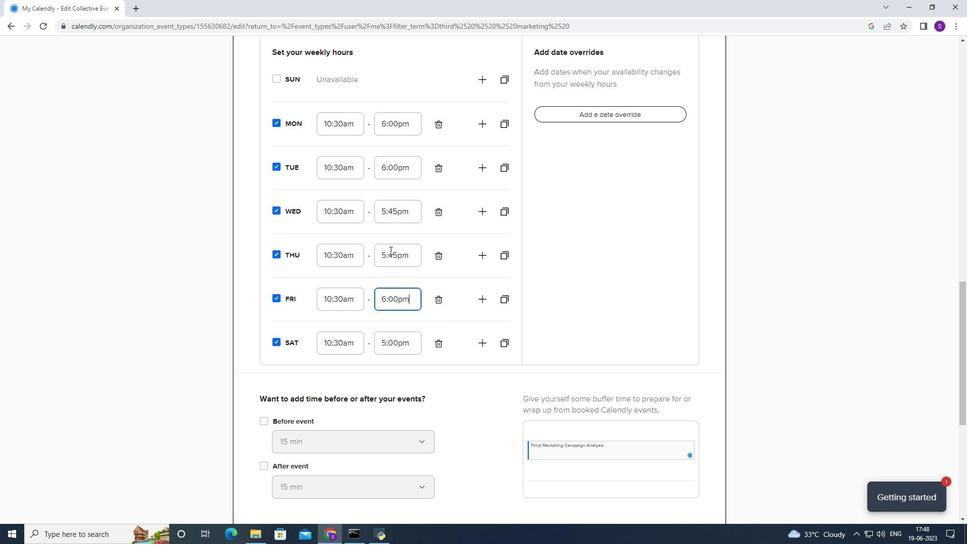 
Action: Mouse moved to (399, 345)
Screenshot: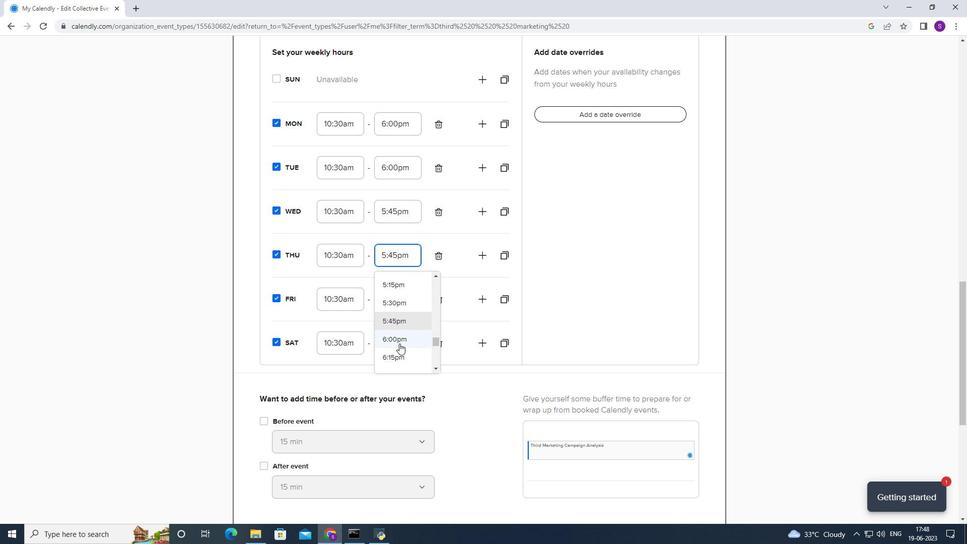
Action: Mouse pressed left at (399, 345)
Screenshot: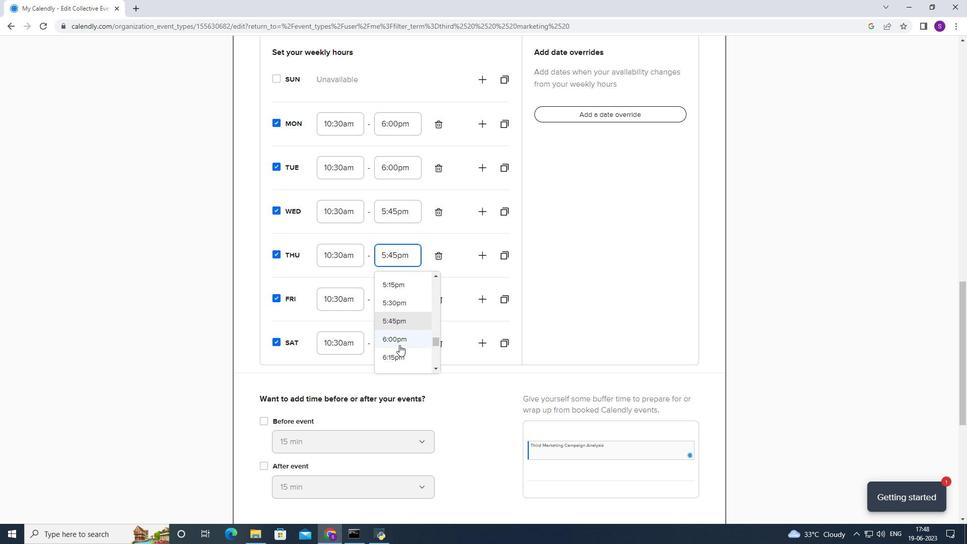 
Action: Mouse moved to (387, 202)
Screenshot: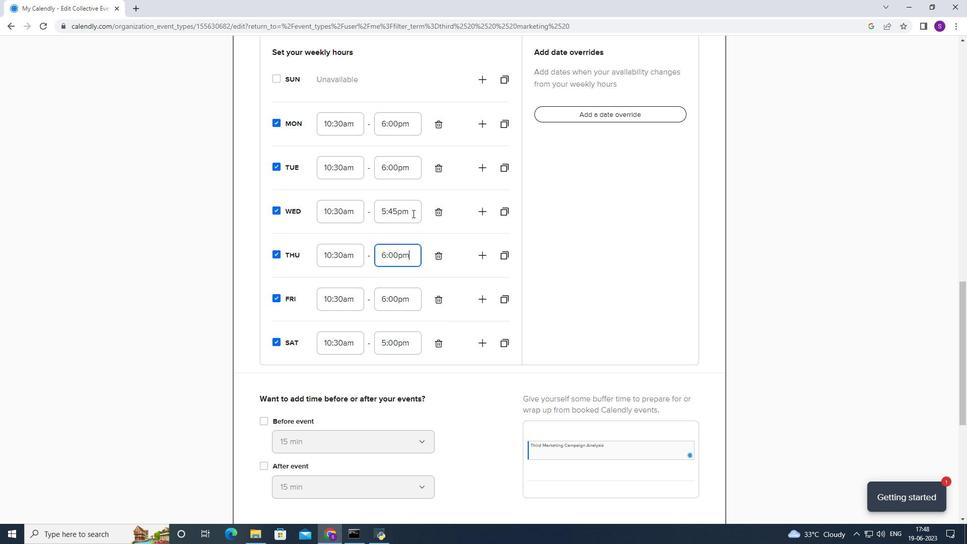 
Action: Mouse pressed left at (387, 202)
Screenshot: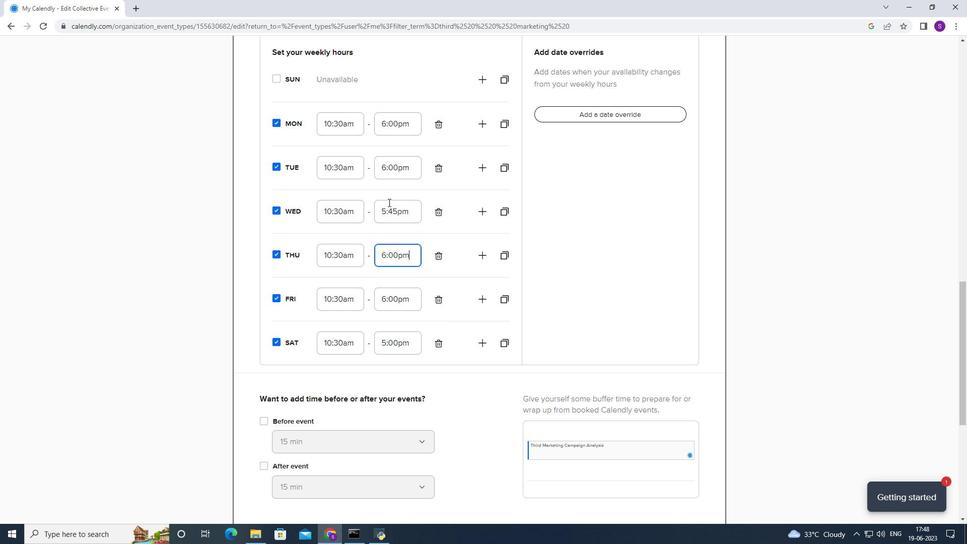 
Action: Mouse moved to (393, 303)
Screenshot: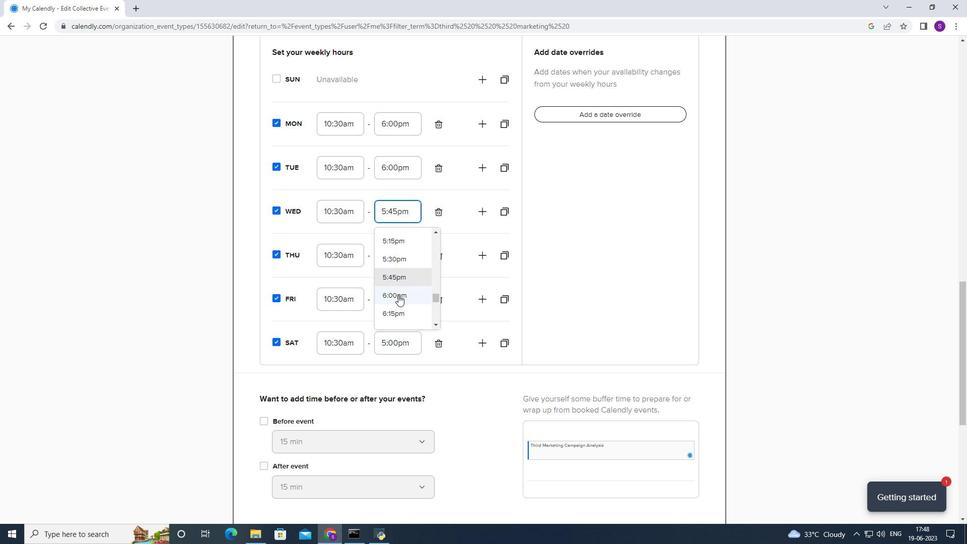 
Action: Mouse pressed left at (393, 303)
Screenshot: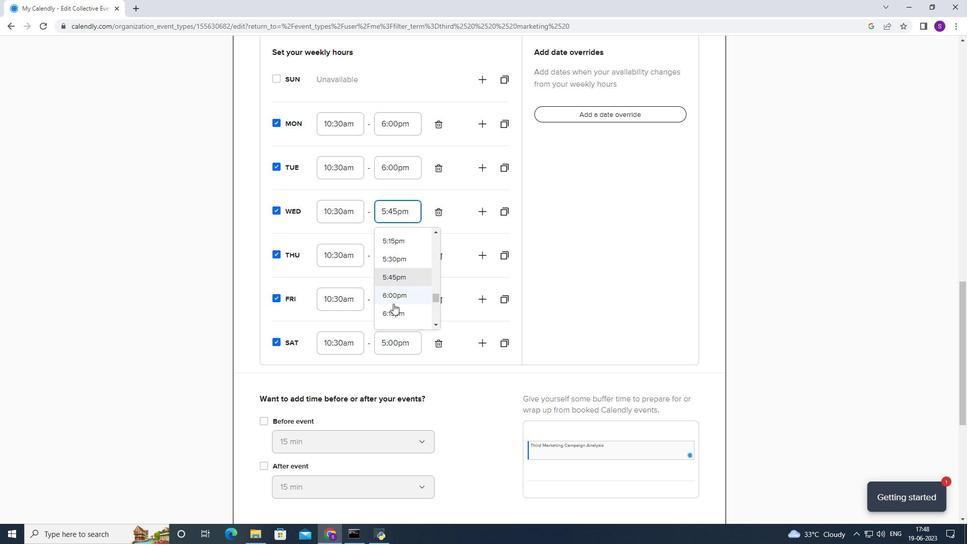
Action: Mouse moved to (390, 332)
Screenshot: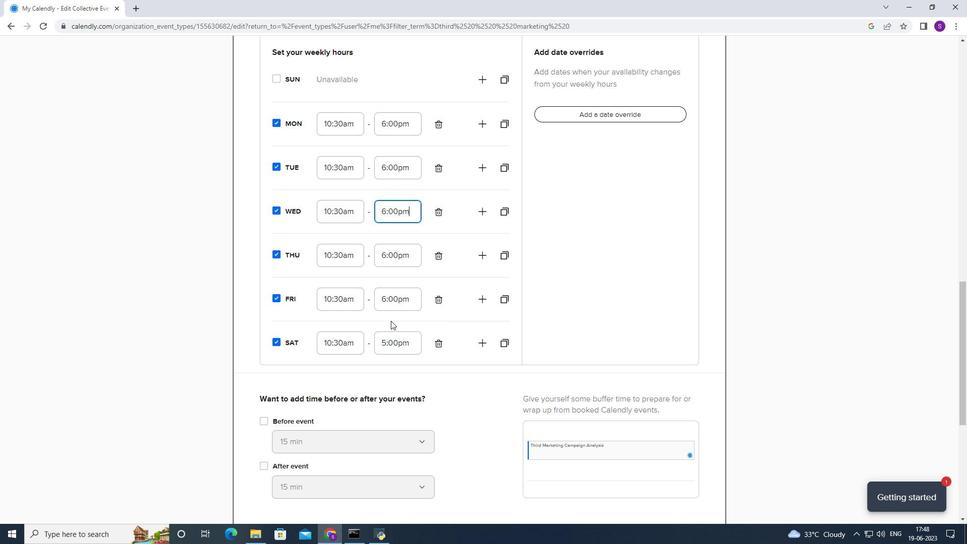
Action: Mouse pressed left at (390, 332)
Screenshot: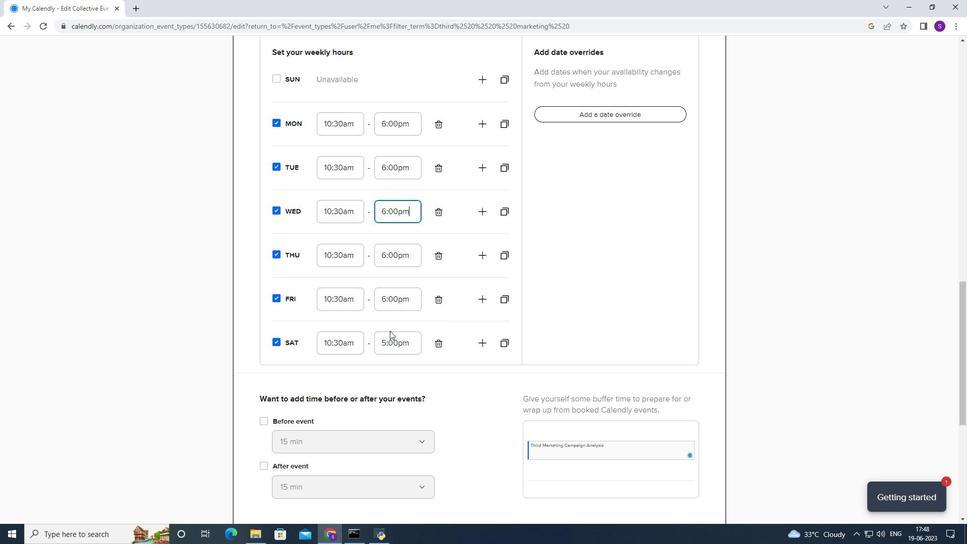 
Action: Mouse moved to (399, 409)
Screenshot: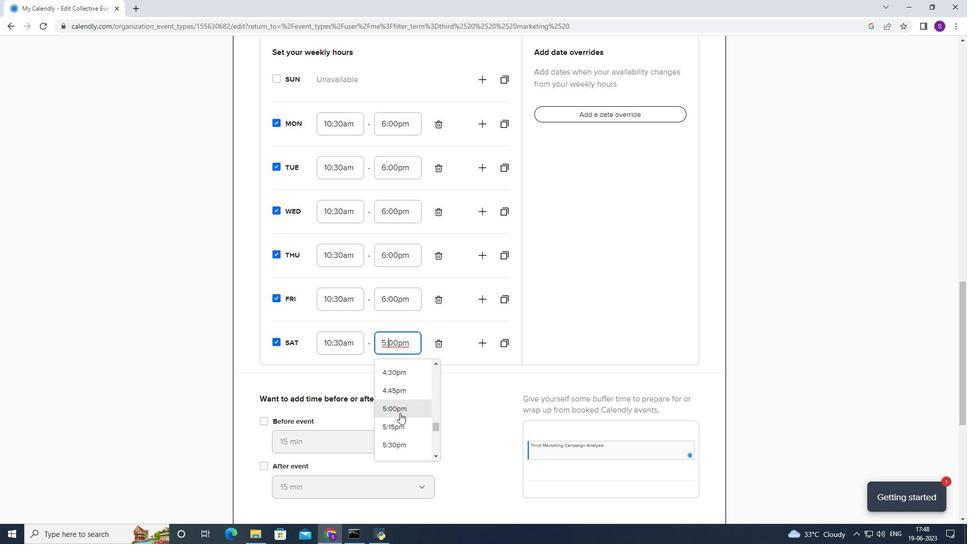 
Action: Mouse scrolled (399, 408) with delta (0, 0)
Screenshot: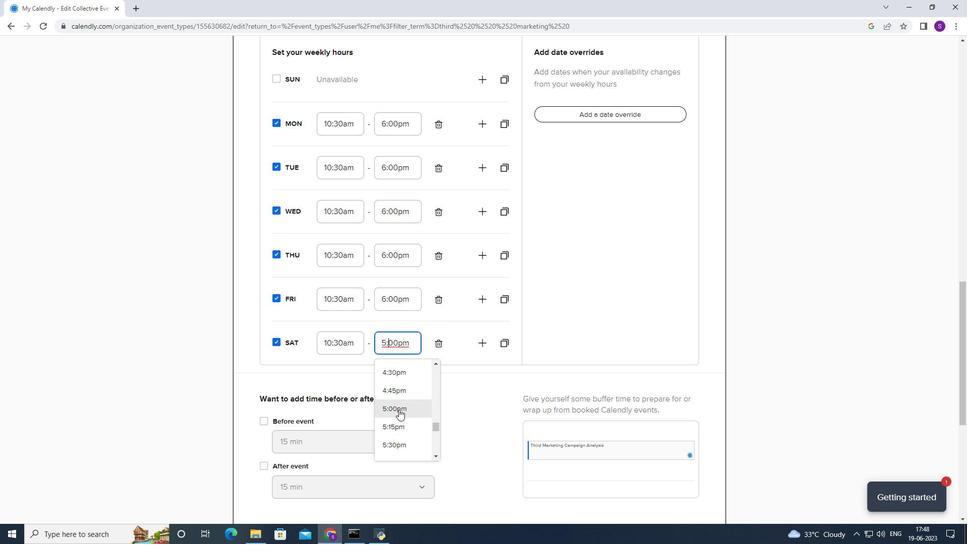 
Action: Mouse moved to (398, 423)
Screenshot: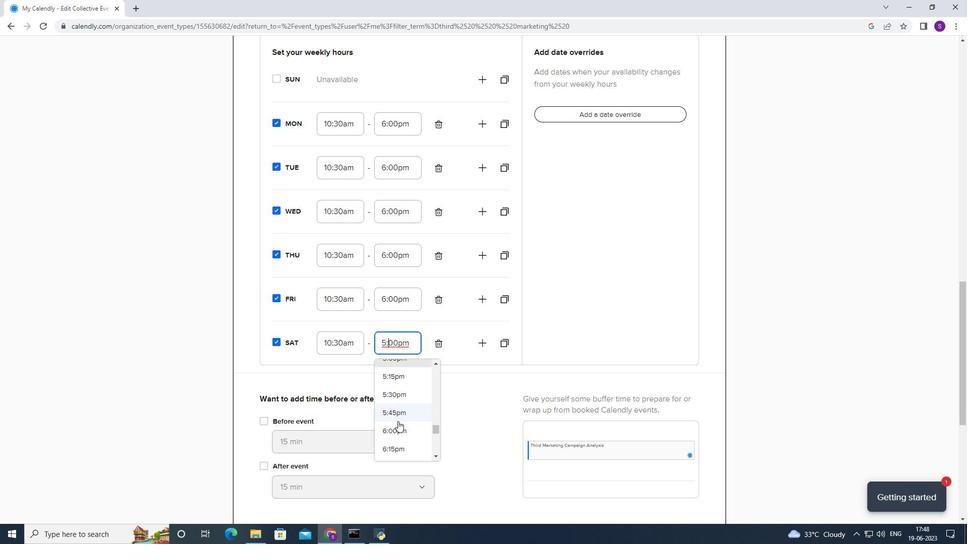 
Action: Mouse pressed left at (398, 423)
Screenshot: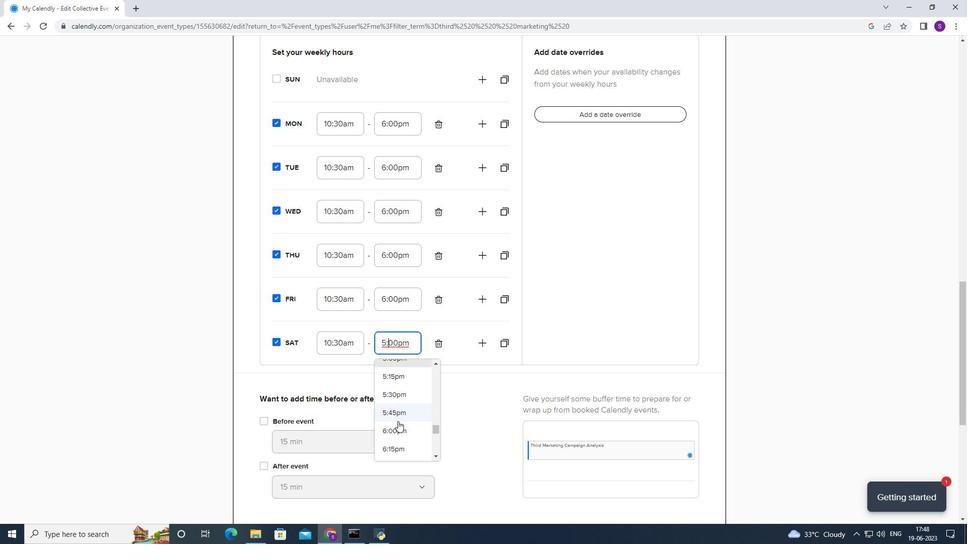 
Action: Mouse moved to (376, 272)
Screenshot: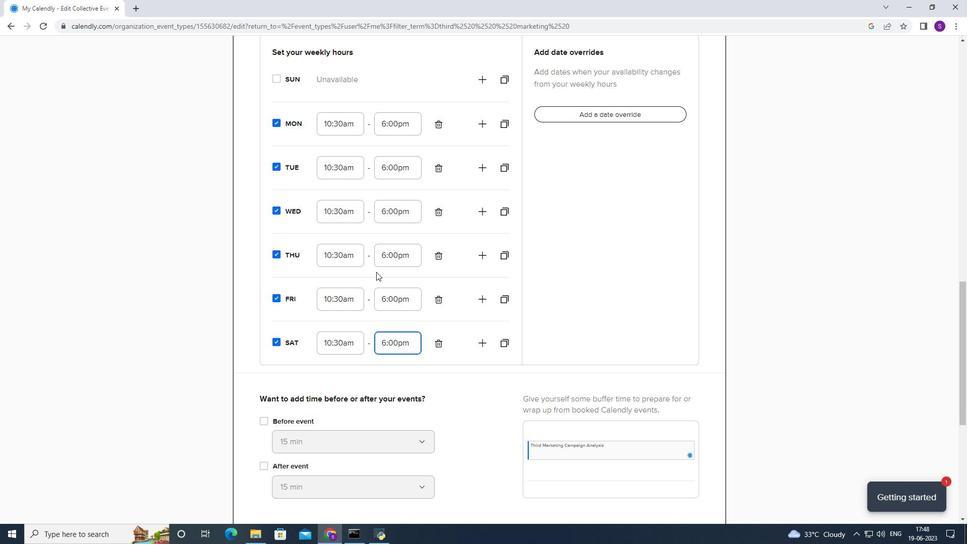 
Action: Mouse scrolled (376, 272) with delta (0, 0)
Screenshot: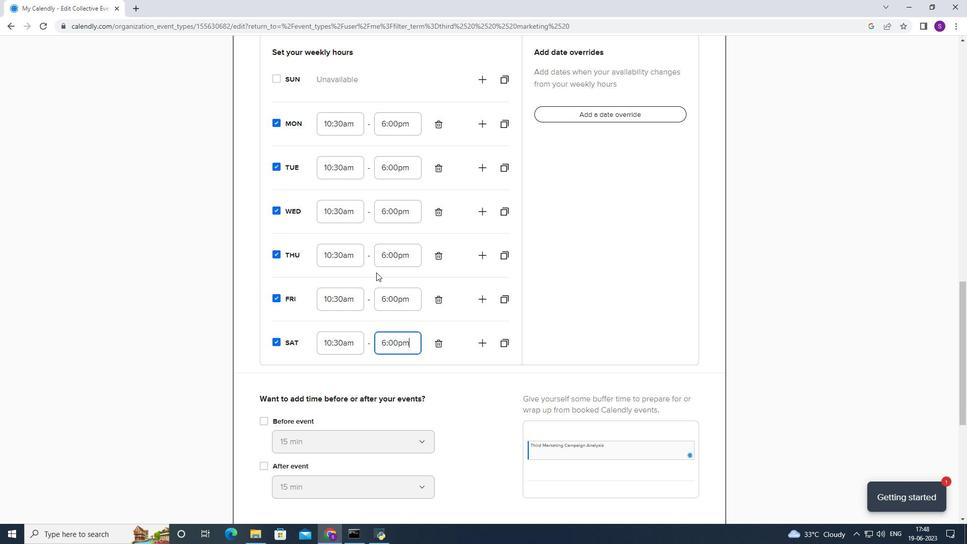 
Action: Mouse scrolled (376, 272) with delta (0, 0)
Screenshot: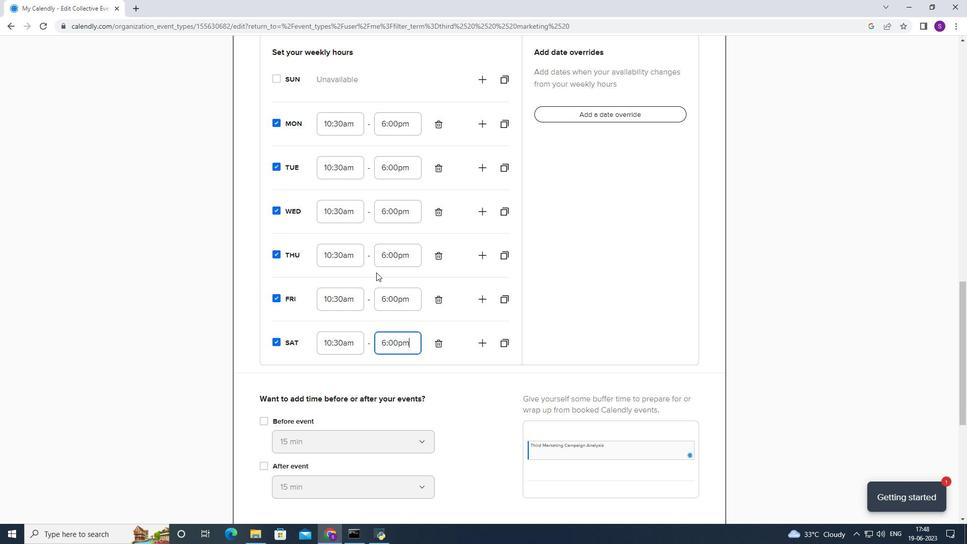 
Action: Mouse scrolled (376, 272) with delta (0, 0)
Screenshot: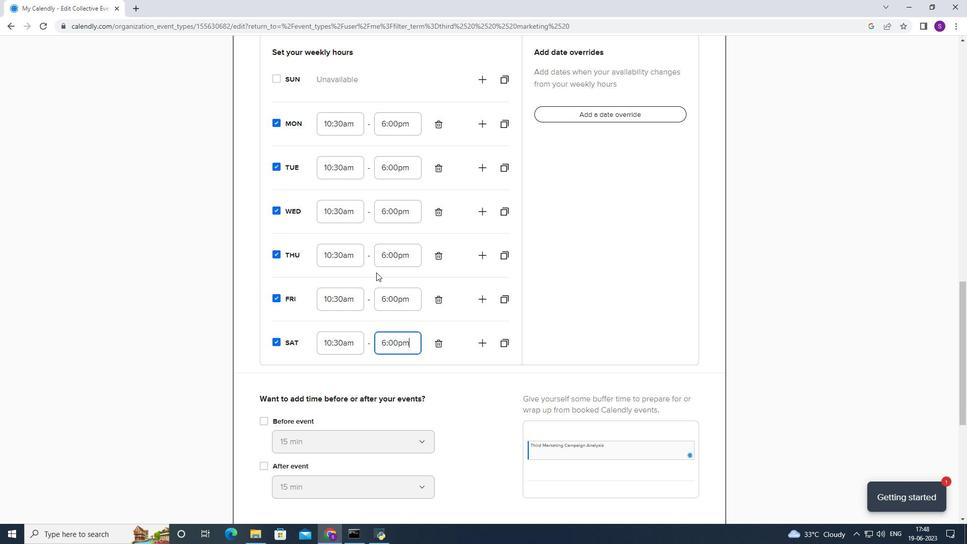 
Action: Mouse scrolled (376, 272) with delta (0, 0)
Screenshot: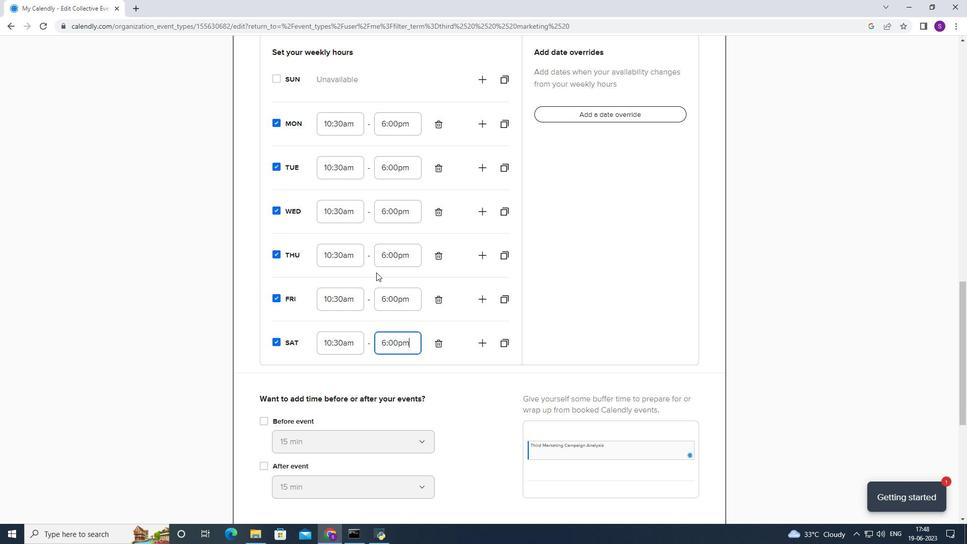 
Action: Mouse moved to (274, 217)
Screenshot: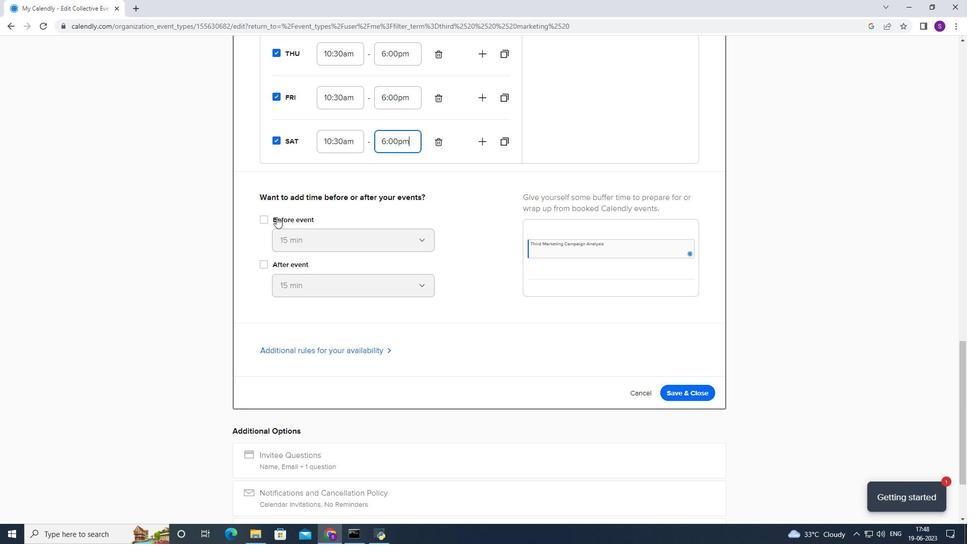 
Action: Mouse pressed left at (274, 217)
Screenshot: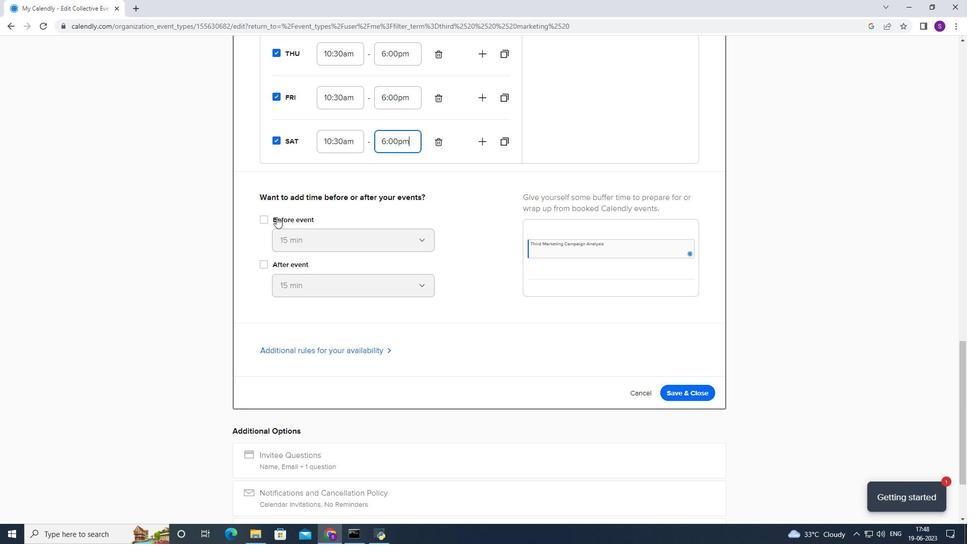 
Action: Mouse moved to (277, 245)
Screenshot: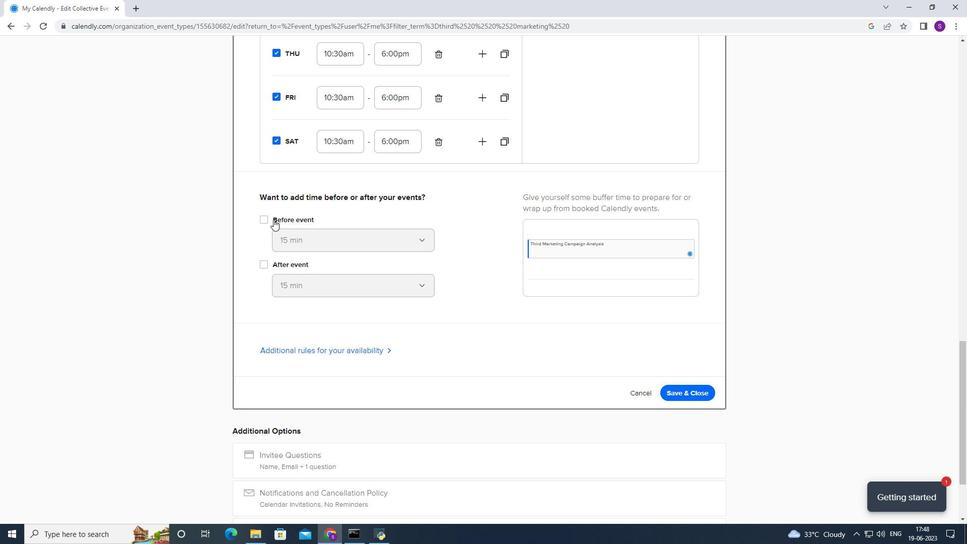 
Action: Mouse pressed left at (277, 245)
Screenshot: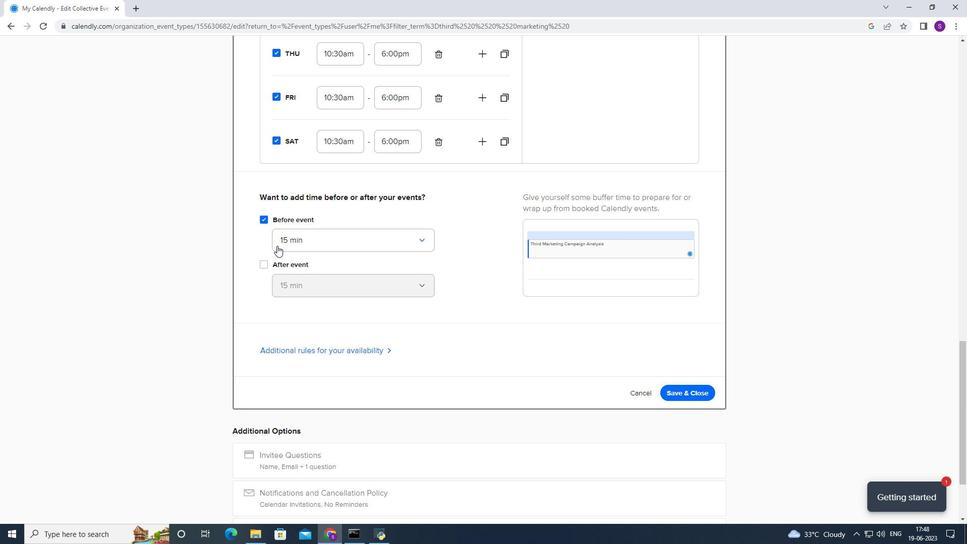 
Action: Mouse moved to (289, 315)
Screenshot: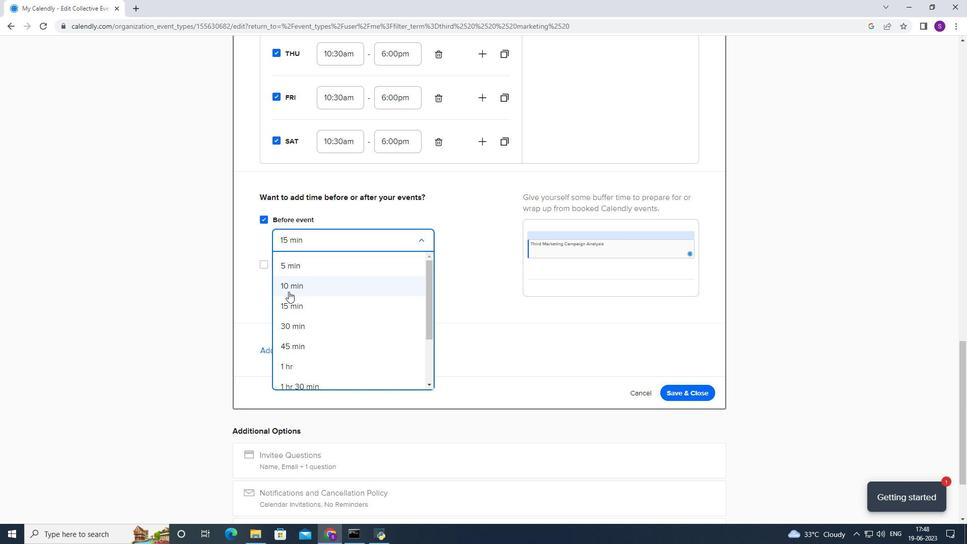 
Action: Mouse pressed left at (289, 315)
Screenshot: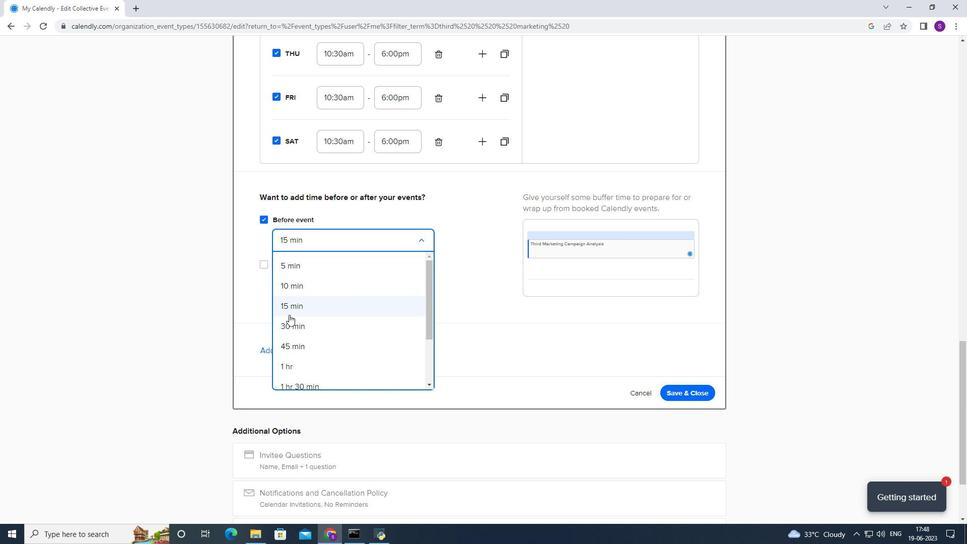 
Action: Mouse moved to (278, 340)
Screenshot: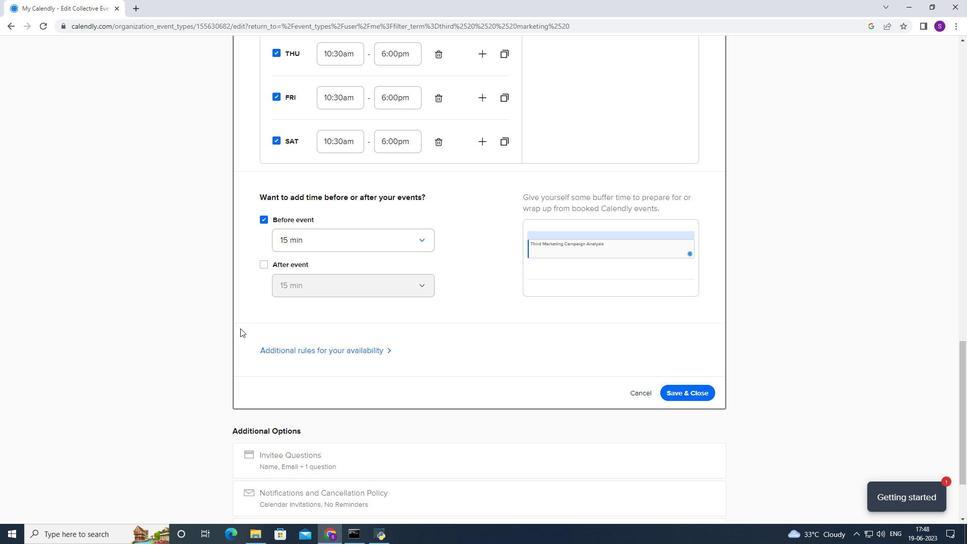 
Action: Mouse scrolled (278, 340) with delta (0, 0)
Screenshot: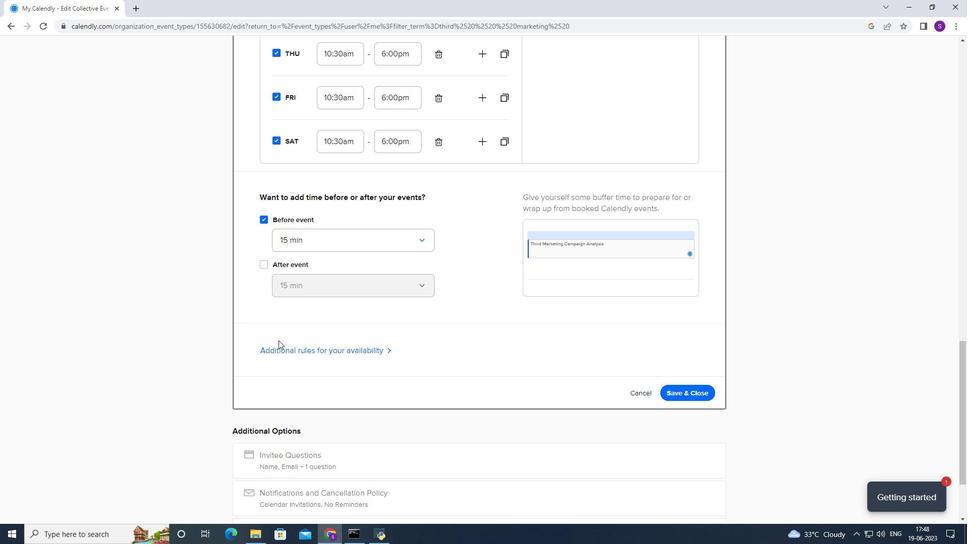 
Action: Mouse scrolled (278, 340) with delta (0, 0)
Screenshot: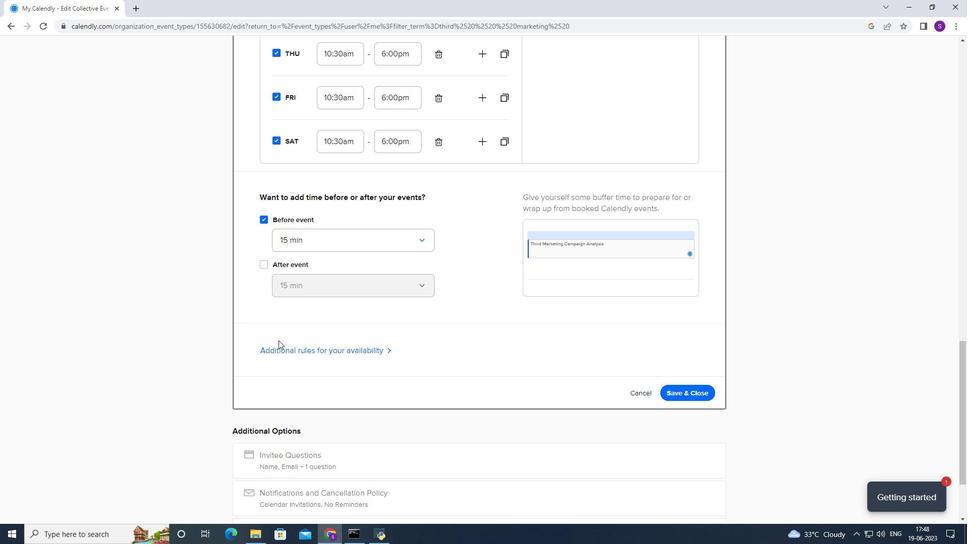
Action: Mouse scrolled (278, 340) with delta (0, 0)
Screenshot: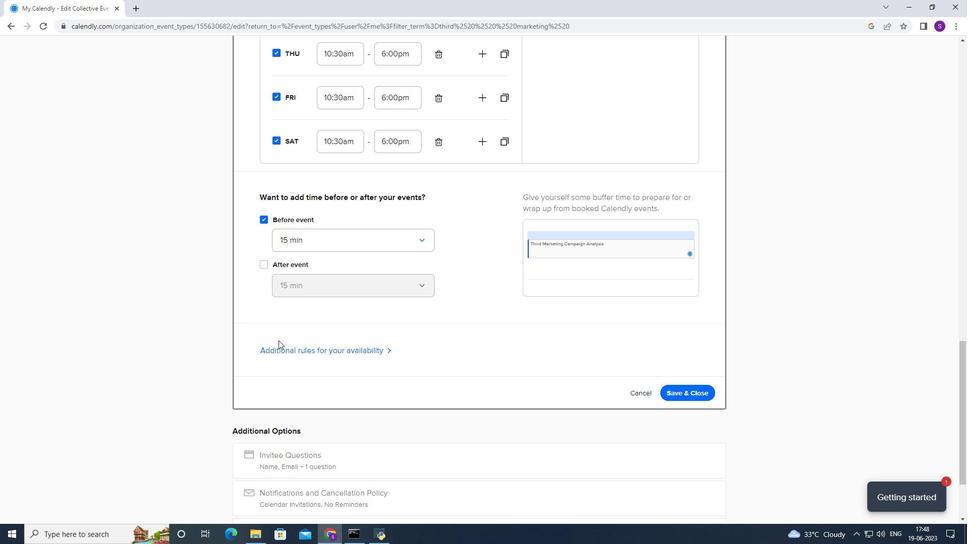 
Action: Mouse scrolled (278, 340) with delta (0, 0)
Screenshot: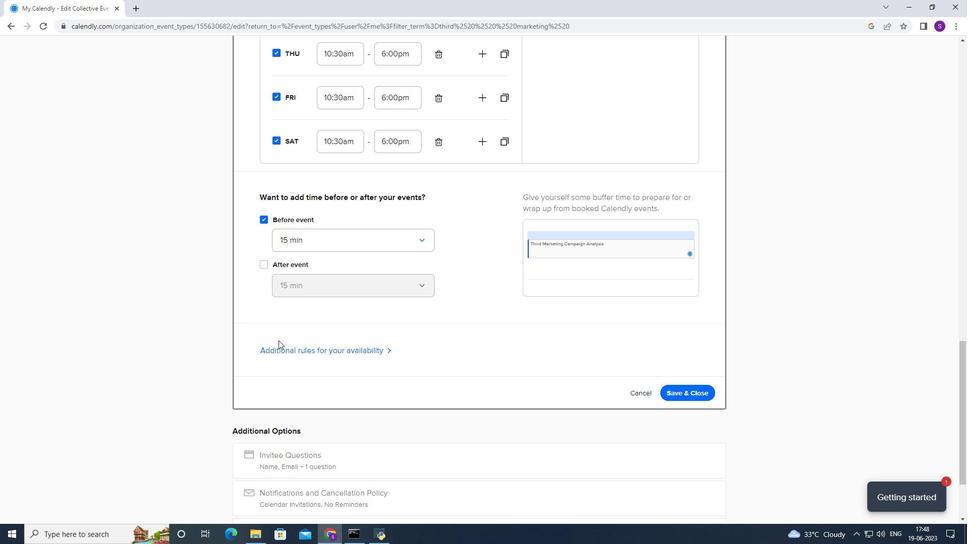 
Action: Mouse moved to (356, 253)
Screenshot: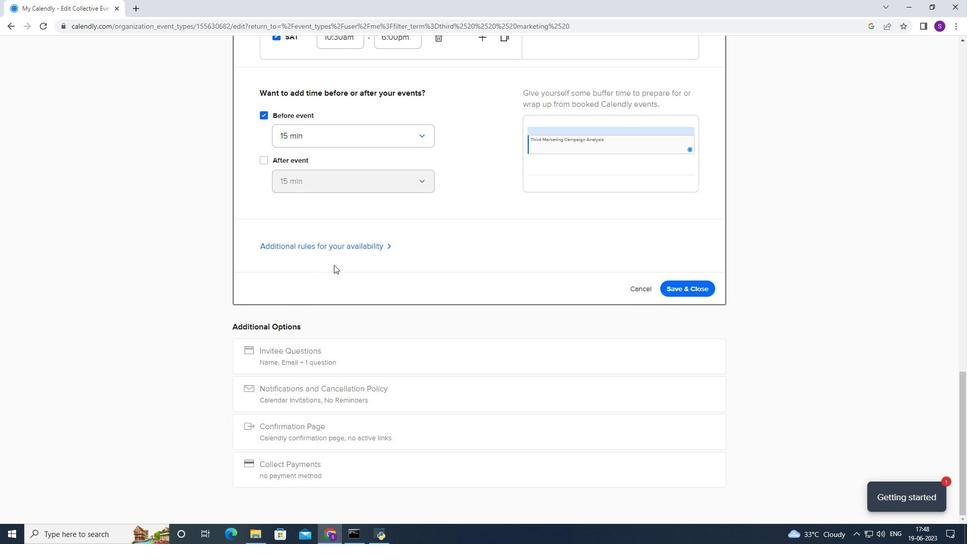 
Action: Mouse pressed left at (356, 253)
Screenshot: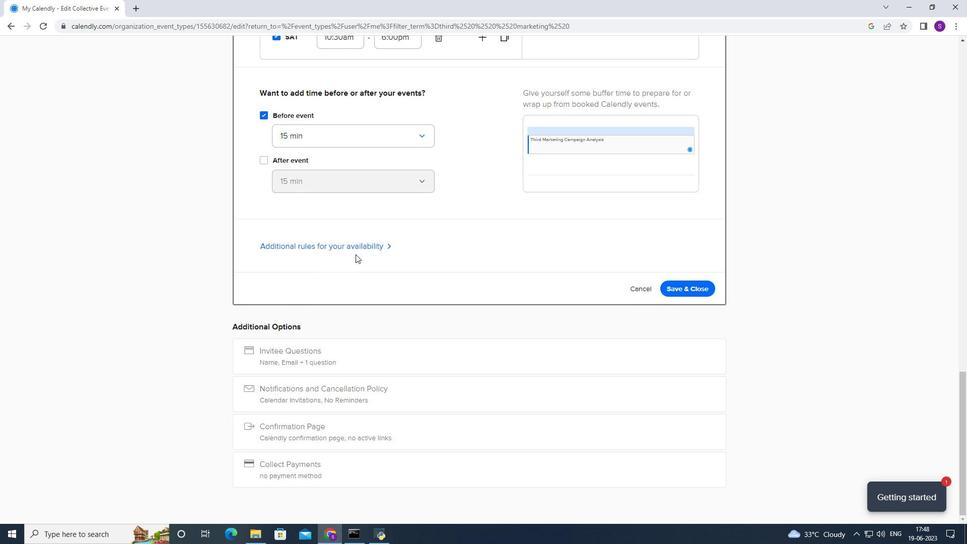 
Action: Mouse moved to (361, 245)
Screenshot: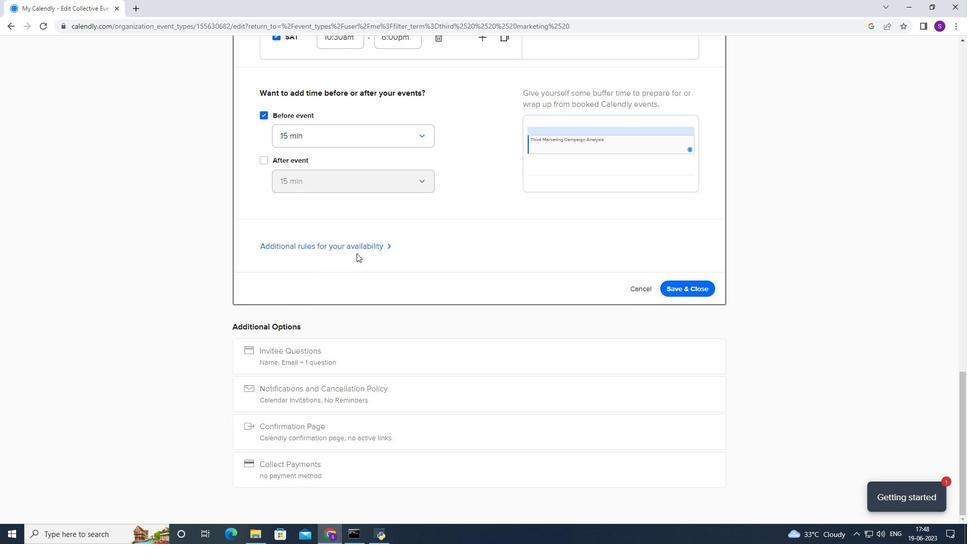 
Action: Mouse pressed left at (361, 245)
Screenshot: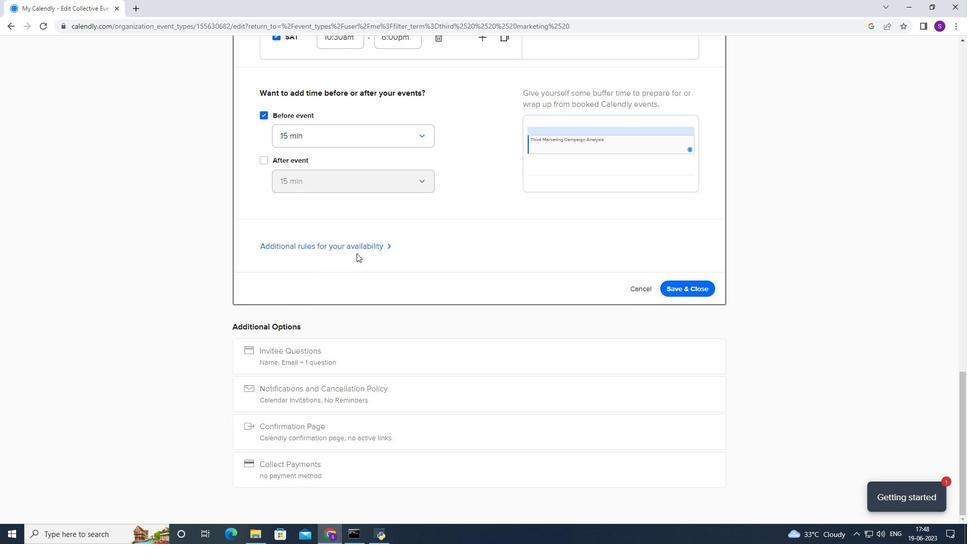 
Action: Mouse moved to (311, 338)
Screenshot: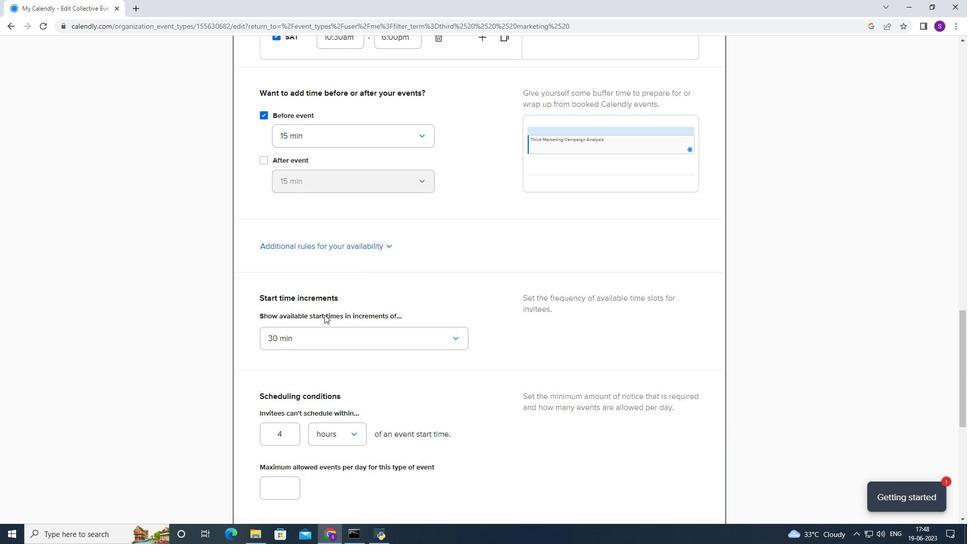 
Action: Mouse pressed left at (311, 338)
Screenshot: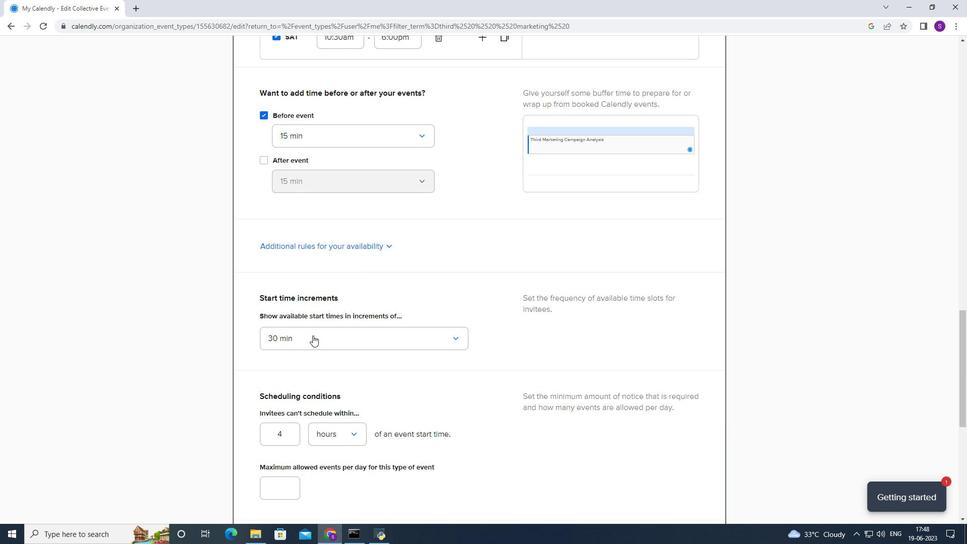 
Action: Mouse moved to (290, 483)
Screenshot: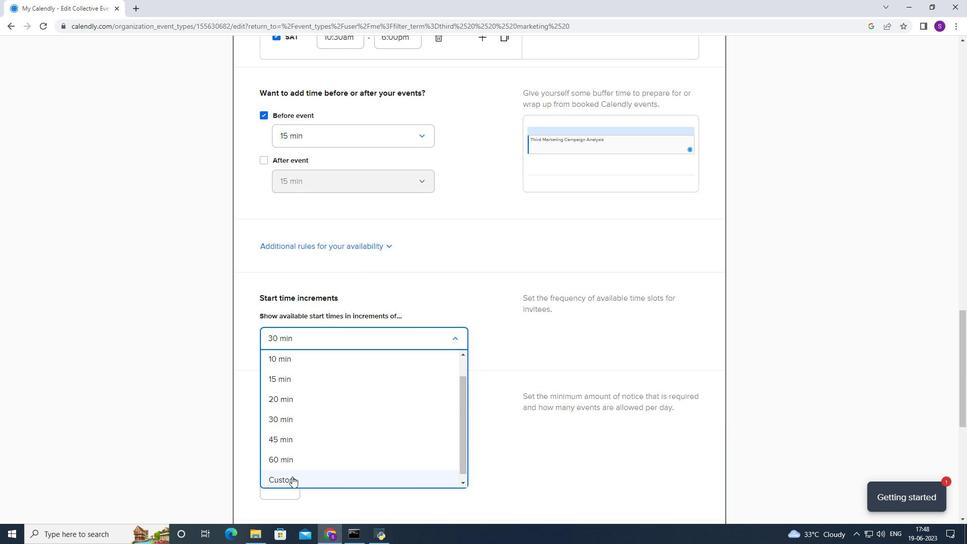 
Action: Mouse pressed left at (290, 483)
Screenshot: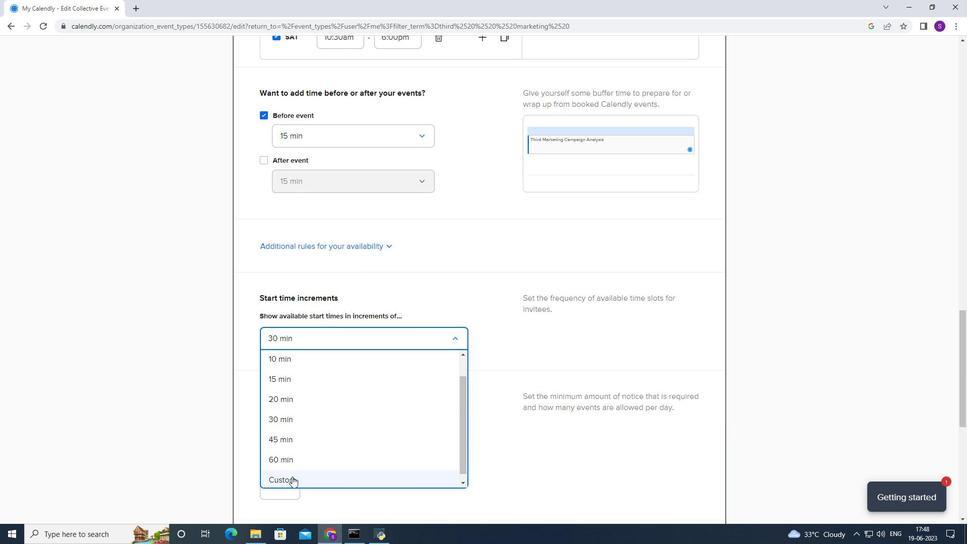 
Action: Mouse moved to (315, 367)
Screenshot: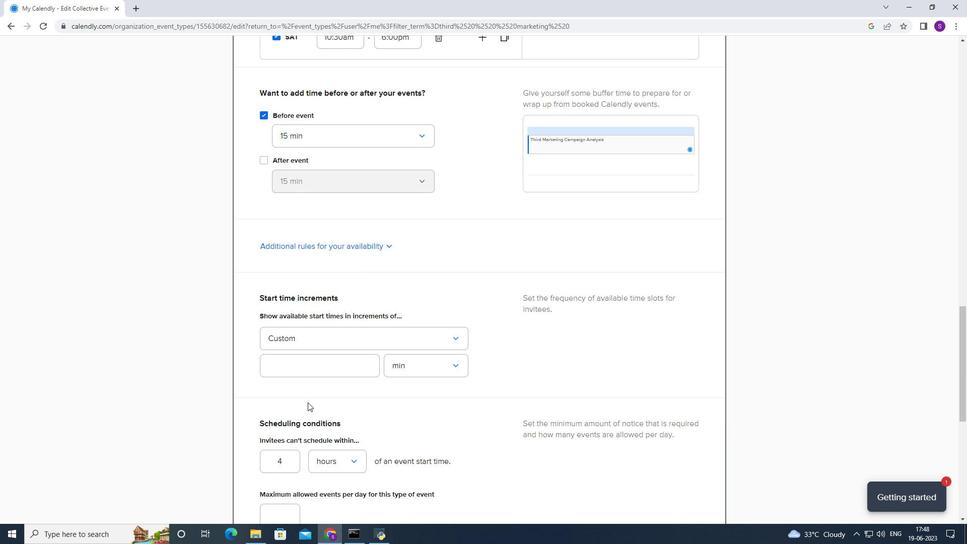 
Action: Mouse pressed left at (315, 367)
Screenshot: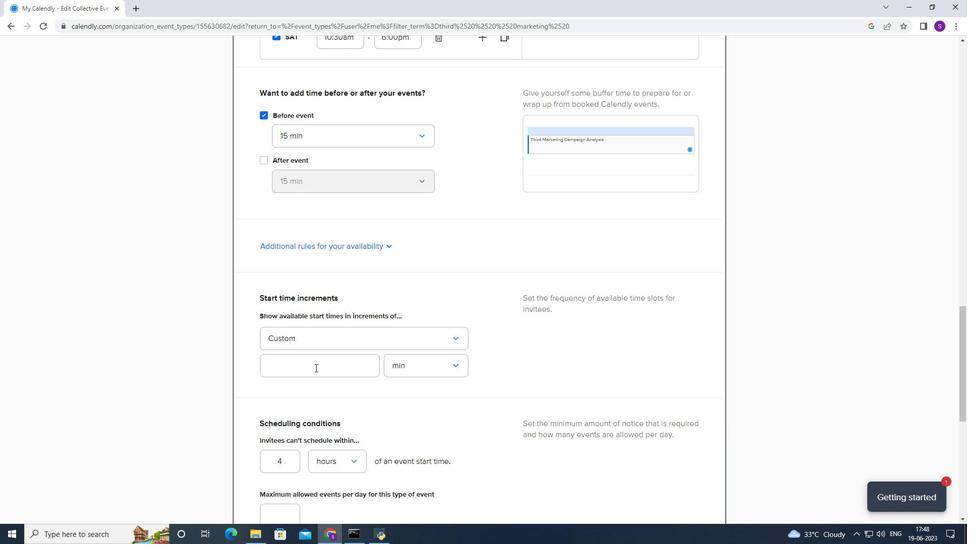 
Action: Key pressed 50
Screenshot: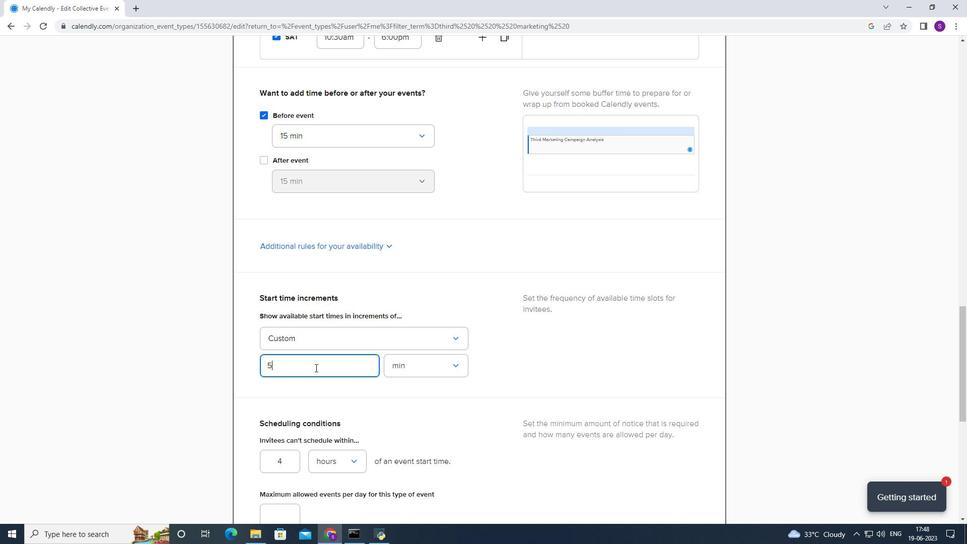 
Action: Mouse moved to (297, 425)
Screenshot: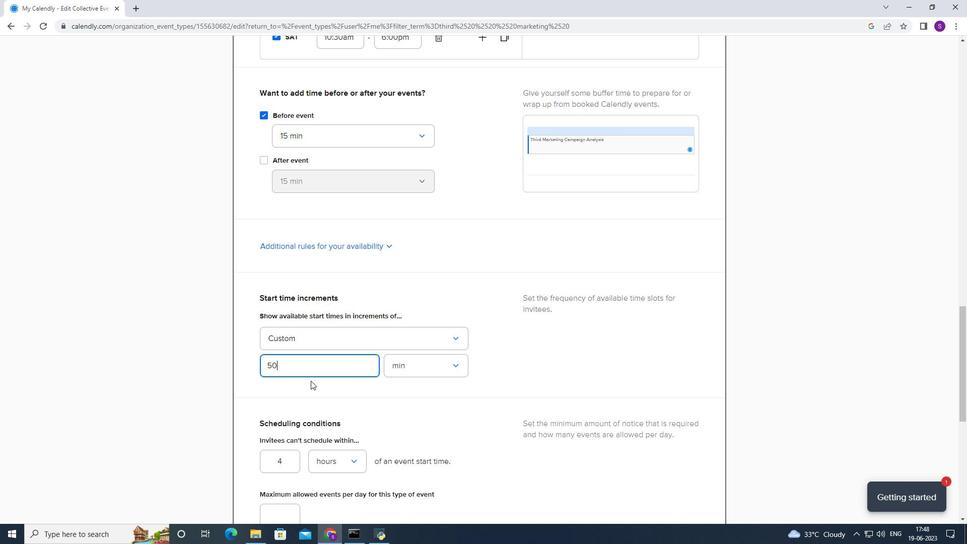 
Action: Mouse pressed left at (297, 425)
Screenshot: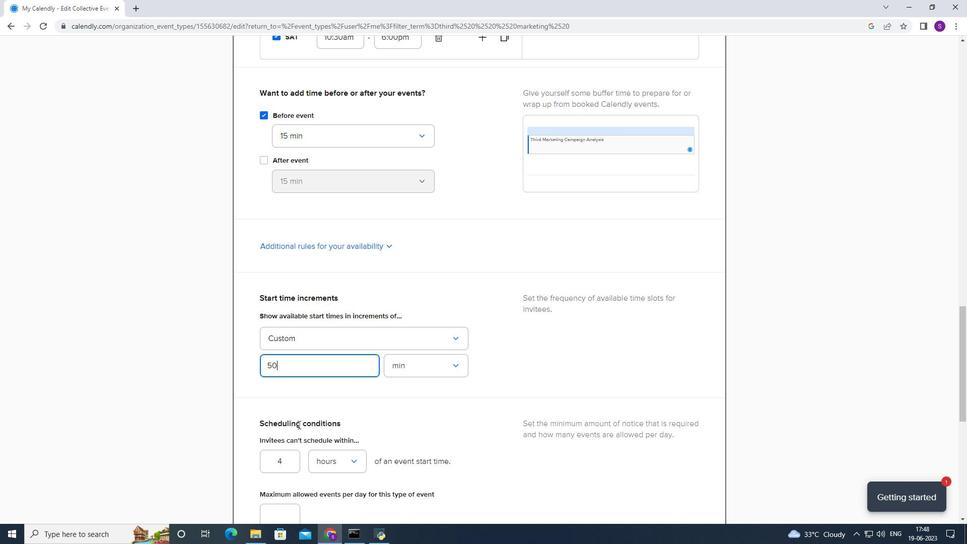 
Action: Mouse moved to (297, 423)
Screenshot: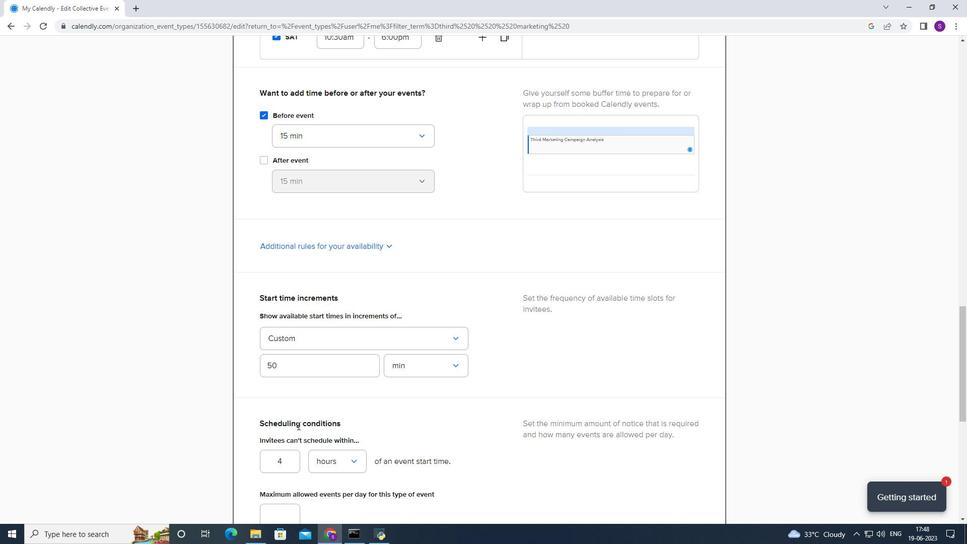 
Action: Mouse scrolled (297, 422) with delta (0, 0)
Screenshot: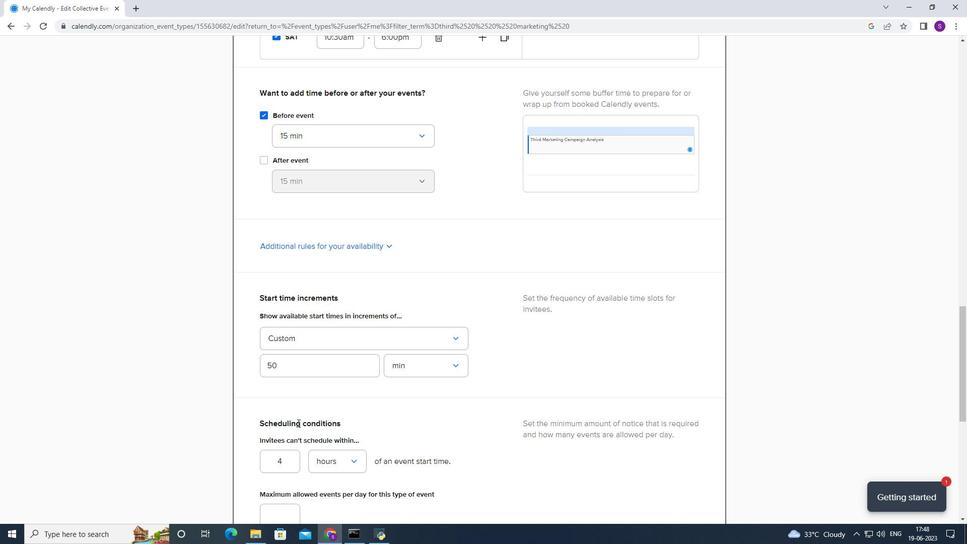 
Action: Mouse moved to (285, 413)
Screenshot: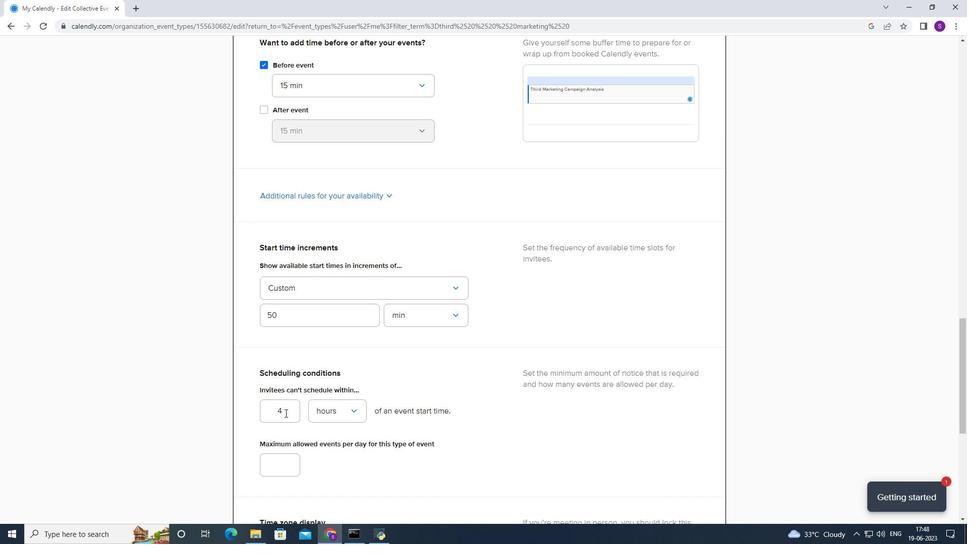 
Action: Mouse pressed left at (285, 413)
Screenshot: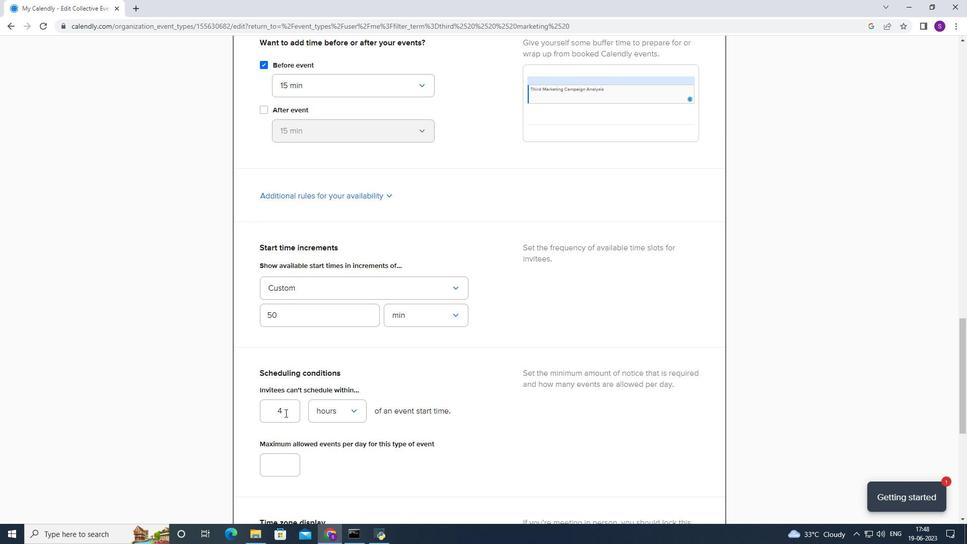 
Action: Mouse moved to (269, 413)
Screenshot: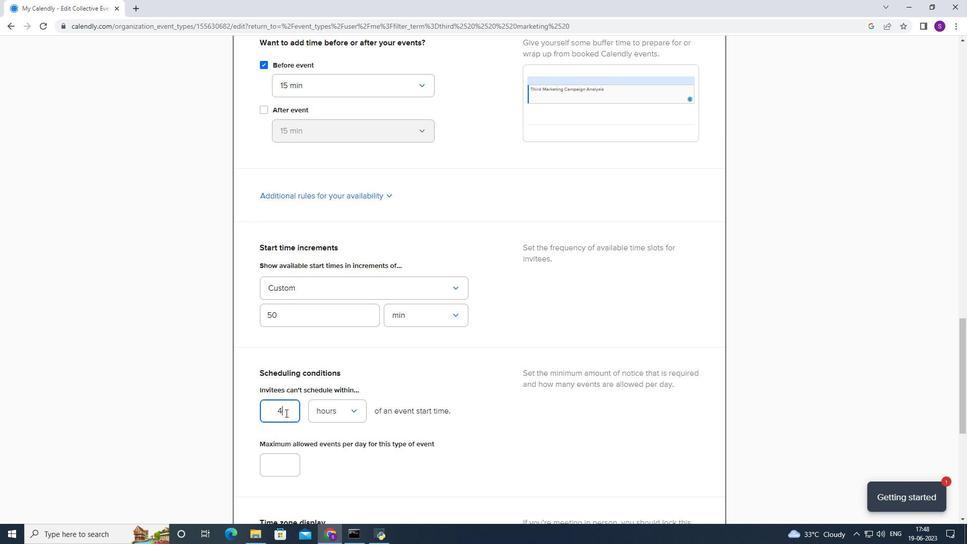 
Action: Key pressed 168
Screenshot: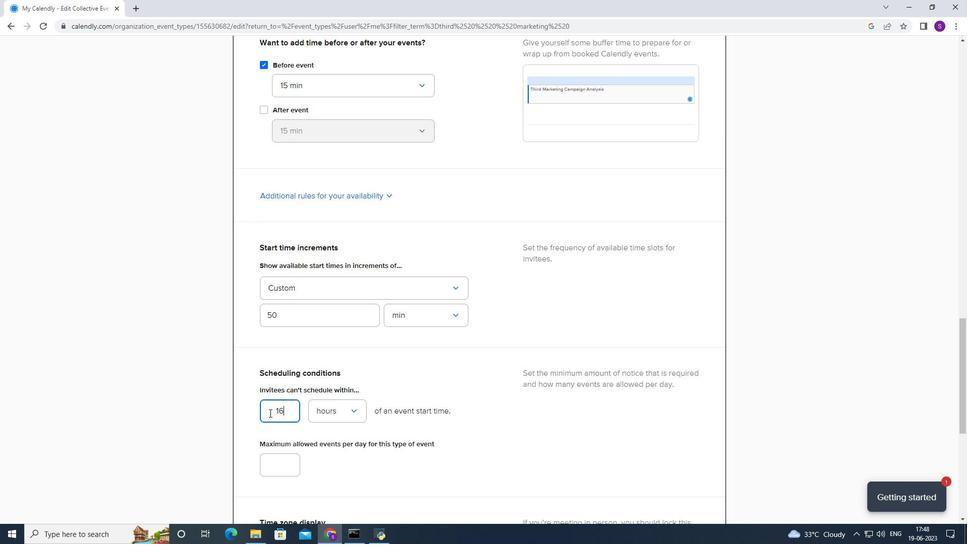 
Action: Mouse moved to (310, 405)
Screenshot: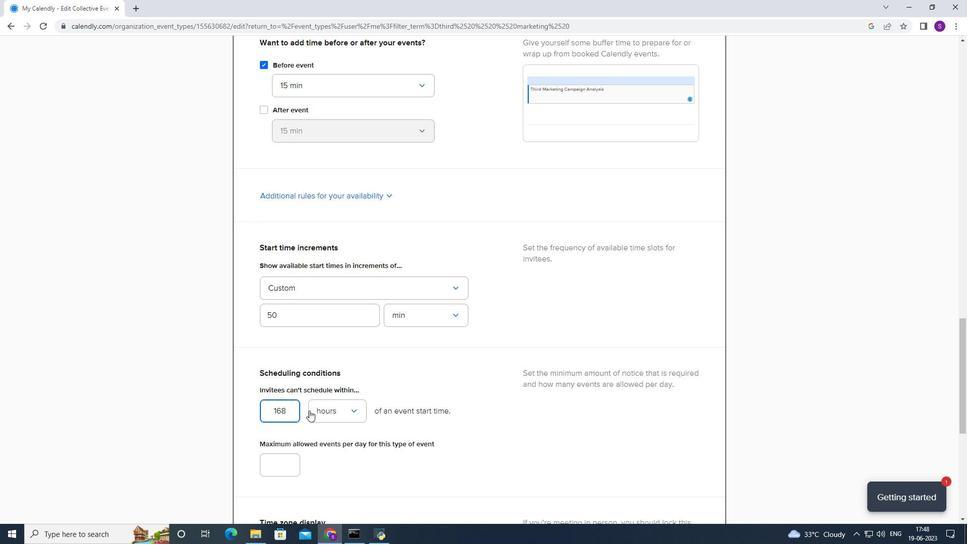 
Action: Mouse scrolled (310, 404) with delta (0, 0)
Screenshot: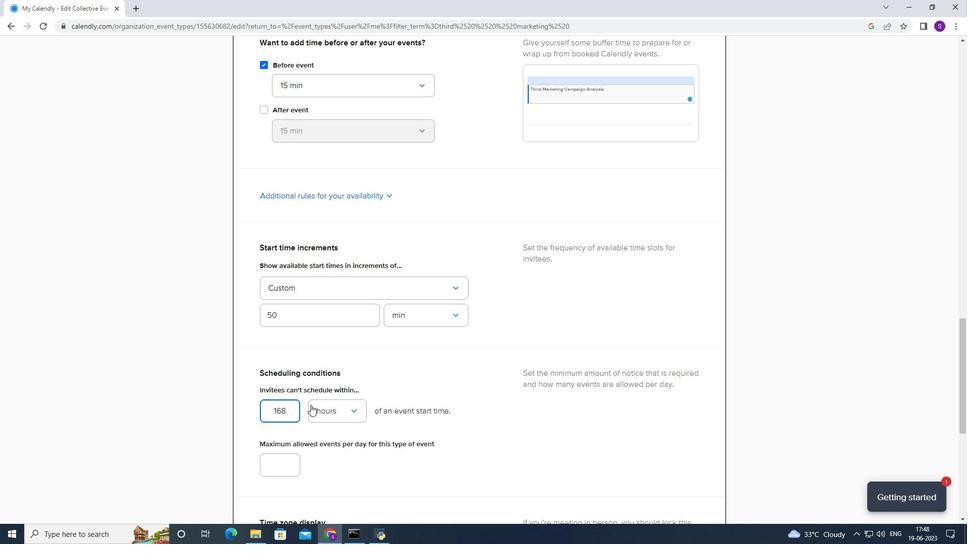
Action: Mouse moved to (310, 404)
Screenshot: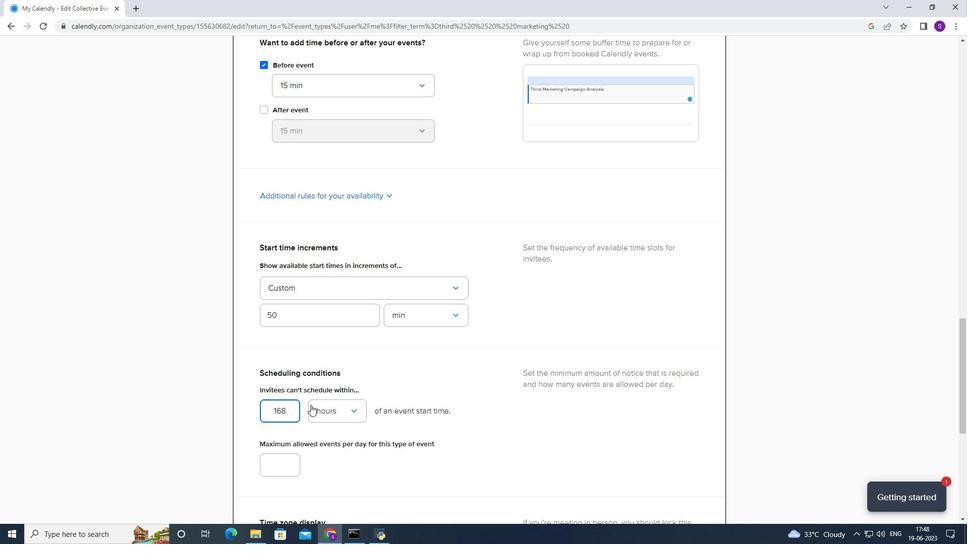 
Action: Mouse scrolled (310, 404) with delta (0, 0)
Screenshot: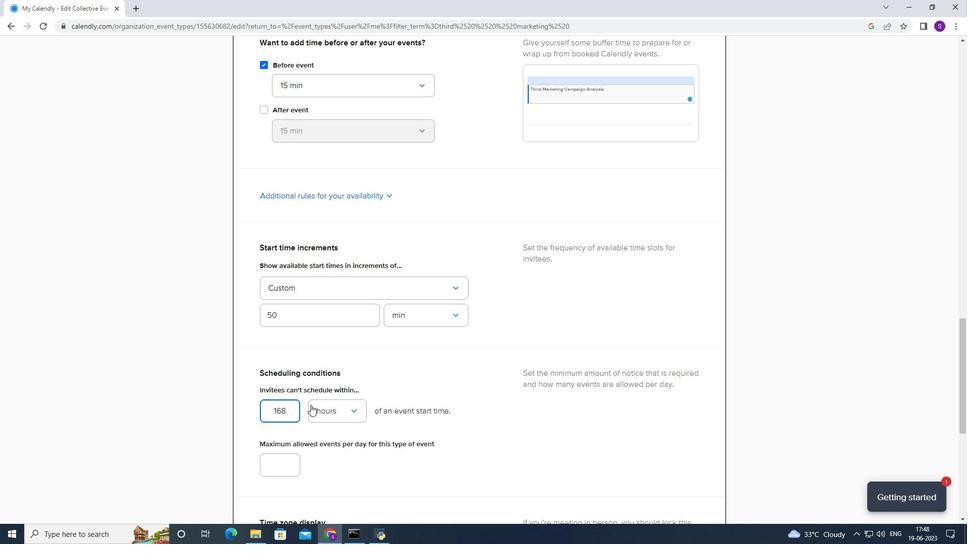 
Action: Mouse scrolled (310, 404) with delta (0, 0)
Screenshot: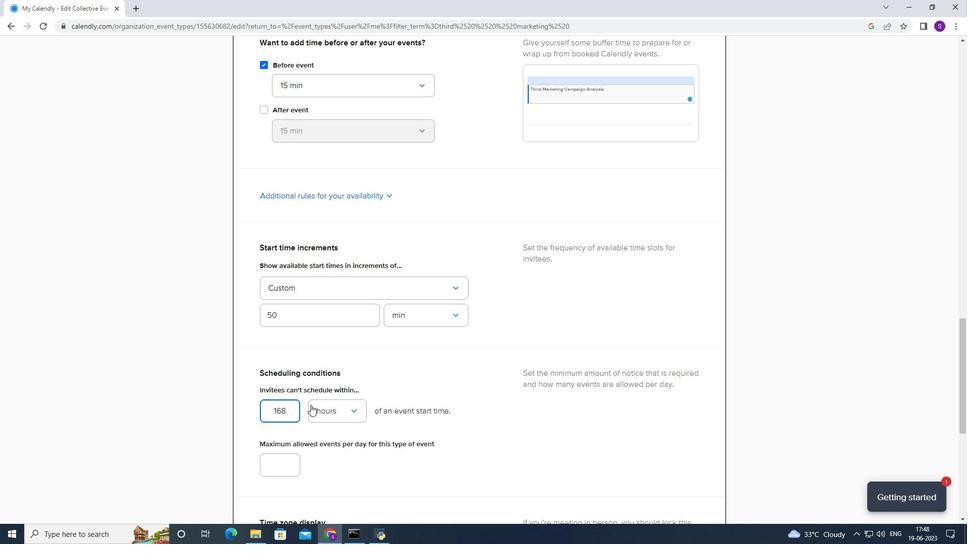 
Action: Mouse scrolled (310, 404) with delta (0, 0)
Screenshot: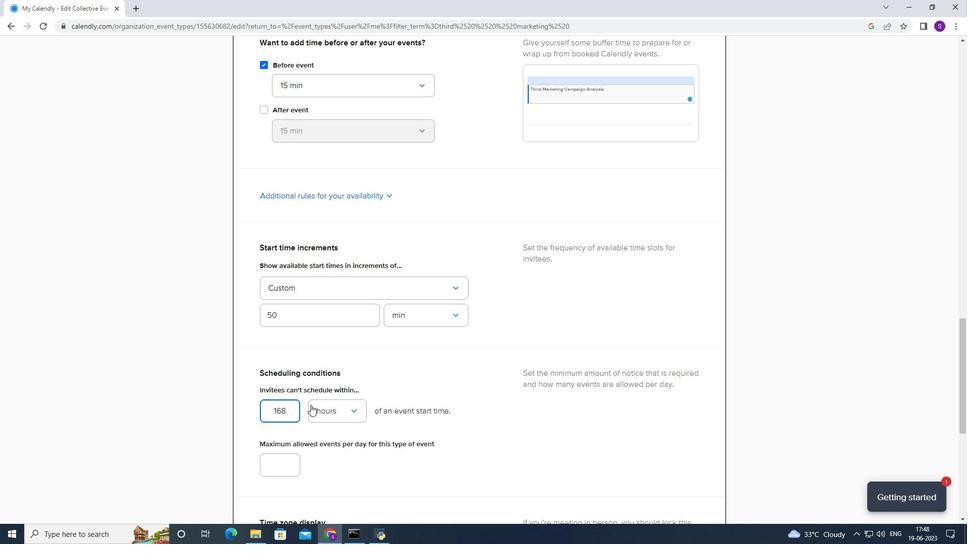 
Action: Mouse scrolled (310, 404) with delta (0, 0)
Screenshot: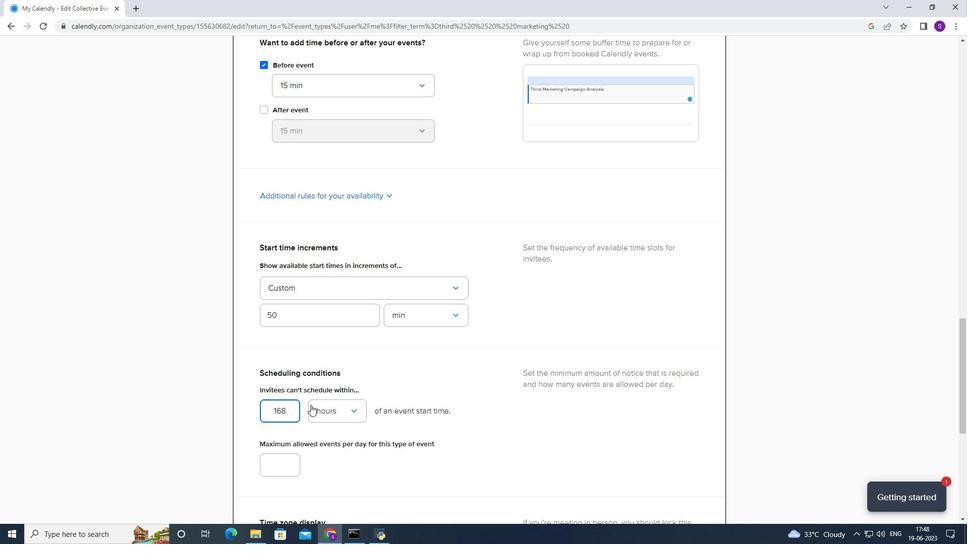 
Action: Mouse moved to (296, 213)
Screenshot: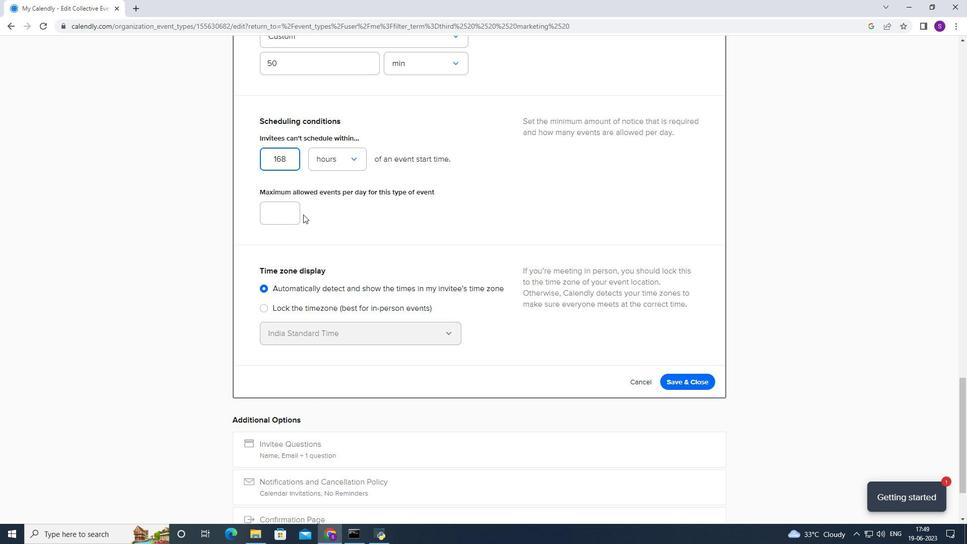 
Action: Mouse pressed left at (296, 213)
Screenshot: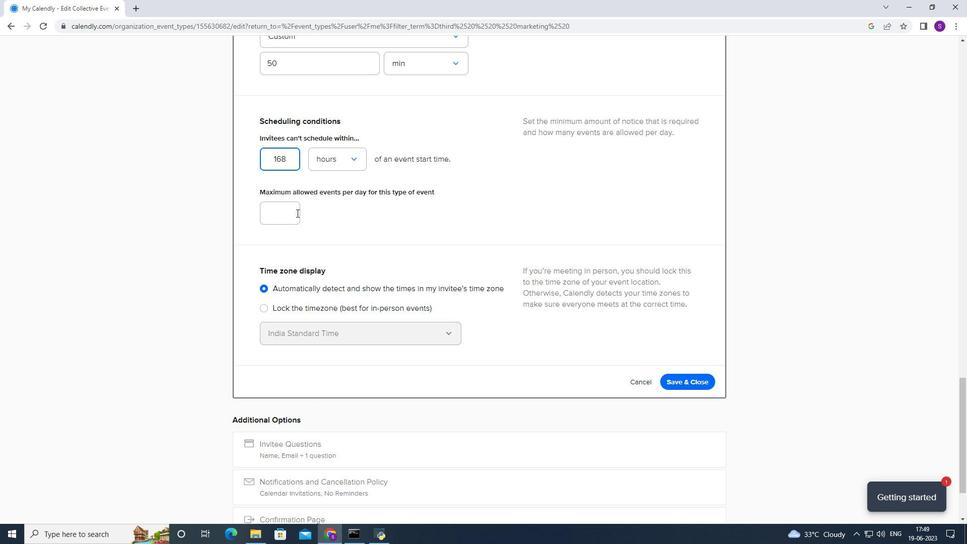 
Action: Key pressed 4
Screenshot: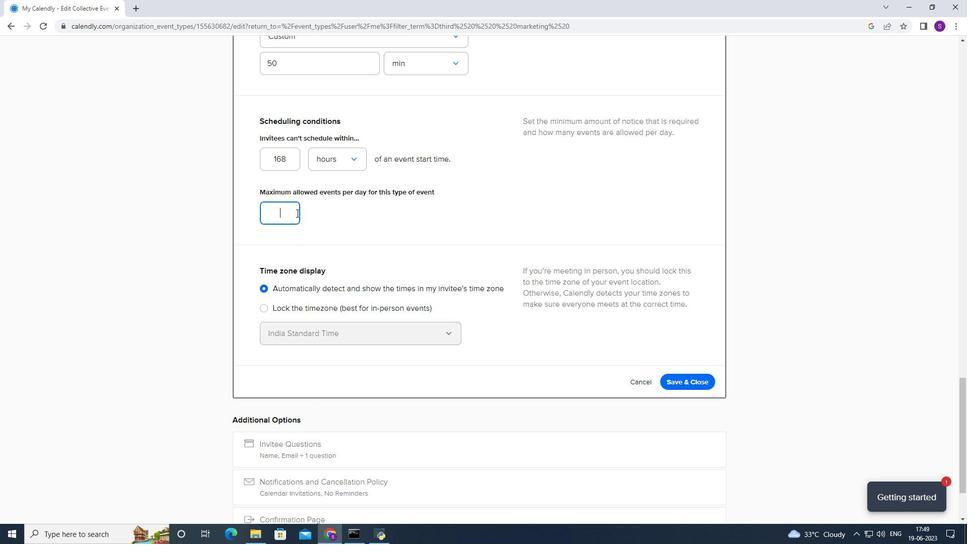 
Action: Mouse moved to (359, 266)
Screenshot: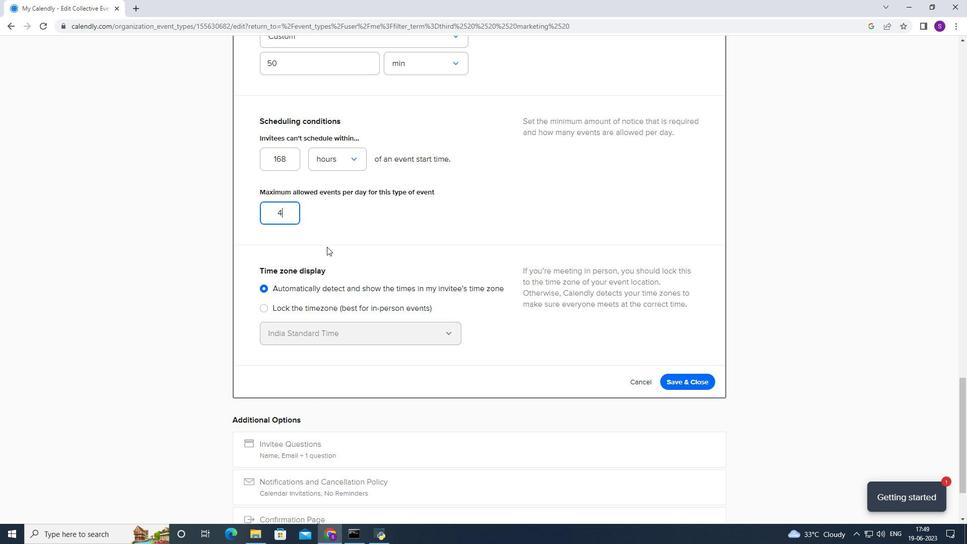 
Action: Mouse pressed left at (359, 266)
Screenshot: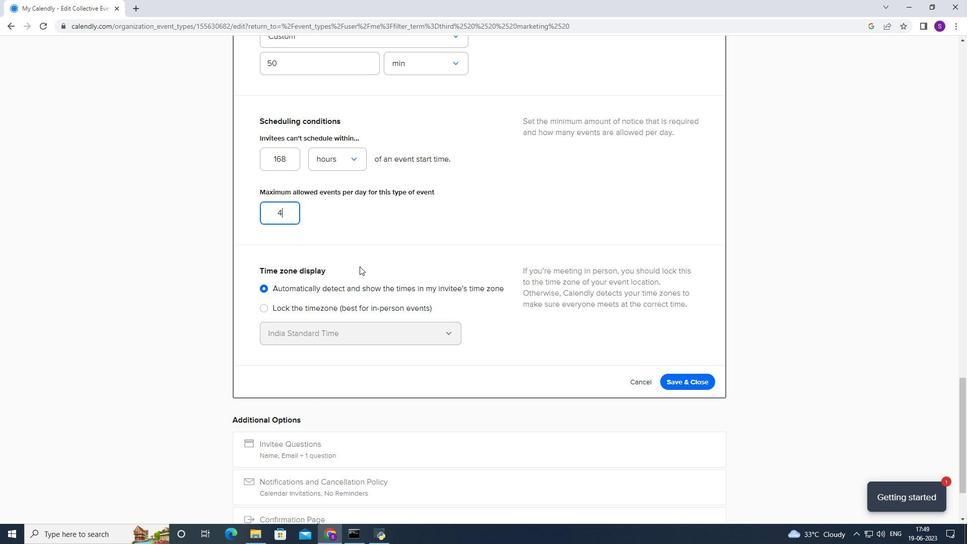 
Action: Mouse scrolled (359, 266) with delta (0, 0)
Screenshot: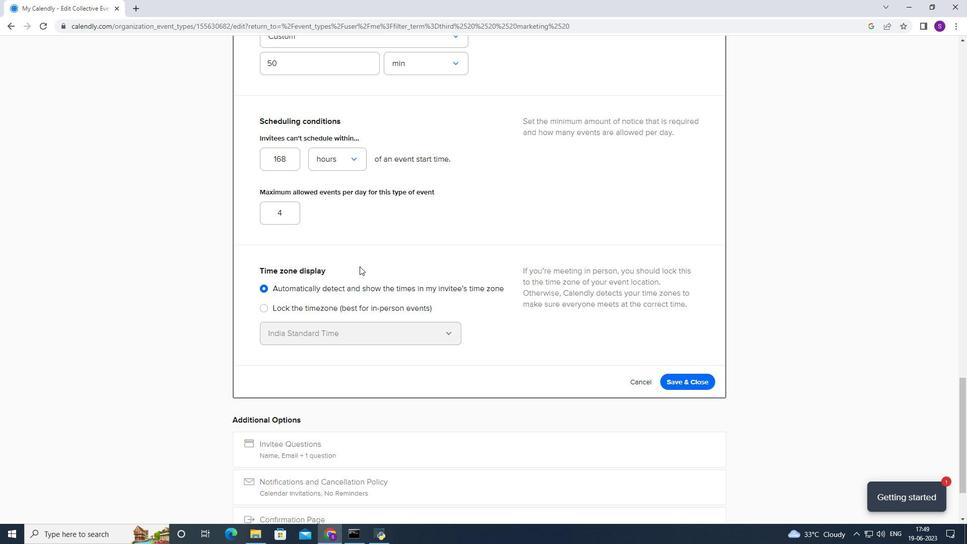
Action: Mouse scrolled (359, 266) with delta (0, 0)
Screenshot: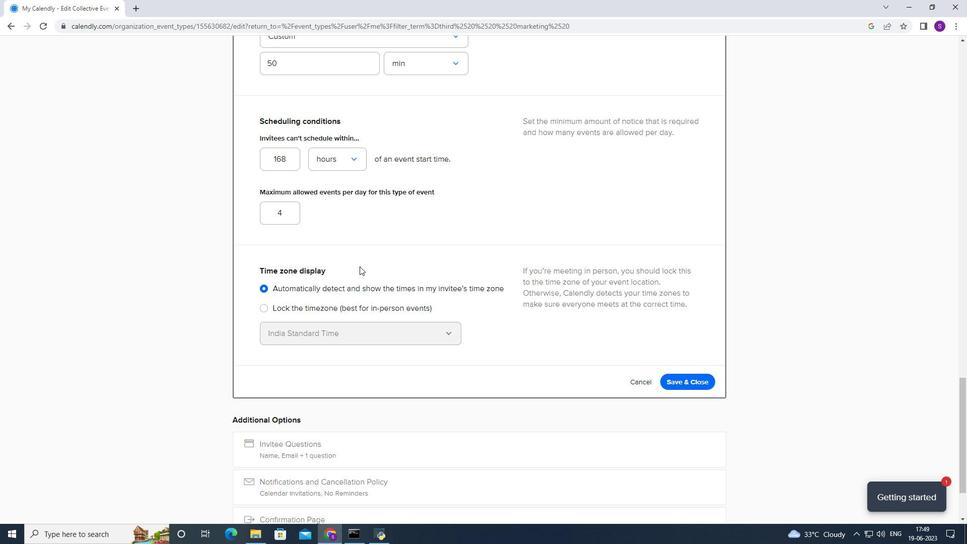 
Action: Mouse scrolled (359, 266) with delta (0, 0)
Screenshot: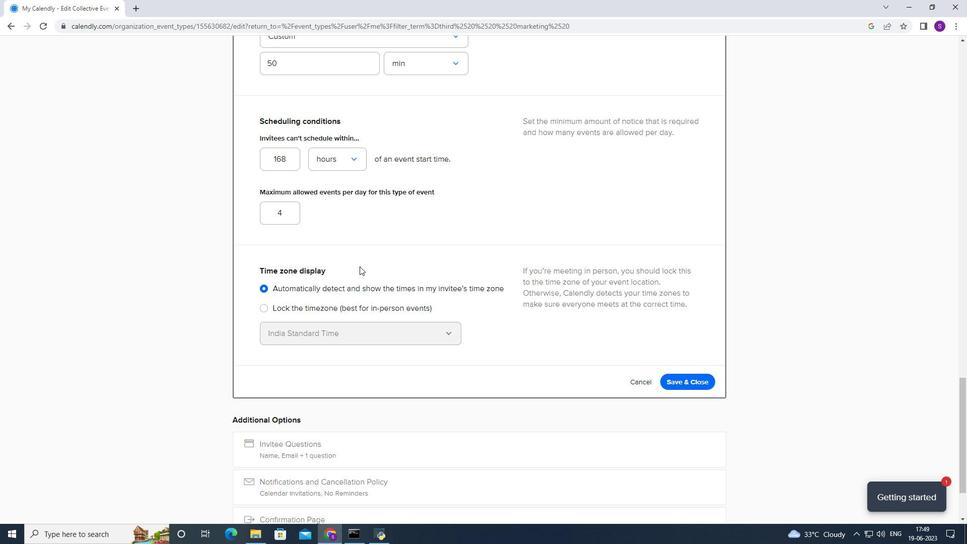 
Action: Mouse scrolled (359, 266) with delta (0, 0)
Screenshot: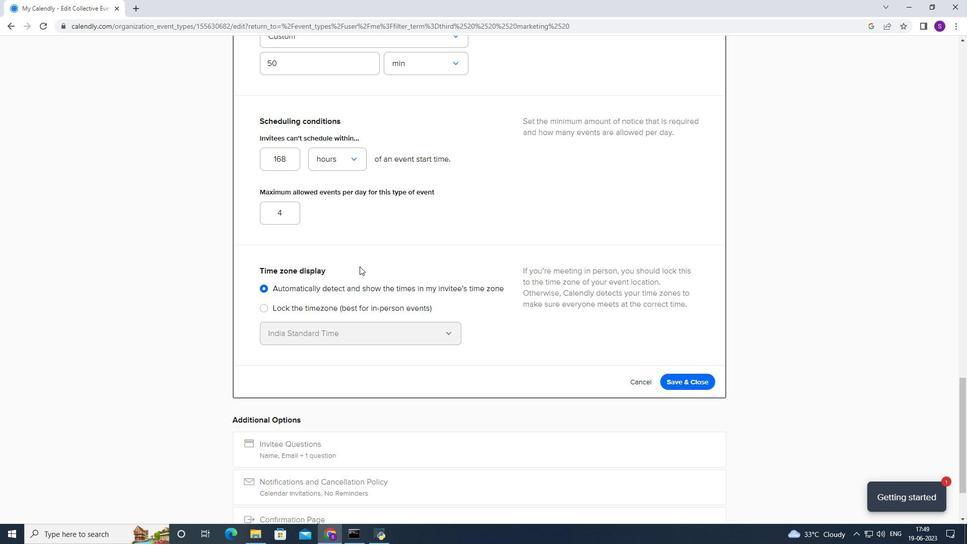 
Action: Mouse moved to (680, 289)
Screenshot: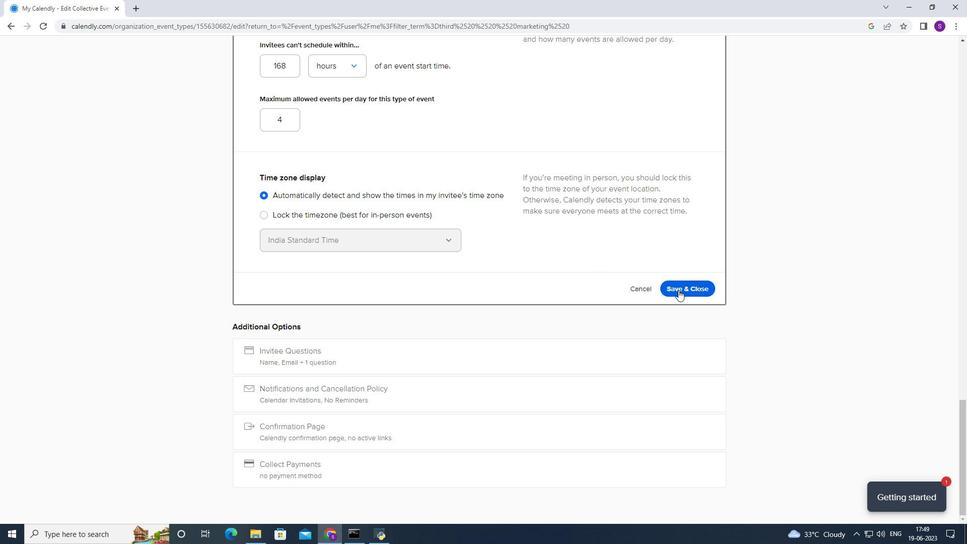 
Action: Mouse pressed left at (680, 289)
Screenshot: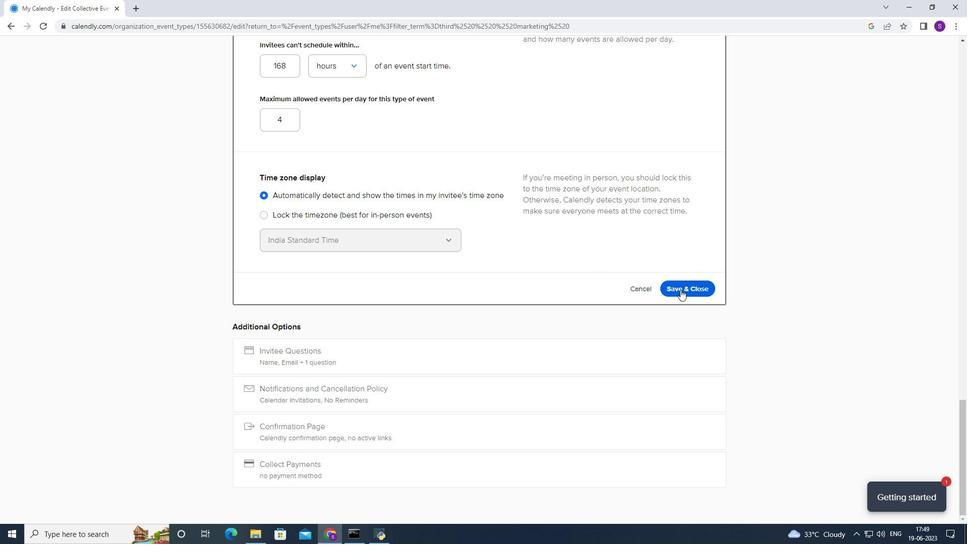
